 Task: Find connections with filter location Wallsend with filter topic #Saaswith filter profile language French with filter current company BioTecNika with filter school Goa University with filter industry Executive Search Services with filter service category Coaching & Mentoring with filter keywords title Welder
Action: Mouse moved to (657, 97)
Screenshot: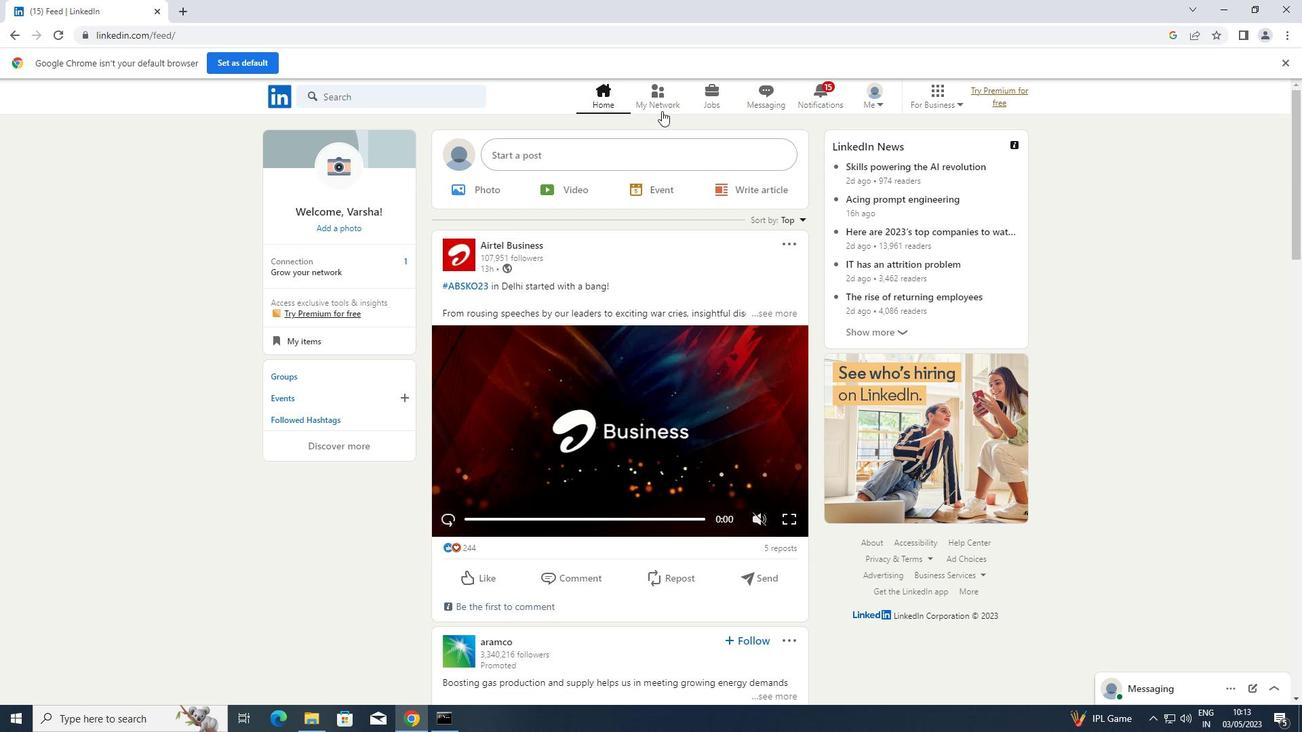 
Action: Mouse pressed left at (657, 97)
Screenshot: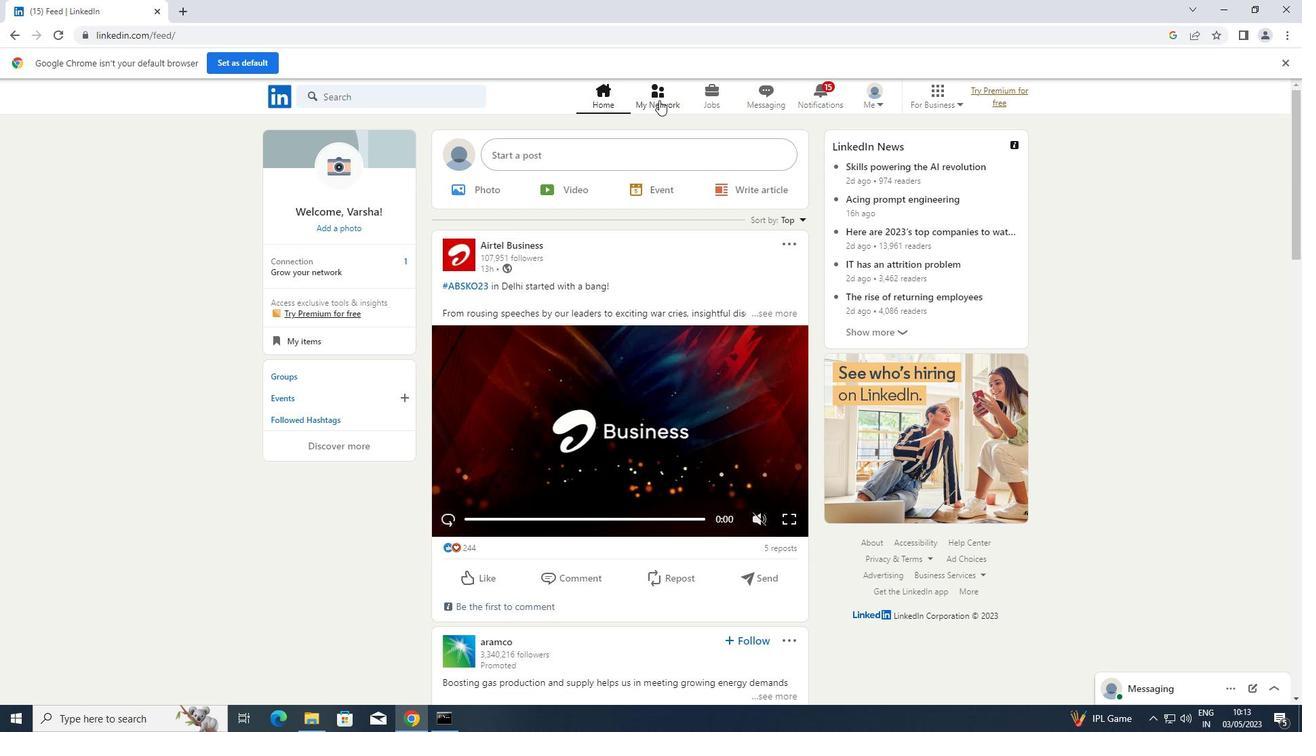 
Action: Mouse moved to (374, 166)
Screenshot: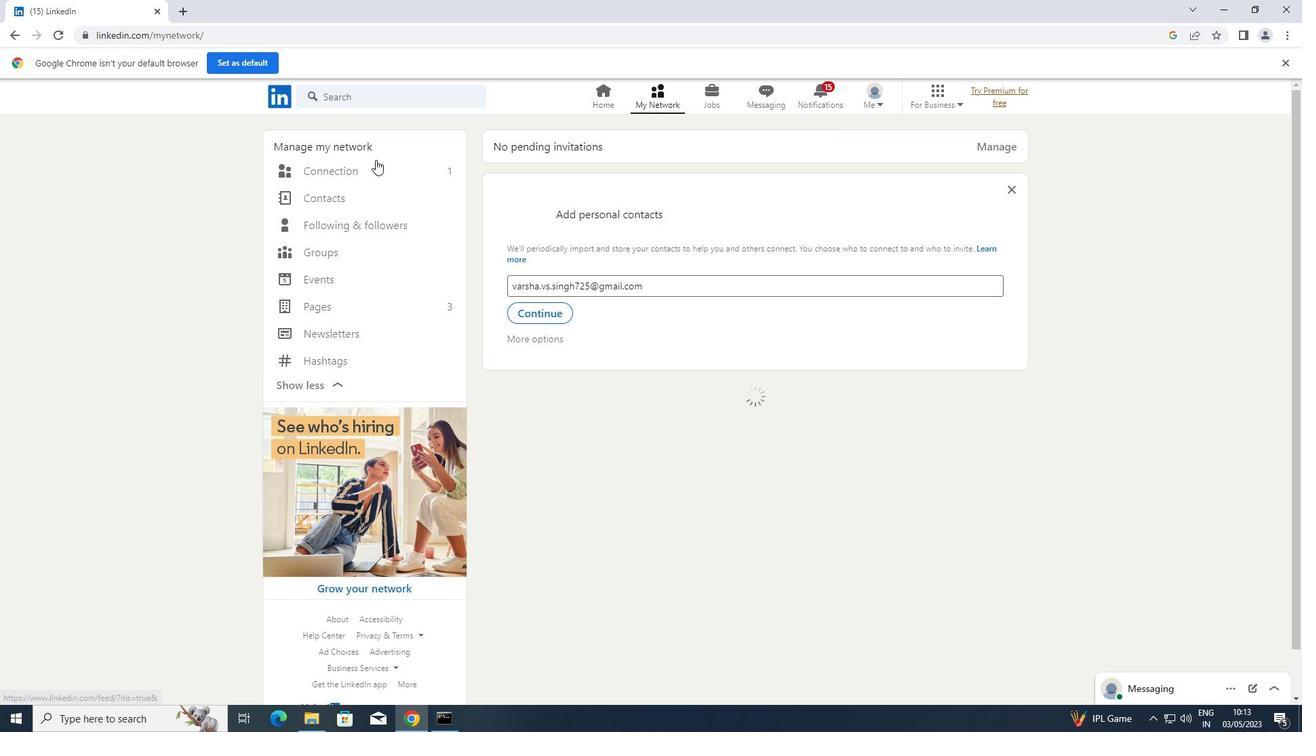 
Action: Mouse pressed left at (374, 166)
Screenshot: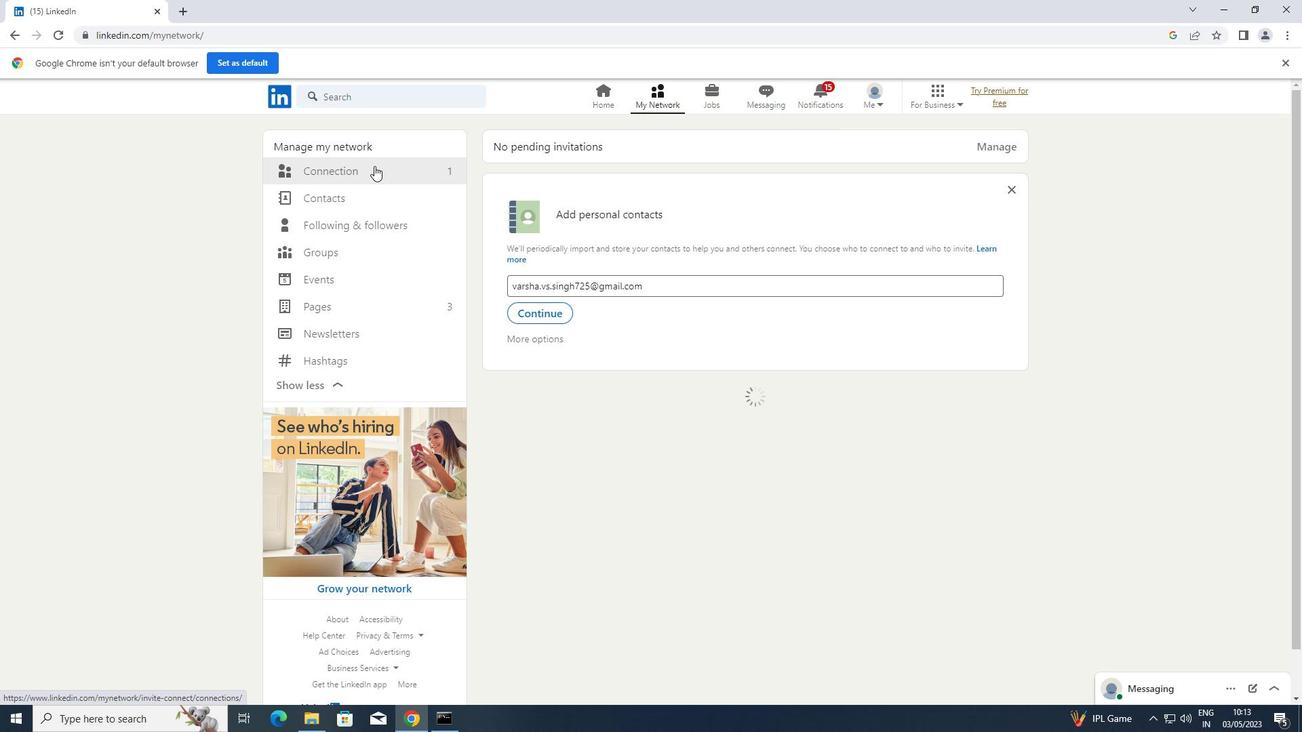 
Action: Mouse moved to (763, 173)
Screenshot: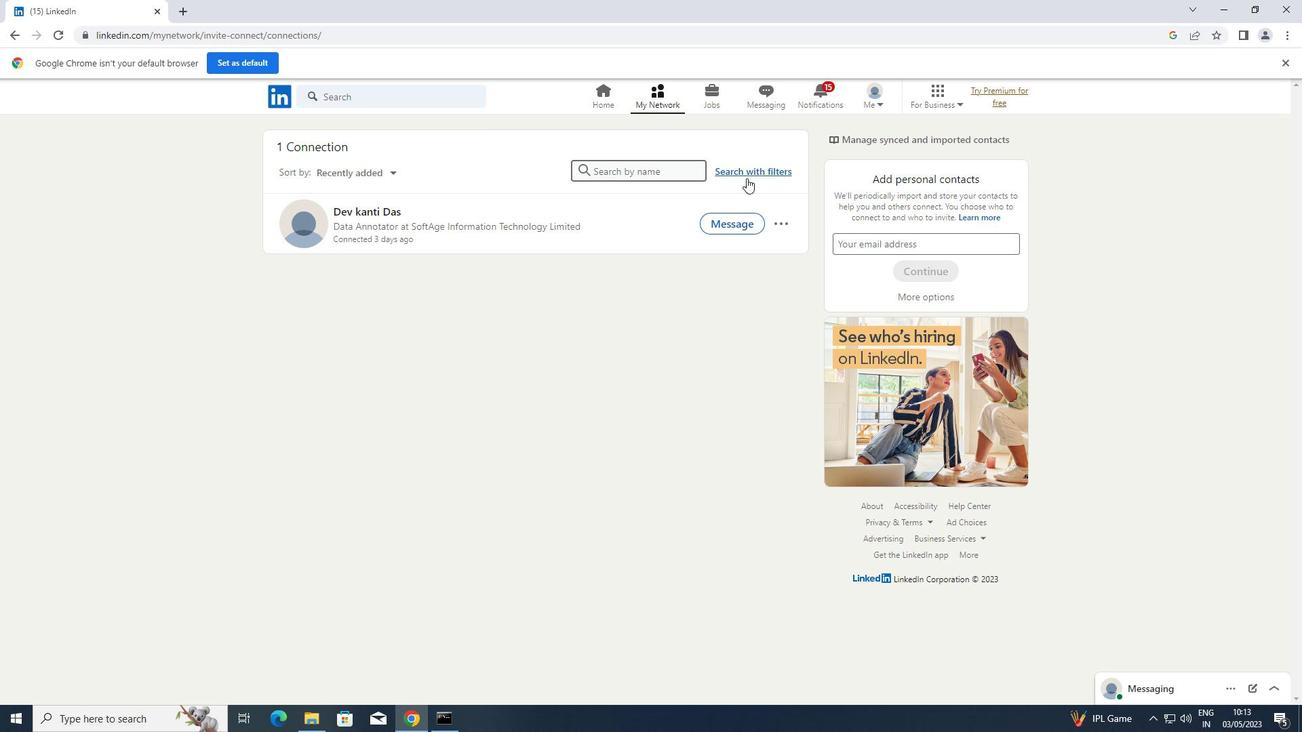 
Action: Mouse pressed left at (763, 173)
Screenshot: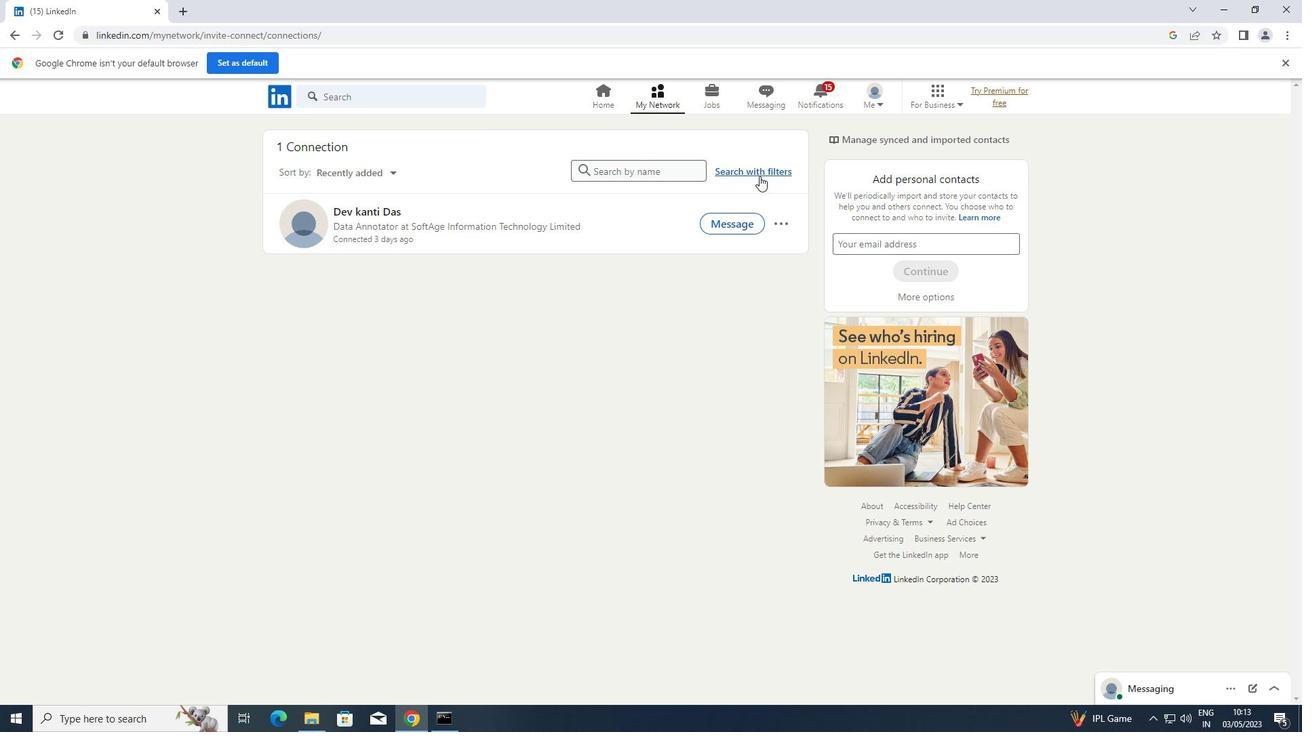 
Action: Mouse moved to (706, 138)
Screenshot: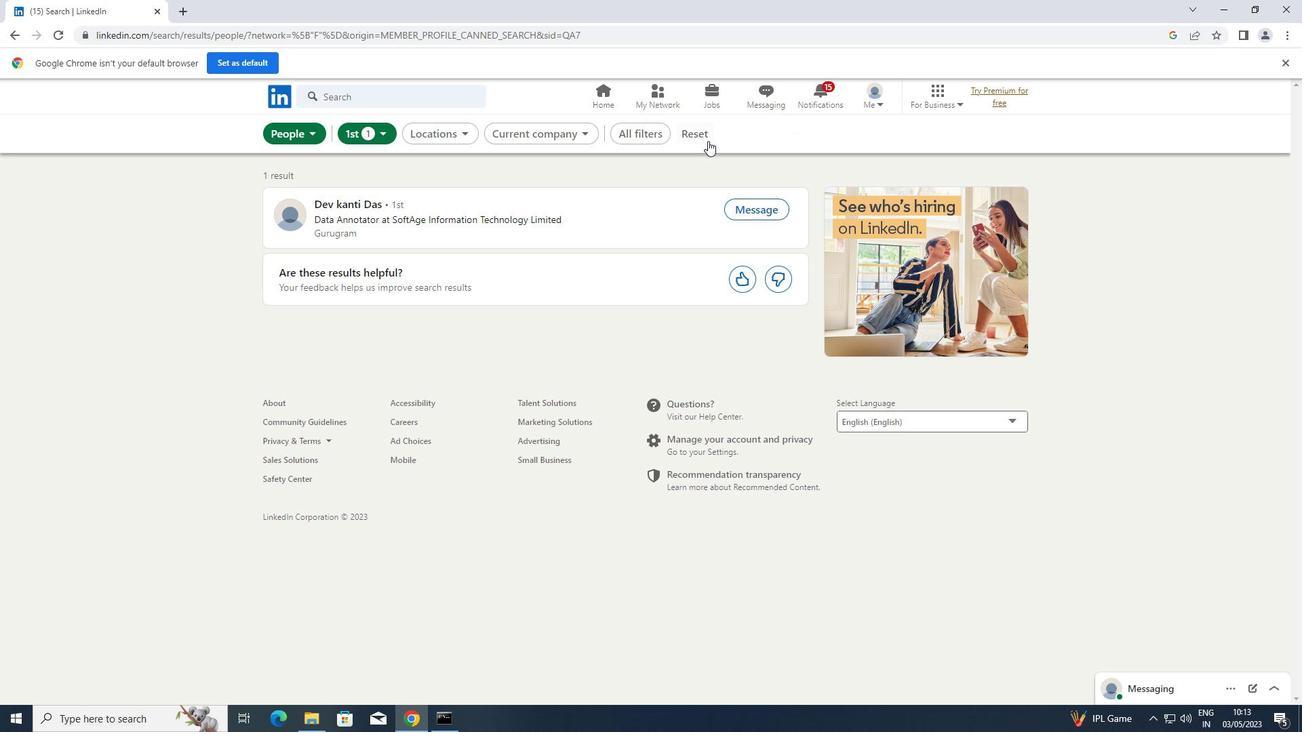 
Action: Mouse pressed left at (706, 138)
Screenshot: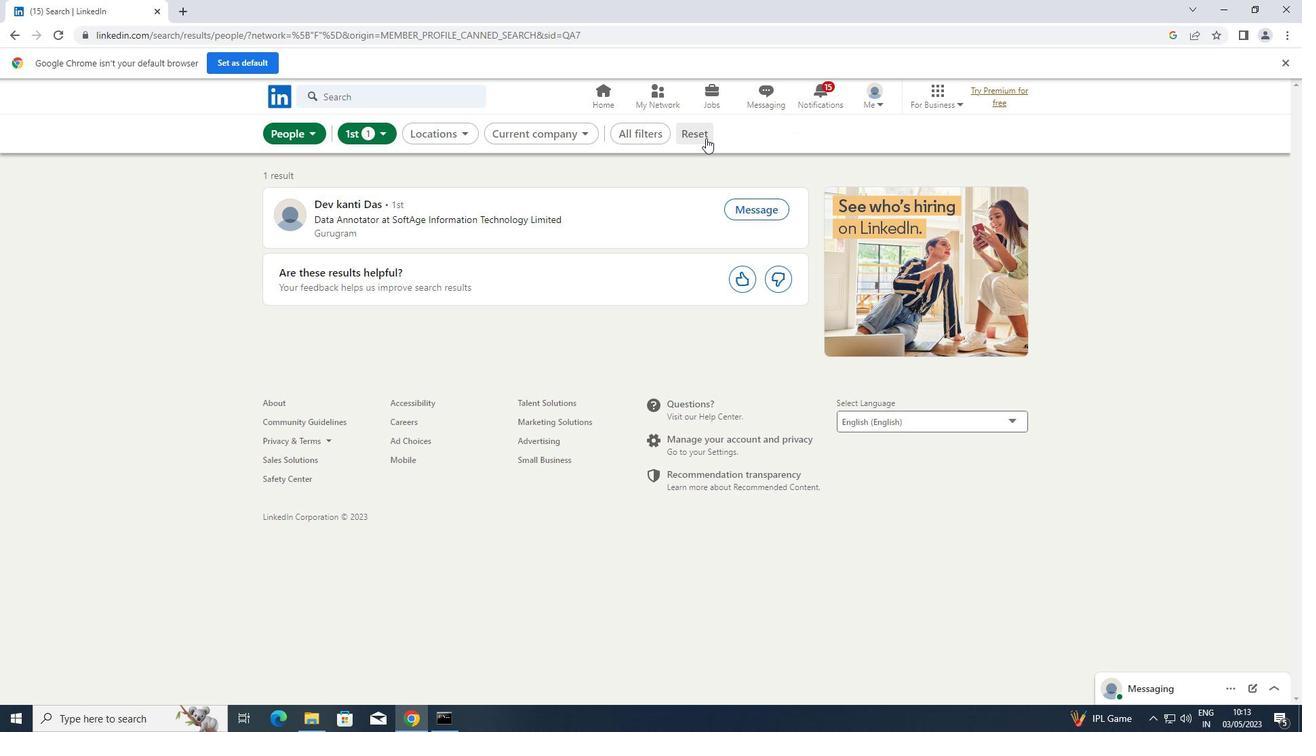 
Action: Mouse moved to (693, 136)
Screenshot: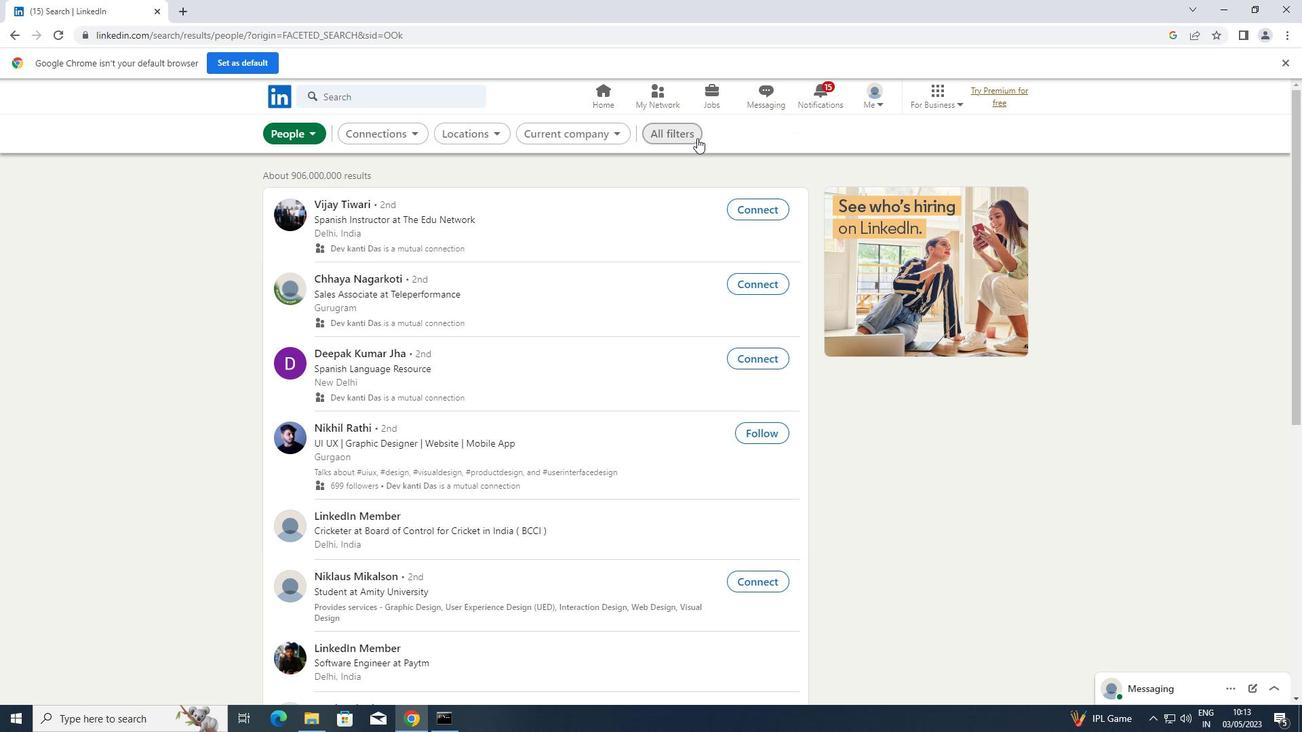 
Action: Mouse pressed left at (693, 136)
Screenshot: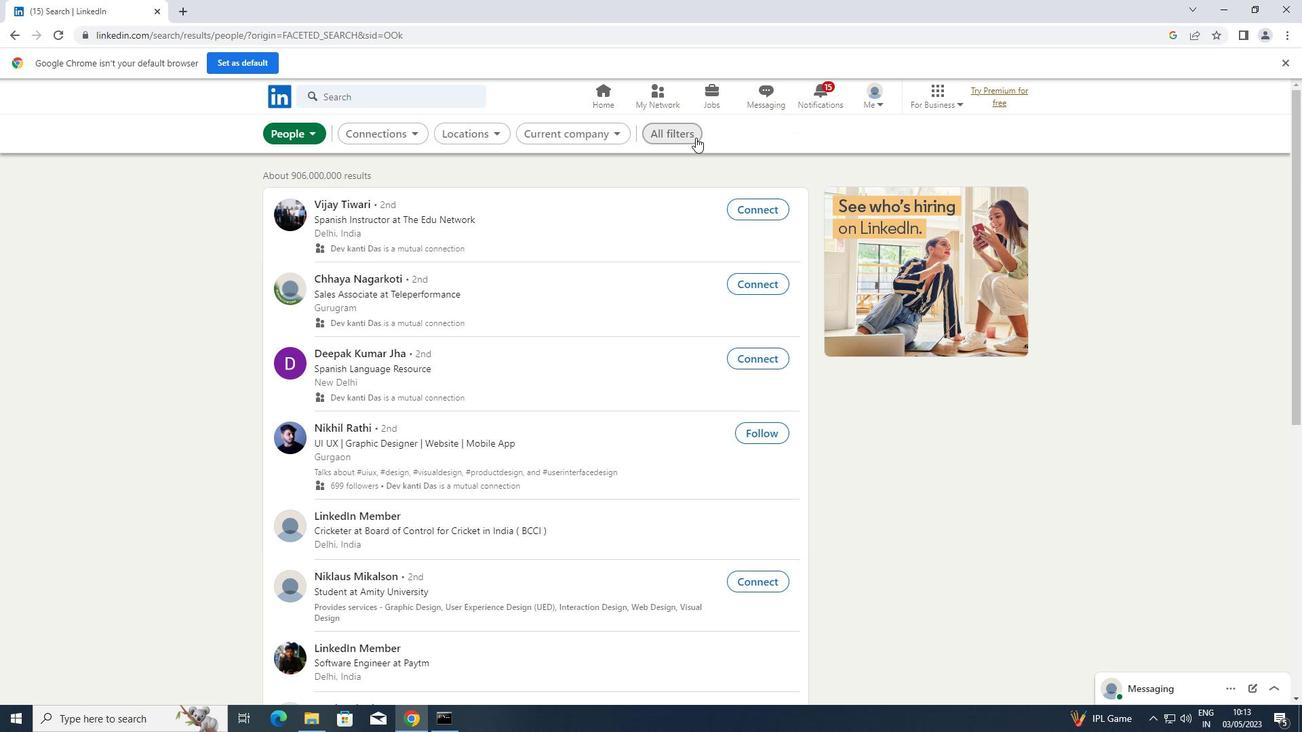 
Action: Mouse moved to (951, 281)
Screenshot: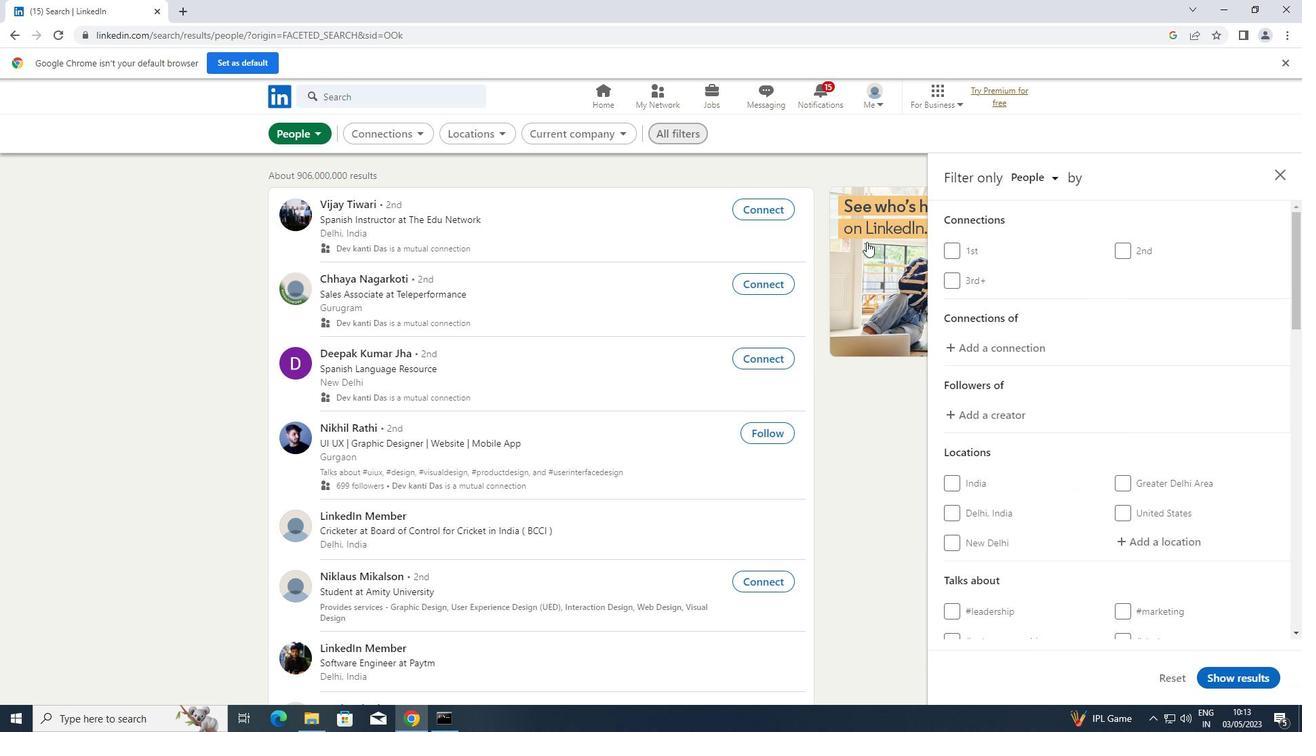 
Action: Mouse scrolled (951, 280) with delta (0, 0)
Screenshot: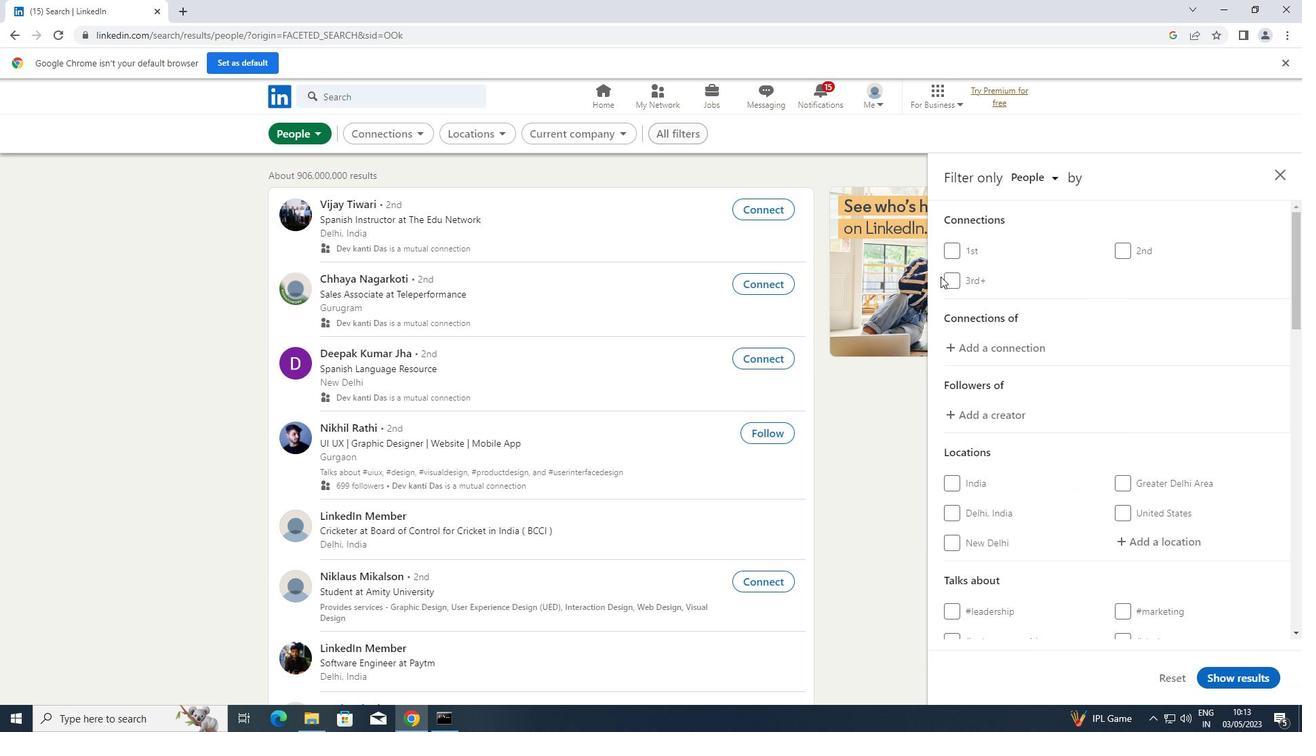 
Action: Mouse moved to (951, 281)
Screenshot: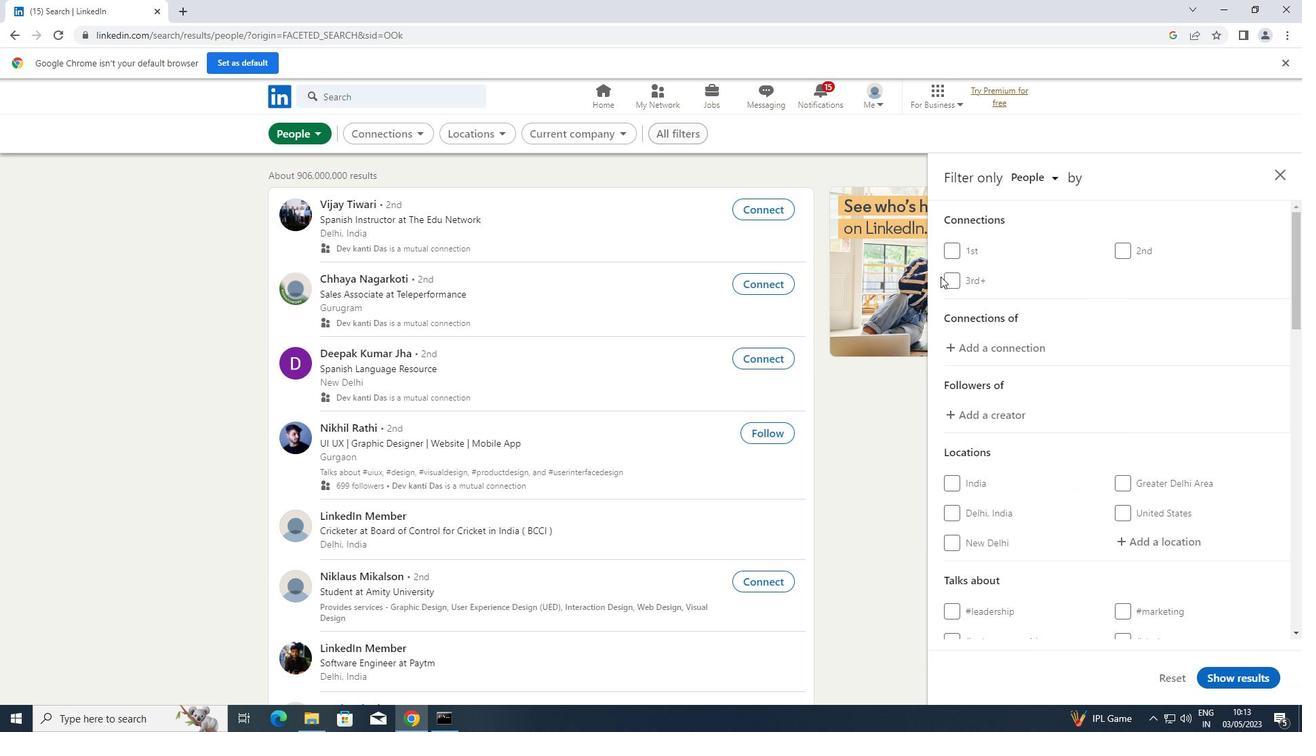 
Action: Mouse scrolled (951, 280) with delta (0, 0)
Screenshot: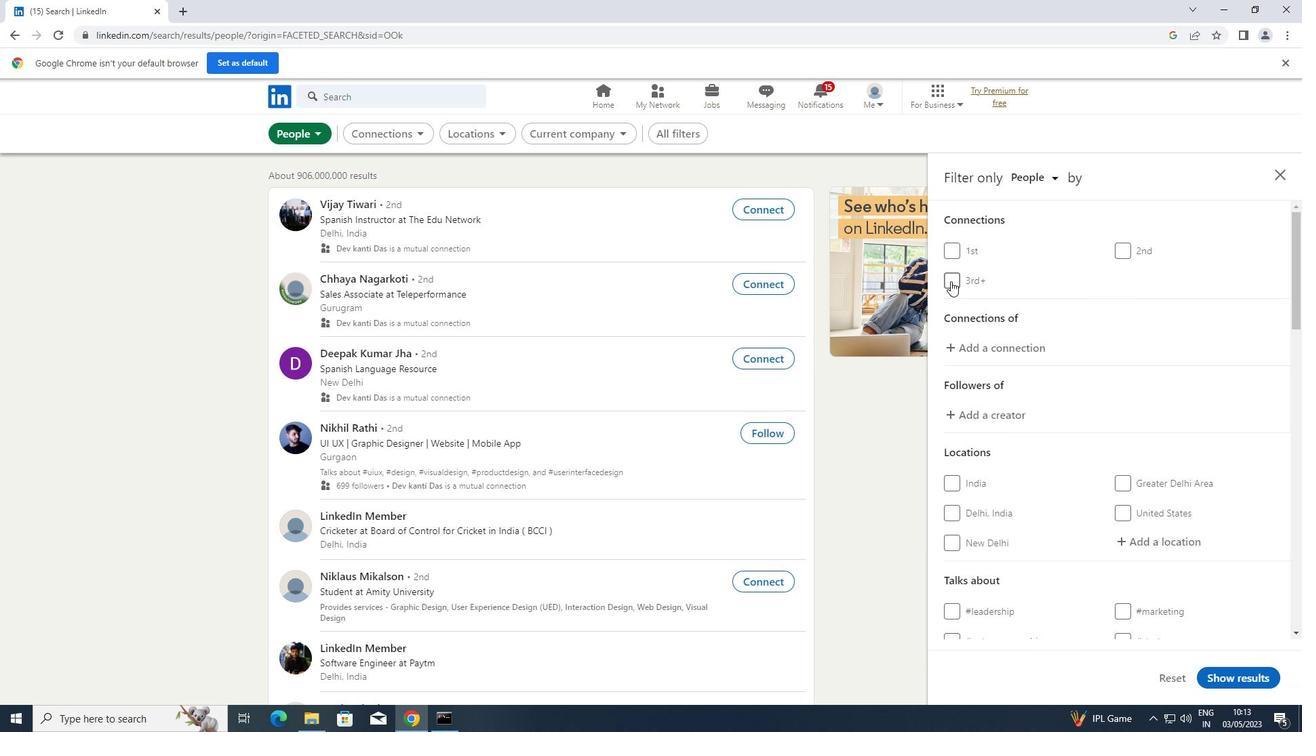 
Action: Mouse moved to (1188, 409)
Screenshot: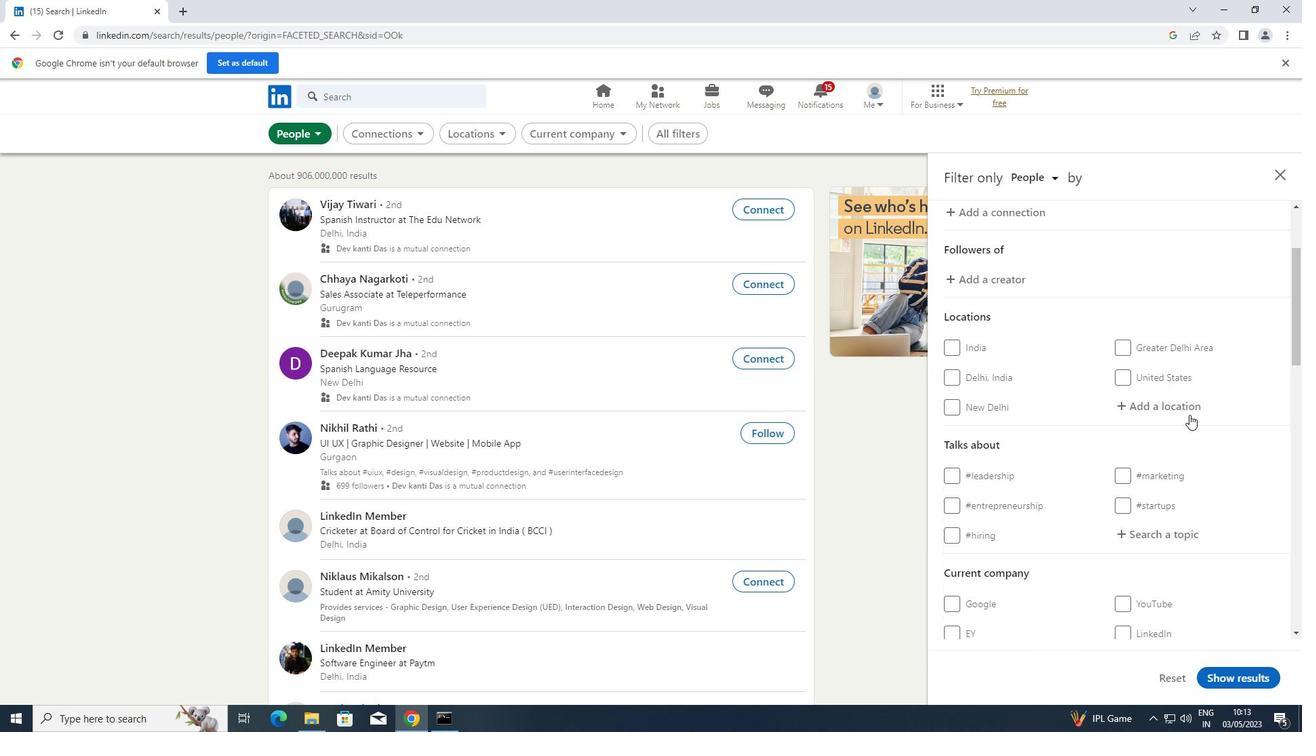 
Action: Mouse pressed left at (1188, 409)
Screenshot: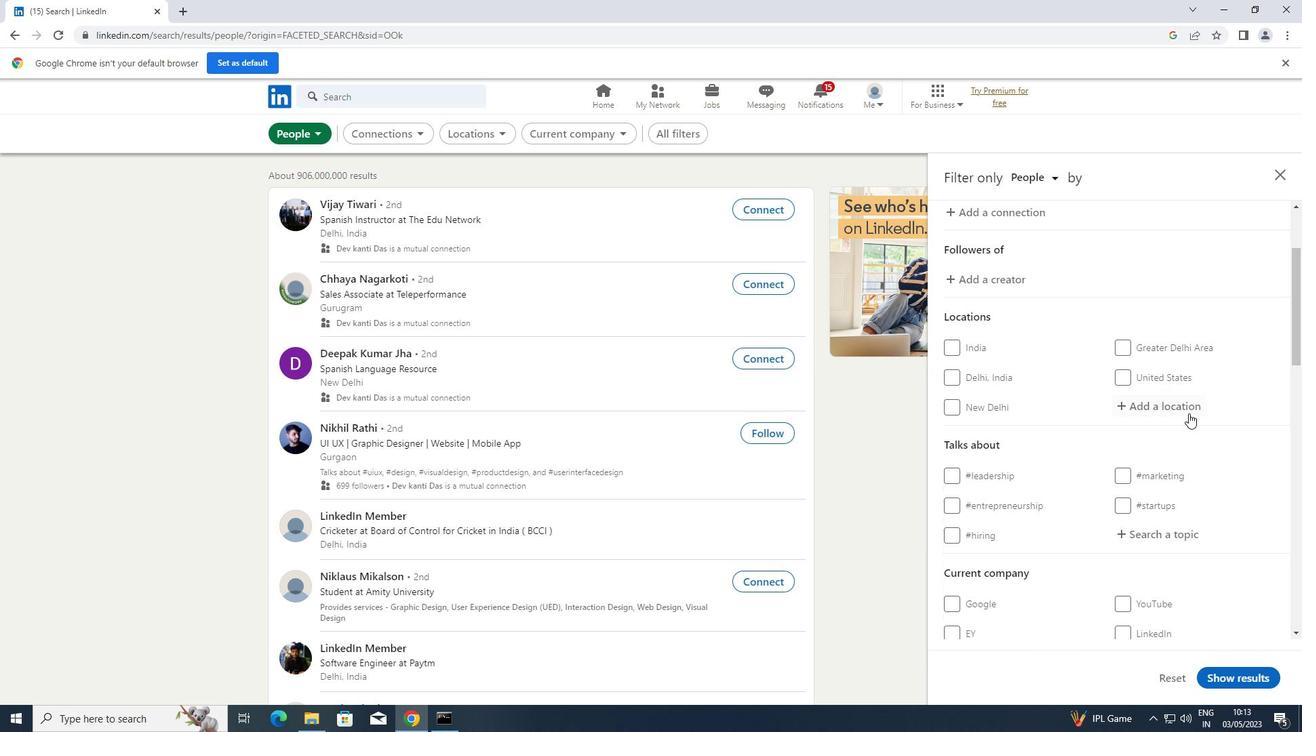 
Action: Key pressed <Key.shift>WALLSEND
Screenshot: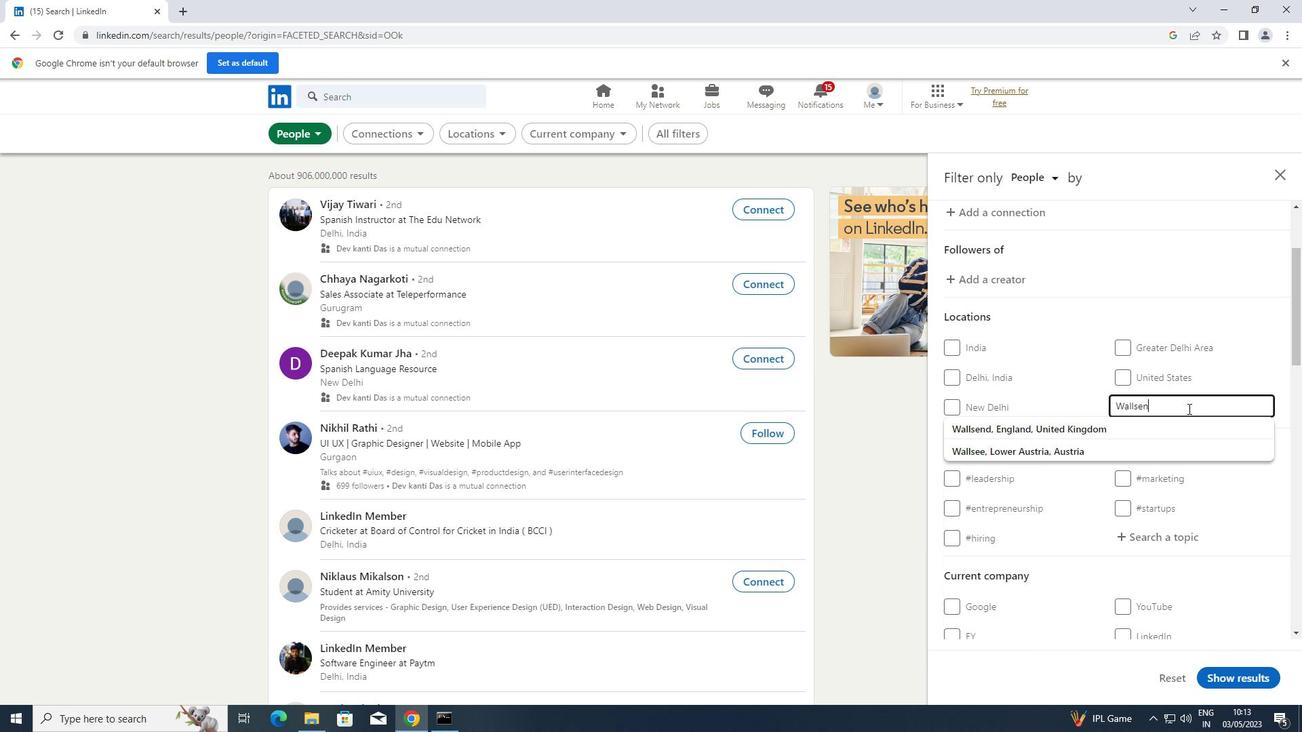 
Action: Mouse moved to (1223, 428)
Screenshot: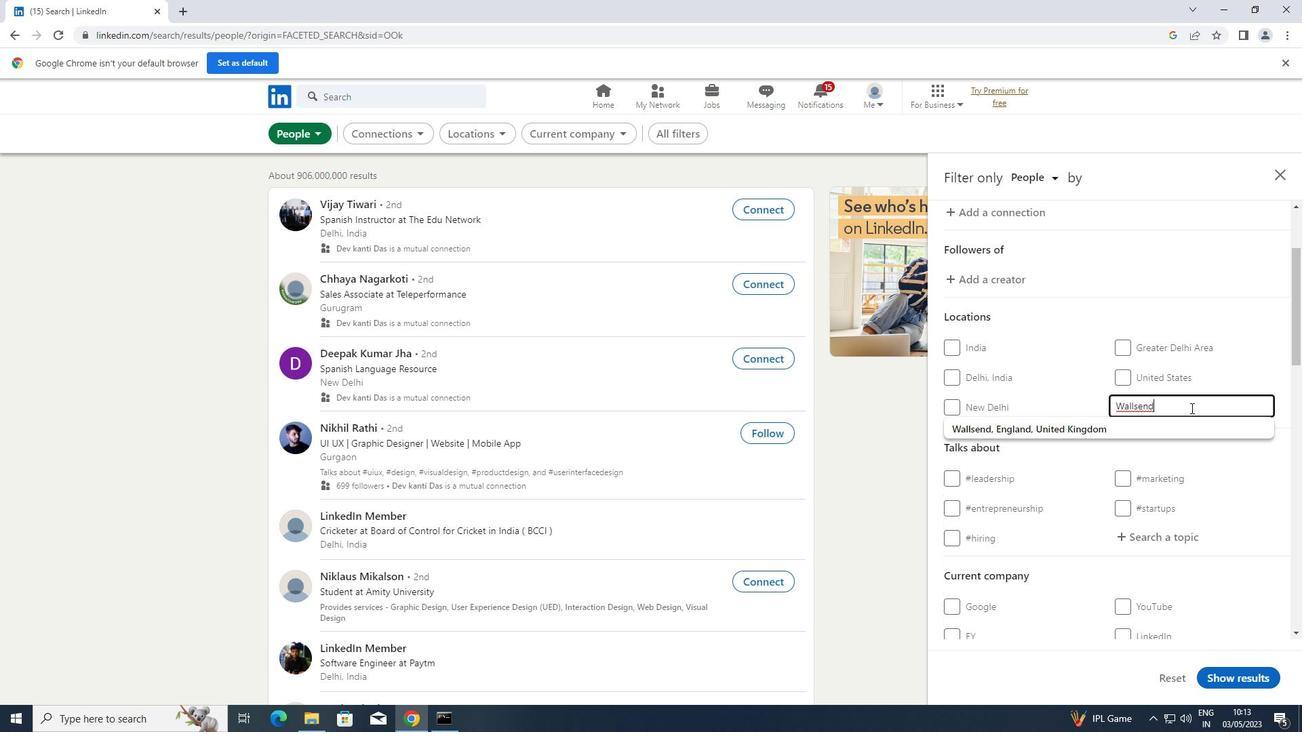 
Action: Mouse scrolled (1223, 427) with delta (0, 0)
Screenshot: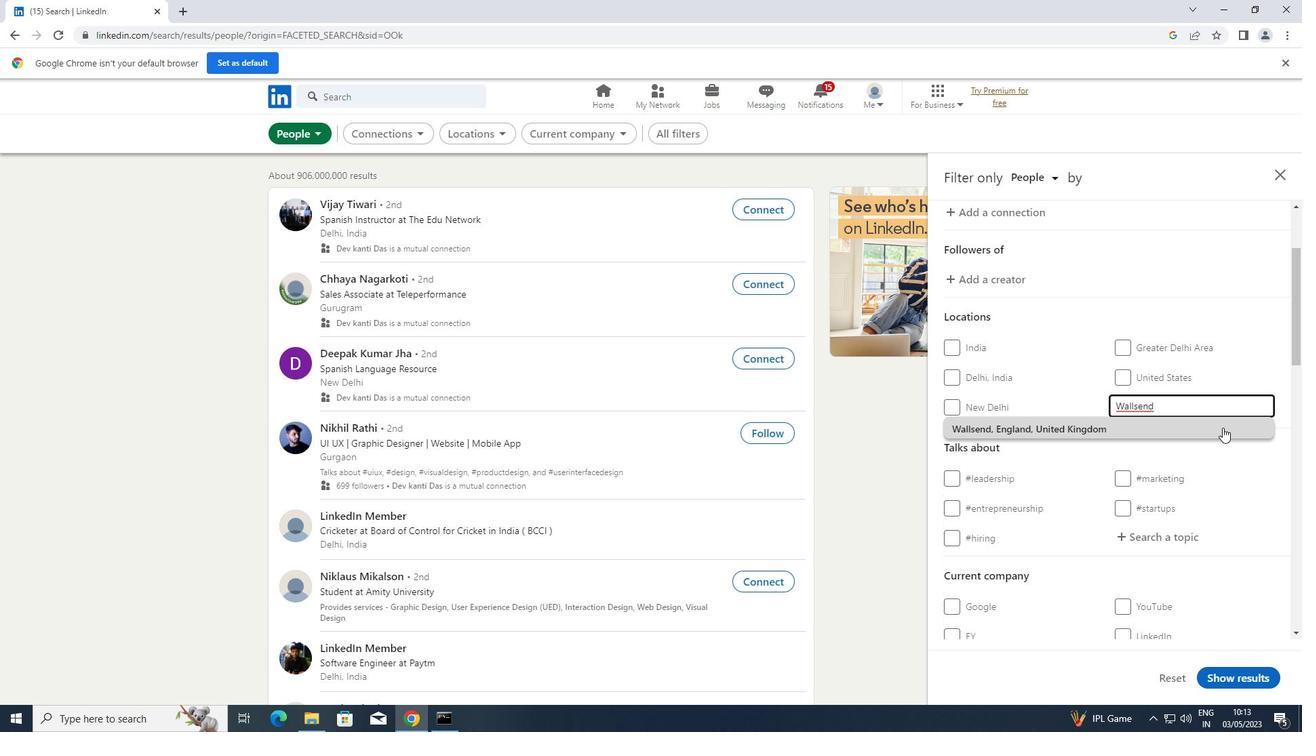 
Action: Mouse moved to (1155, 465)
Screenshot: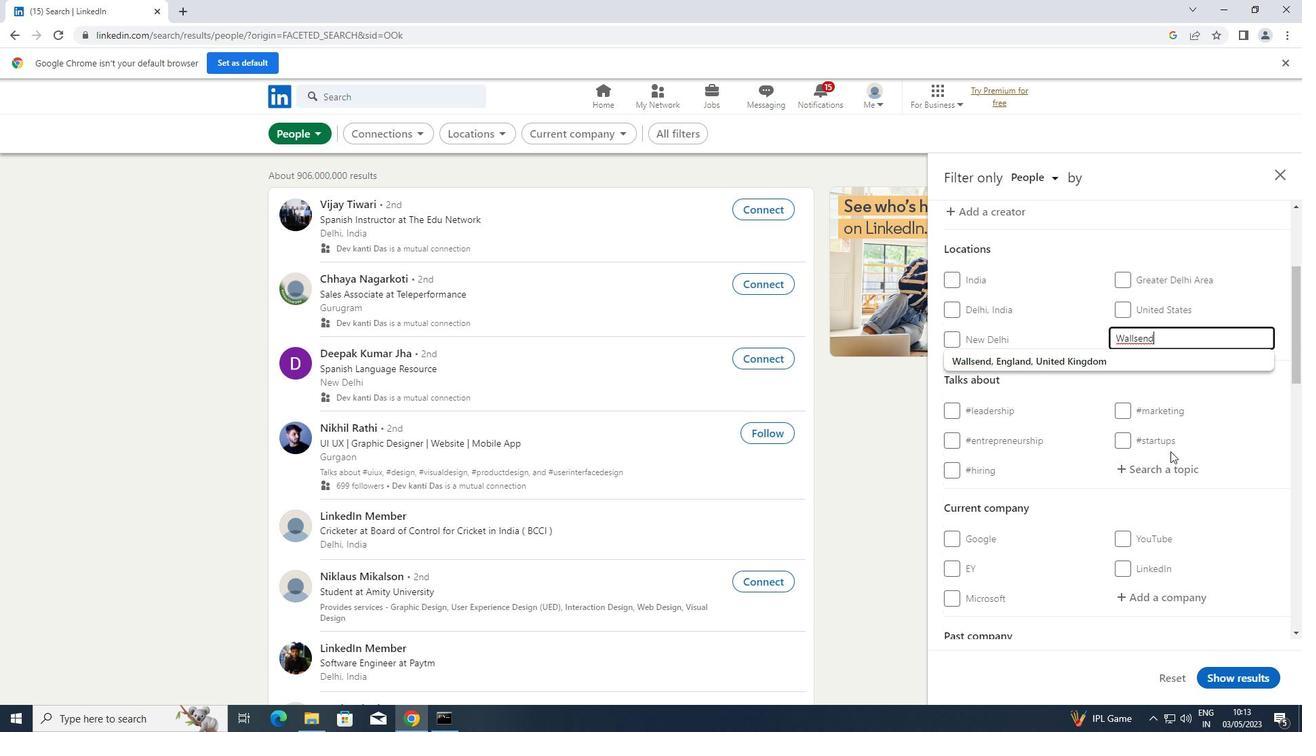 
Action: Mouse pressed left at (1155, 465)
Screenshot: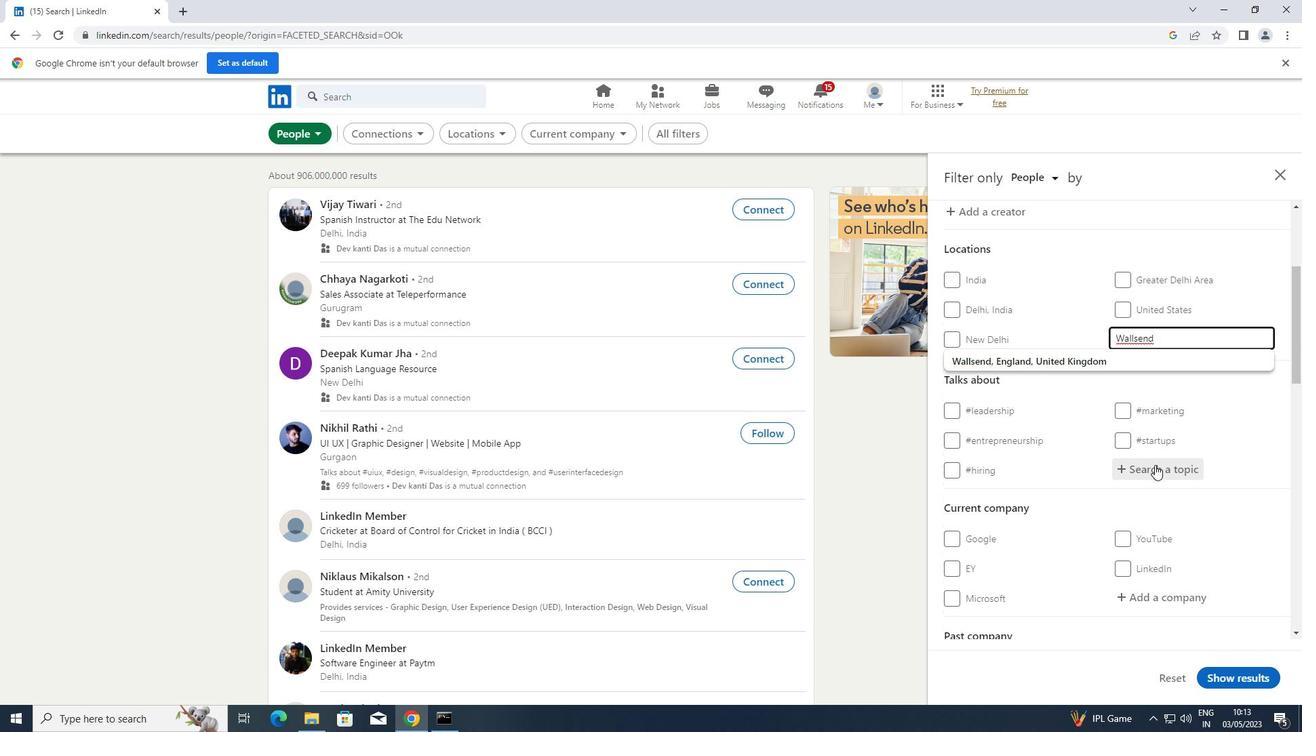 
Action: Key pressed <Key.shift>SAAS
Screenshot: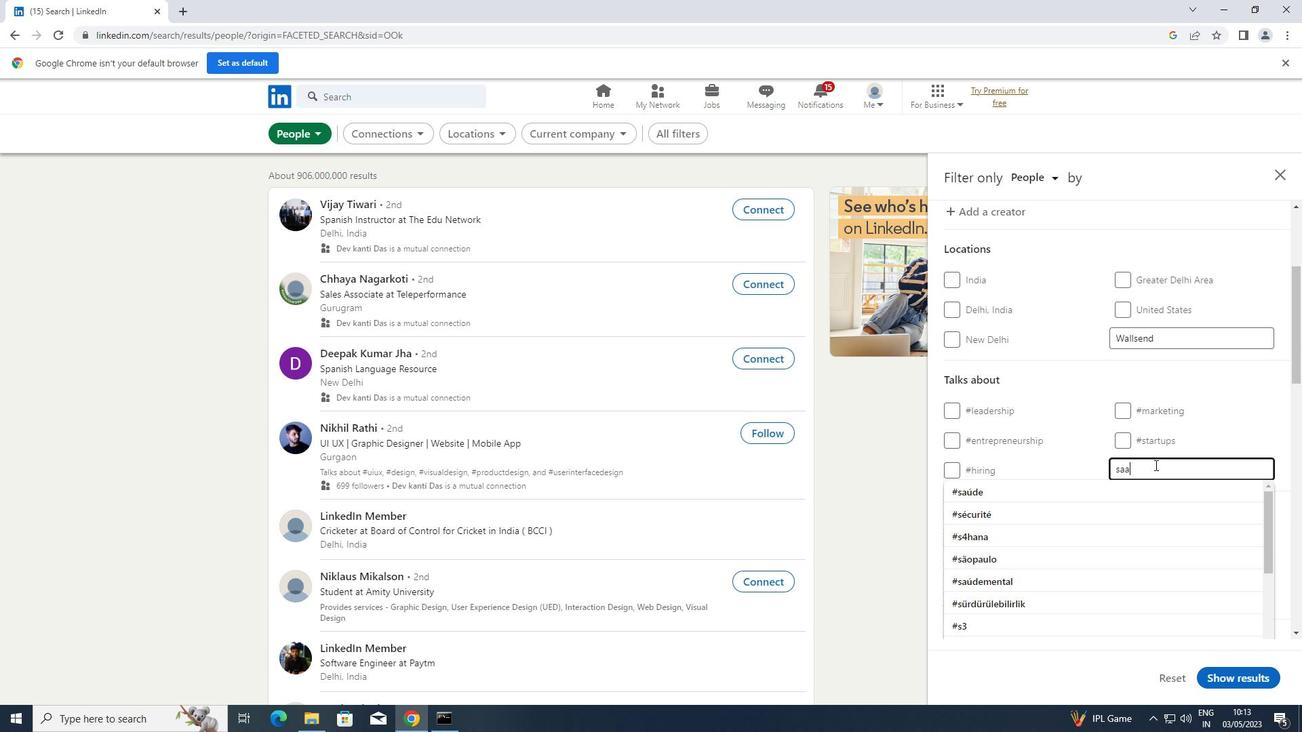 
Action: Mouse moved to (1042, 495)
Screenshot: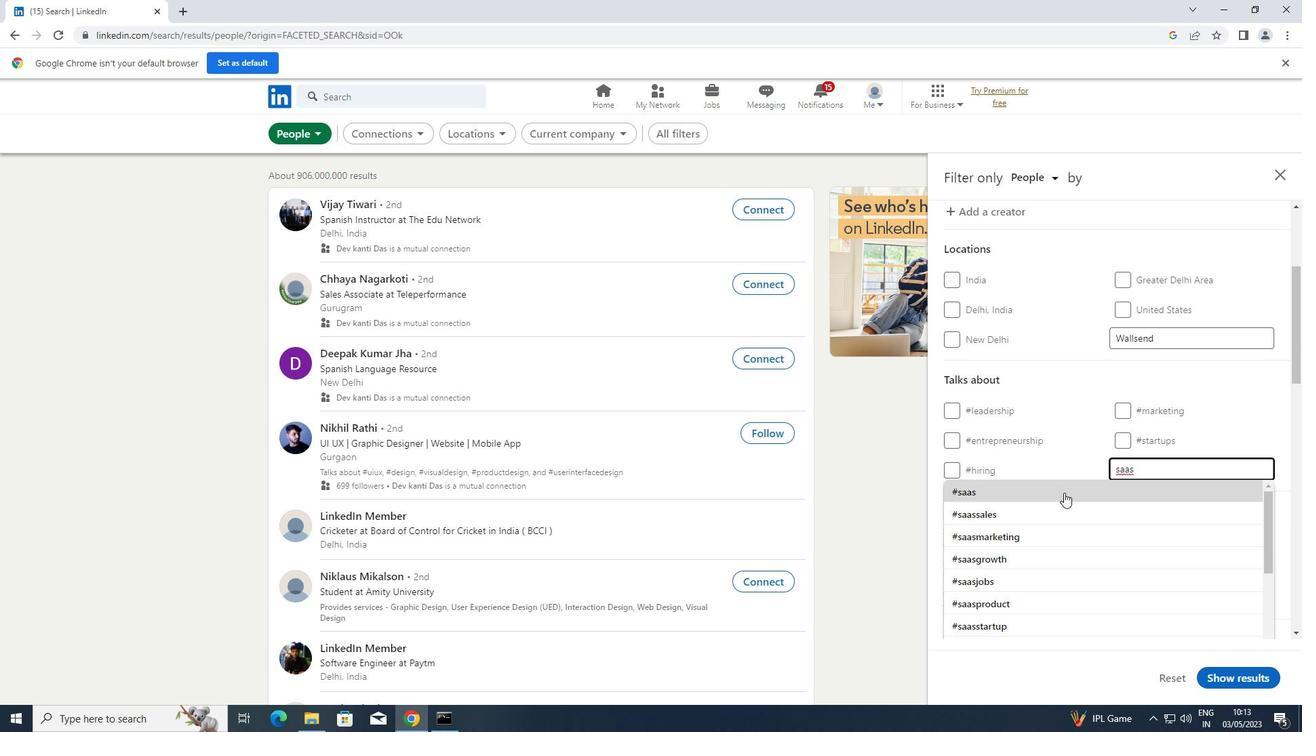 
Action: Mouse pressed left at (1042, 495)
Screenshot: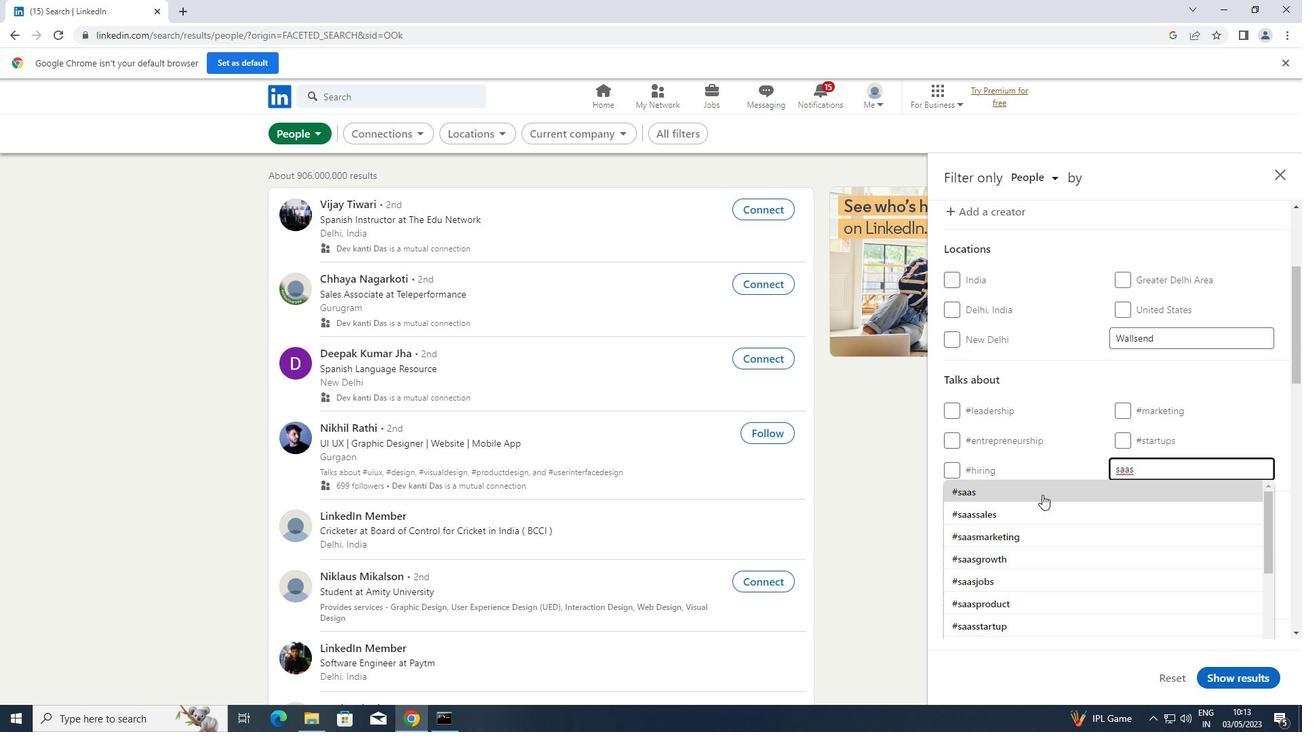 
Action: Mouse moved to (1096, 478)
Screenshot: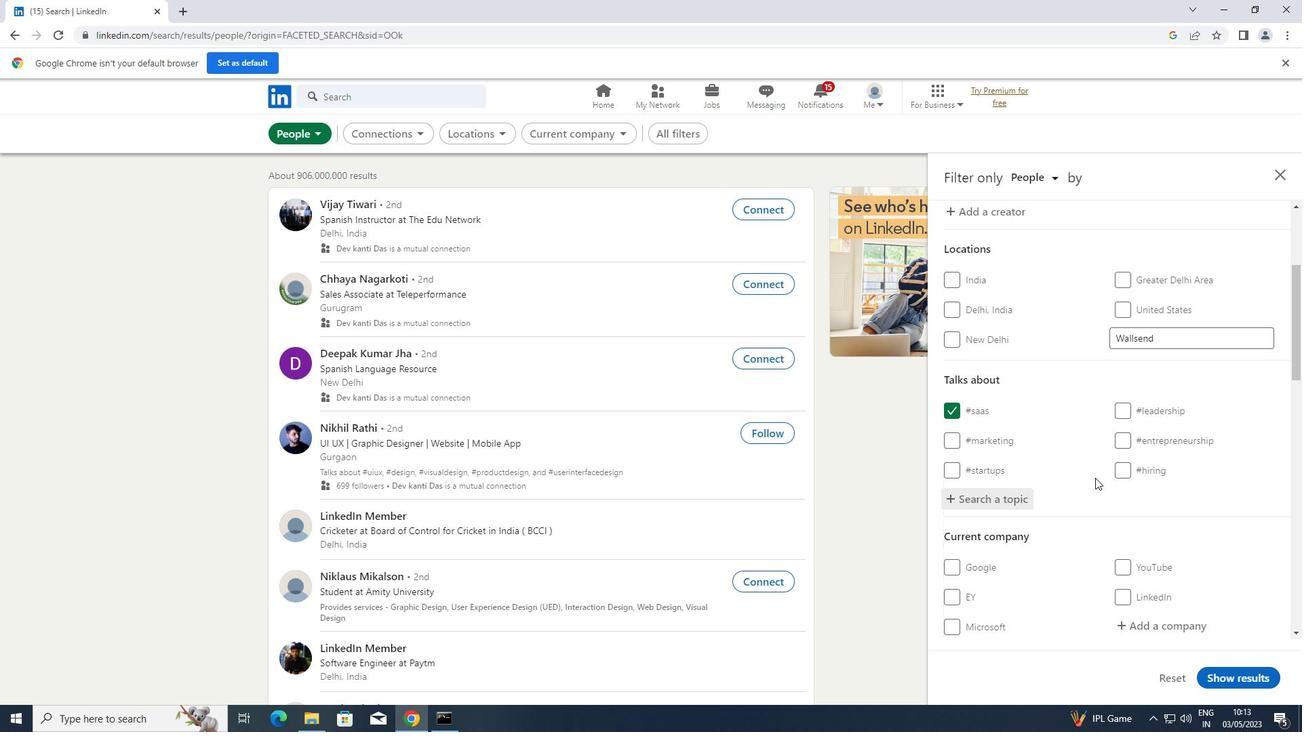 
Action: Mouse scrolled (1096, 477) with delta (0, 0)
Screenshot: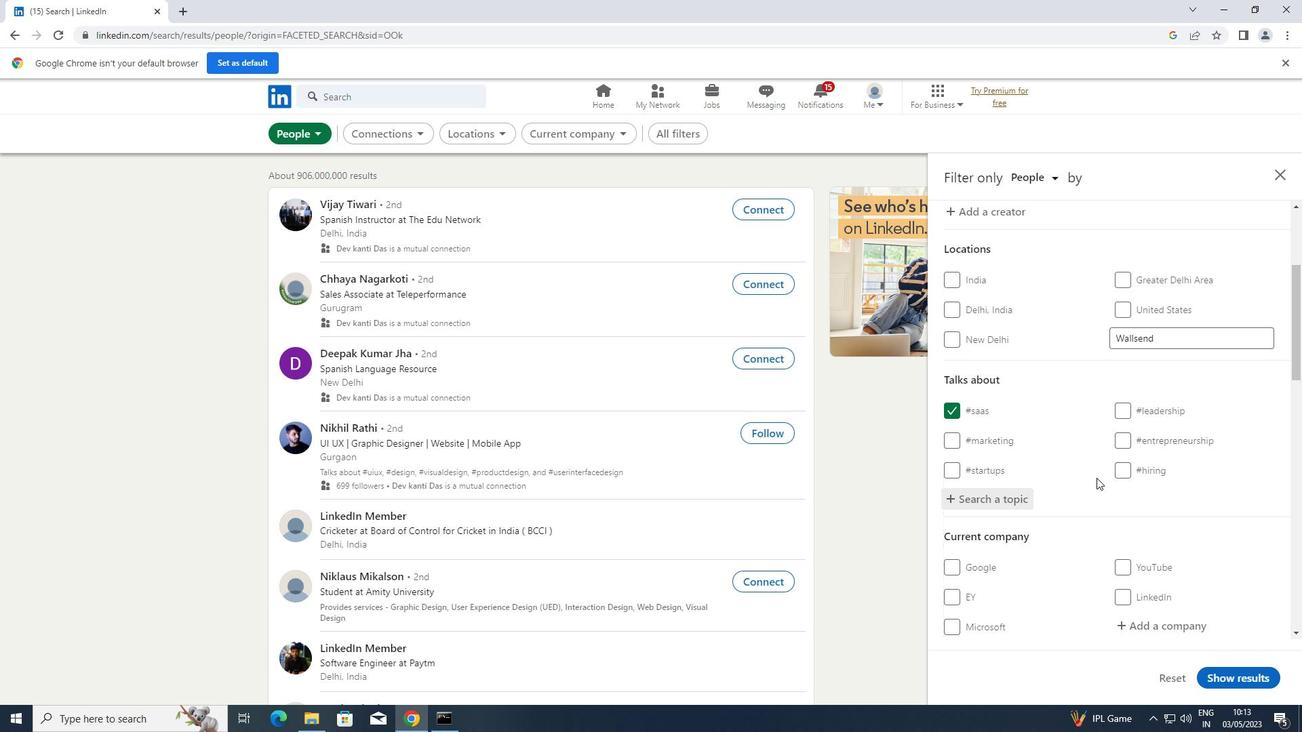 
Action: Mouse scrolled (1096, 477) with delta (0, 0)
Screenshot: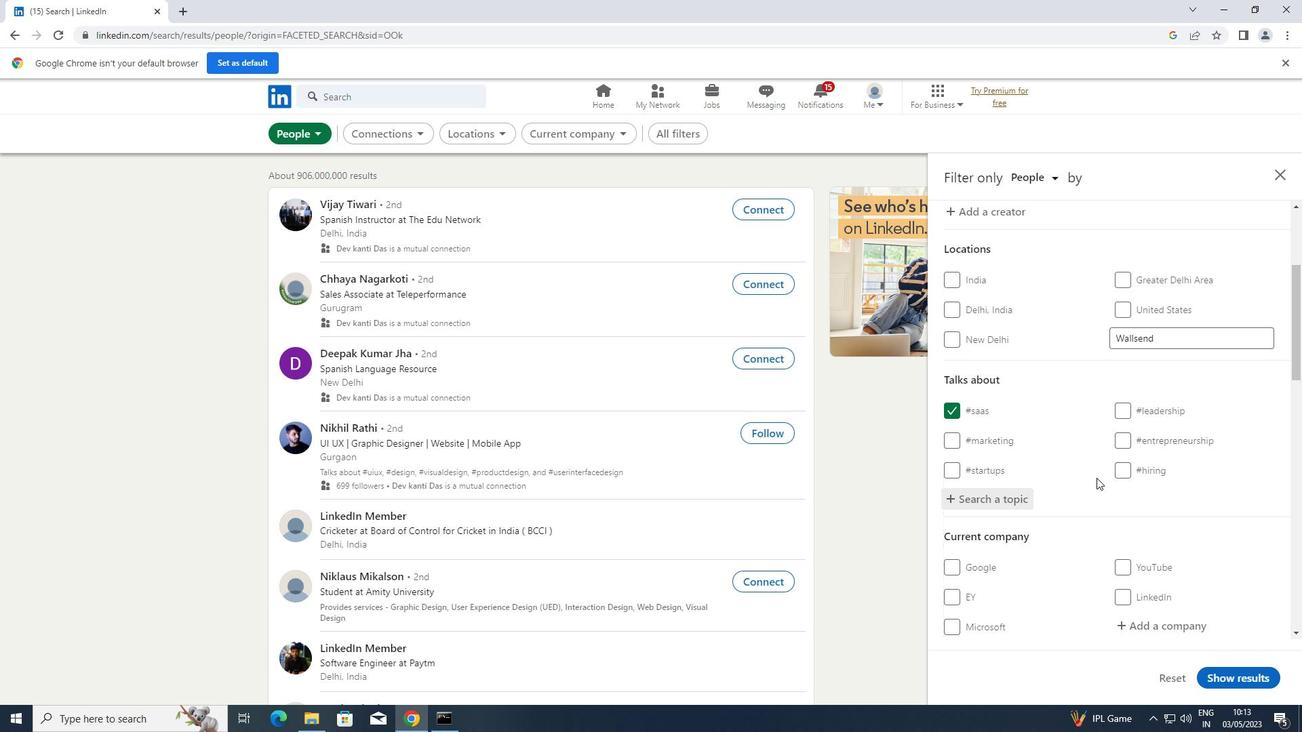 
Action: Mouse scrolled (1096, 477) with delta (0, 0)
Screenshot: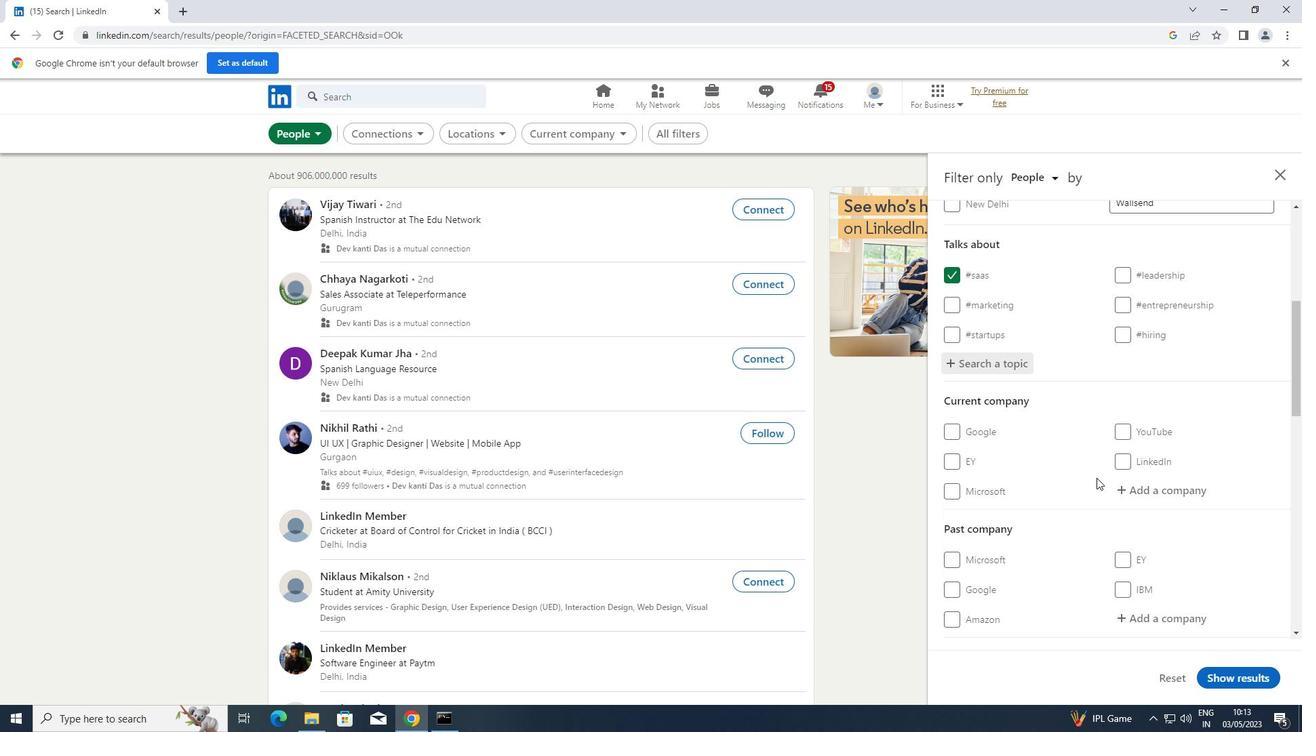 
Action: Mouse scrolled (1096, 477) with delta (0, 0)
Screenshot: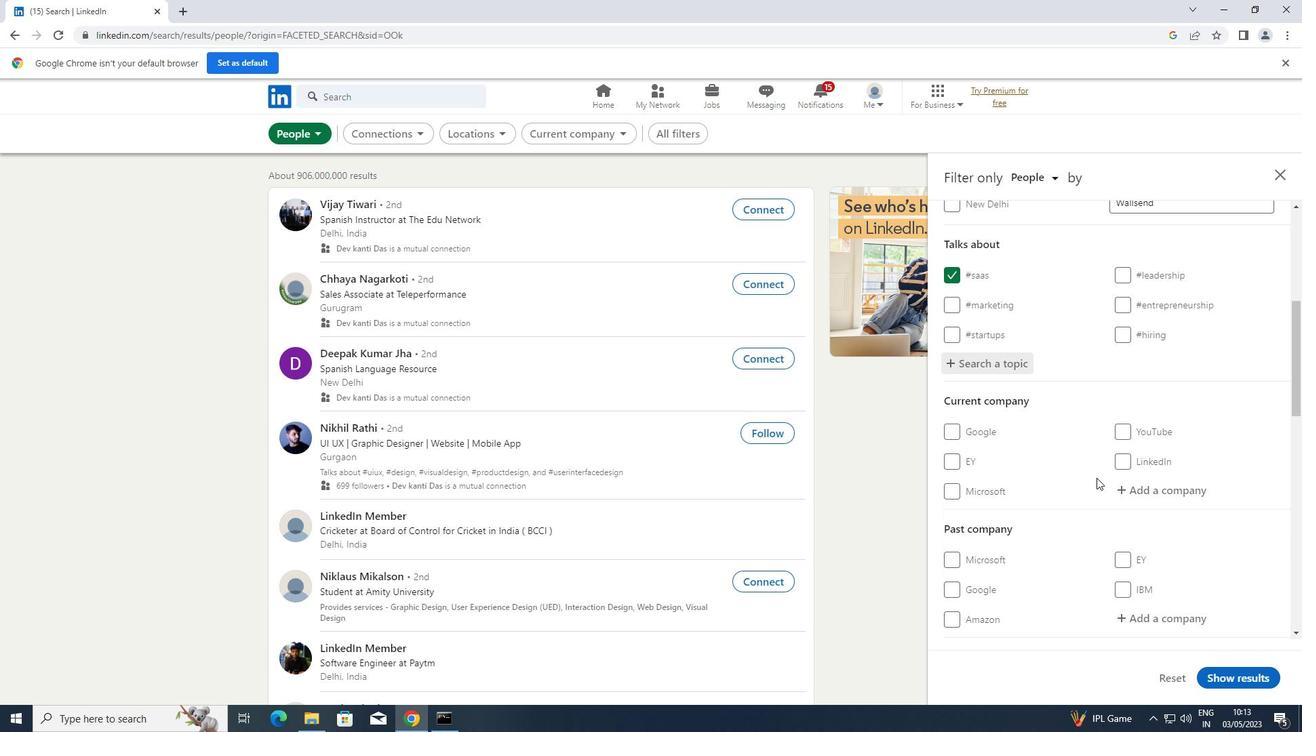 
Action: Mouse scrolled (1096, 477) with delta (0, 0)
Screenshot: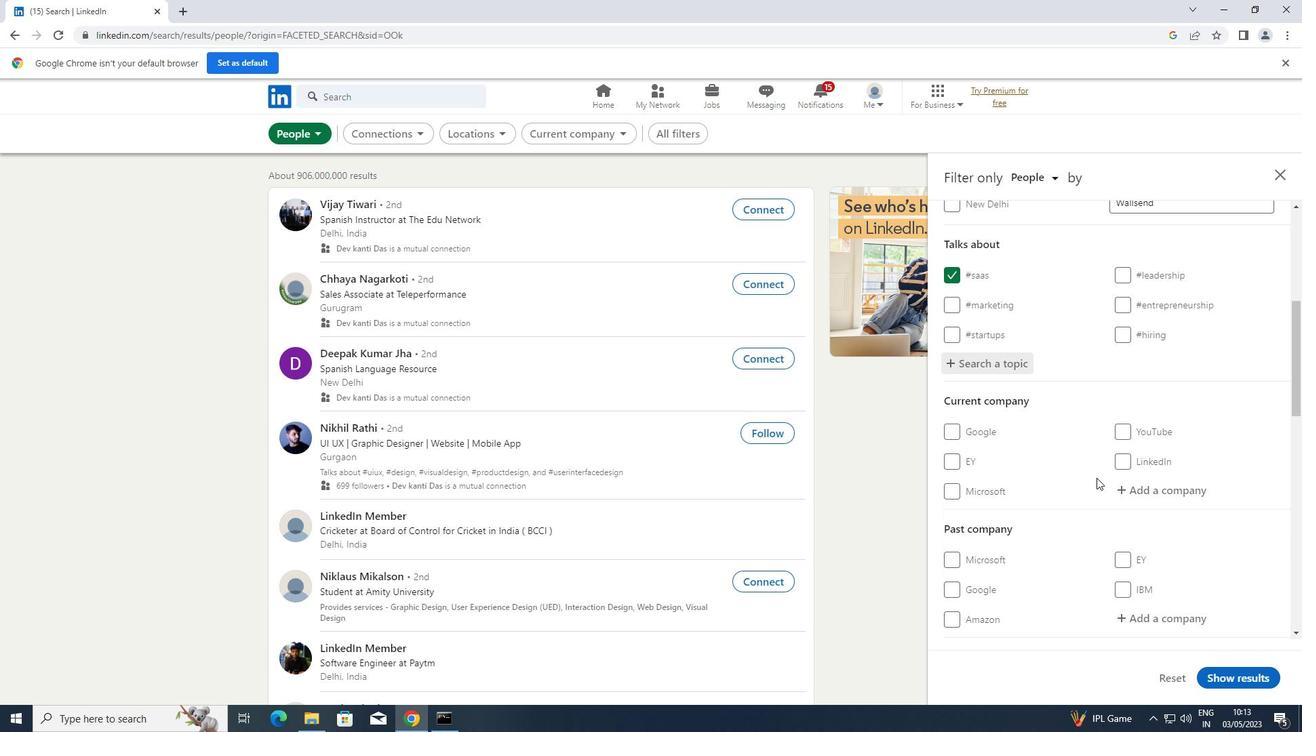 
Action: Mouse scrolled (1096, 477) with delta (0, 0)
Screenshot: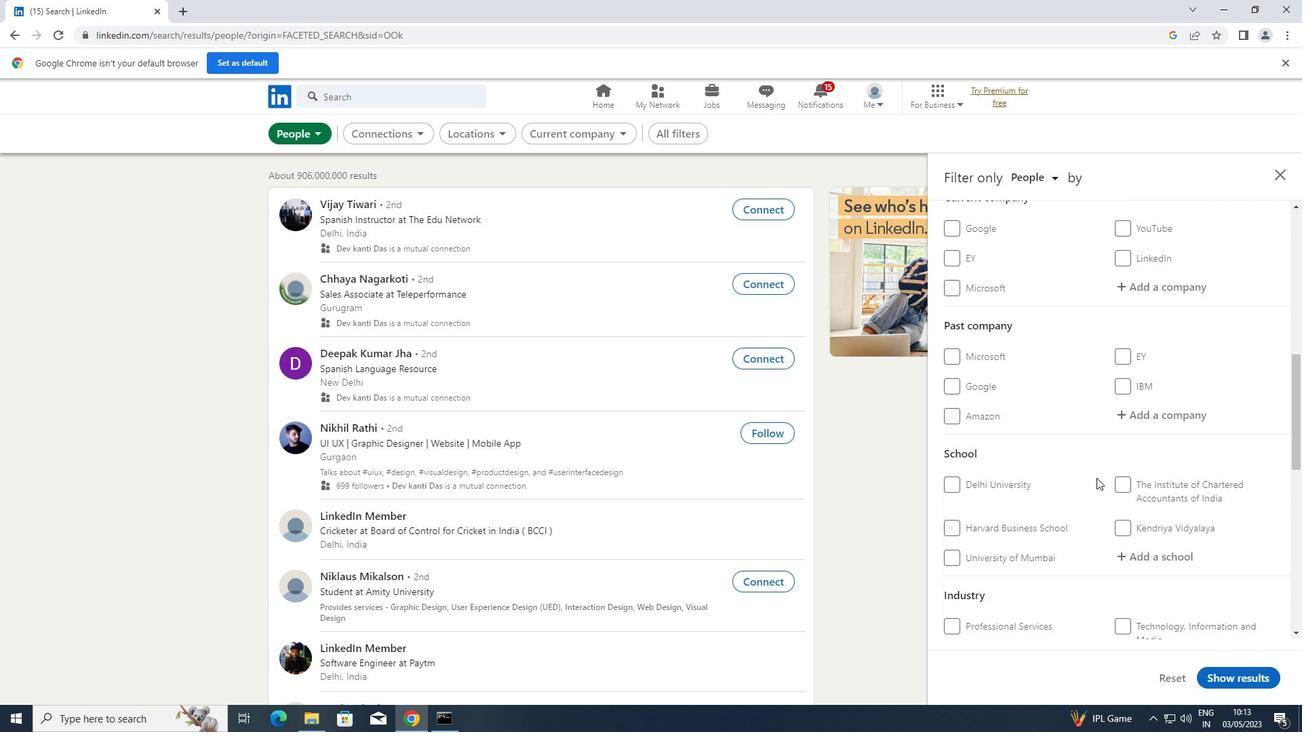 
Action: Mouse scrolled (1096, 477) with delta (0, 0)
Screenshot: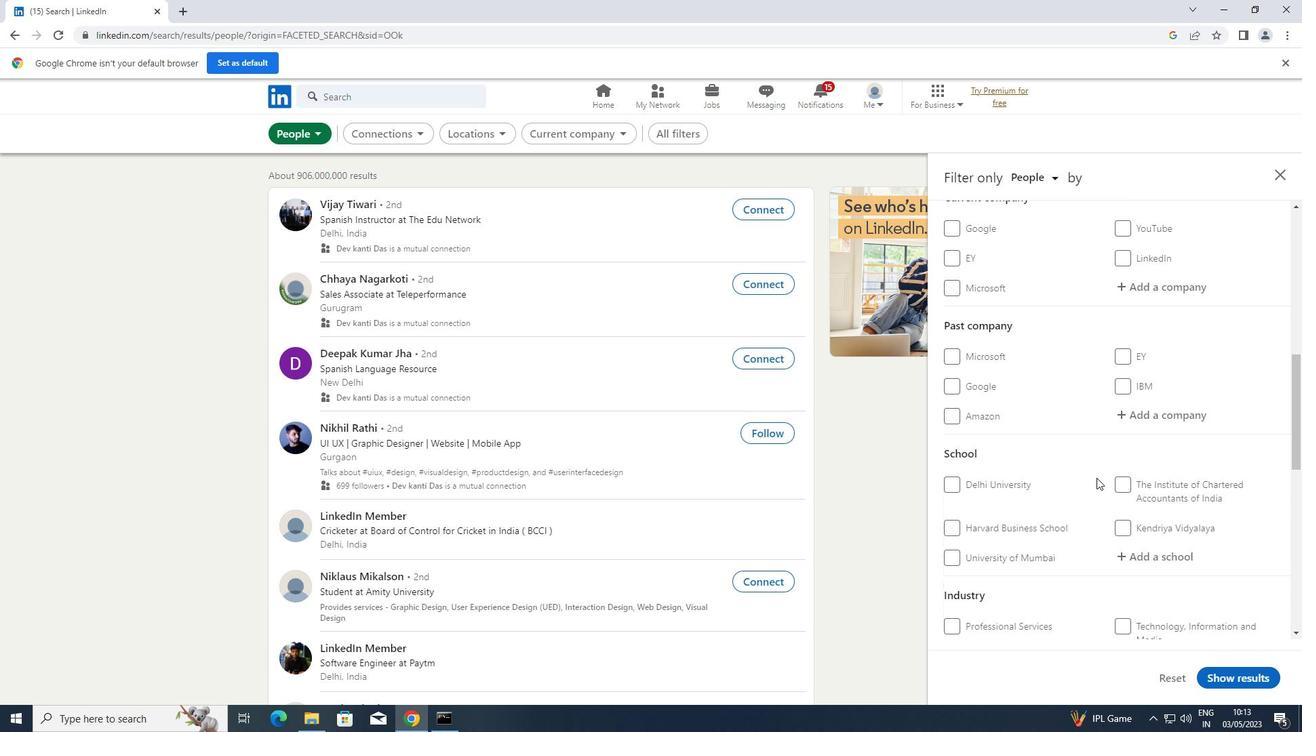 
Action: Mouse scrolled (1096, 477) with delta (0, 0)
Screenshot: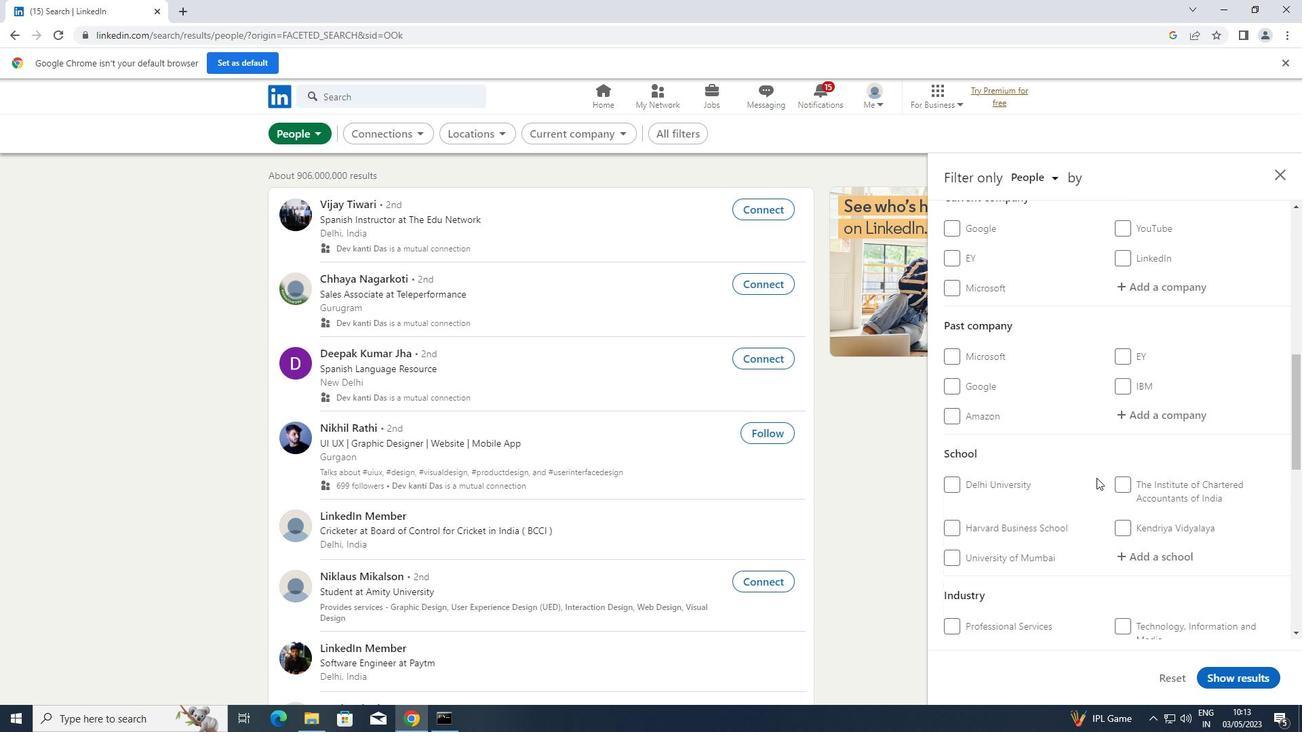 
Action: Mouse scrolled (1096, 477) with delta (0, 0)
Screenshot: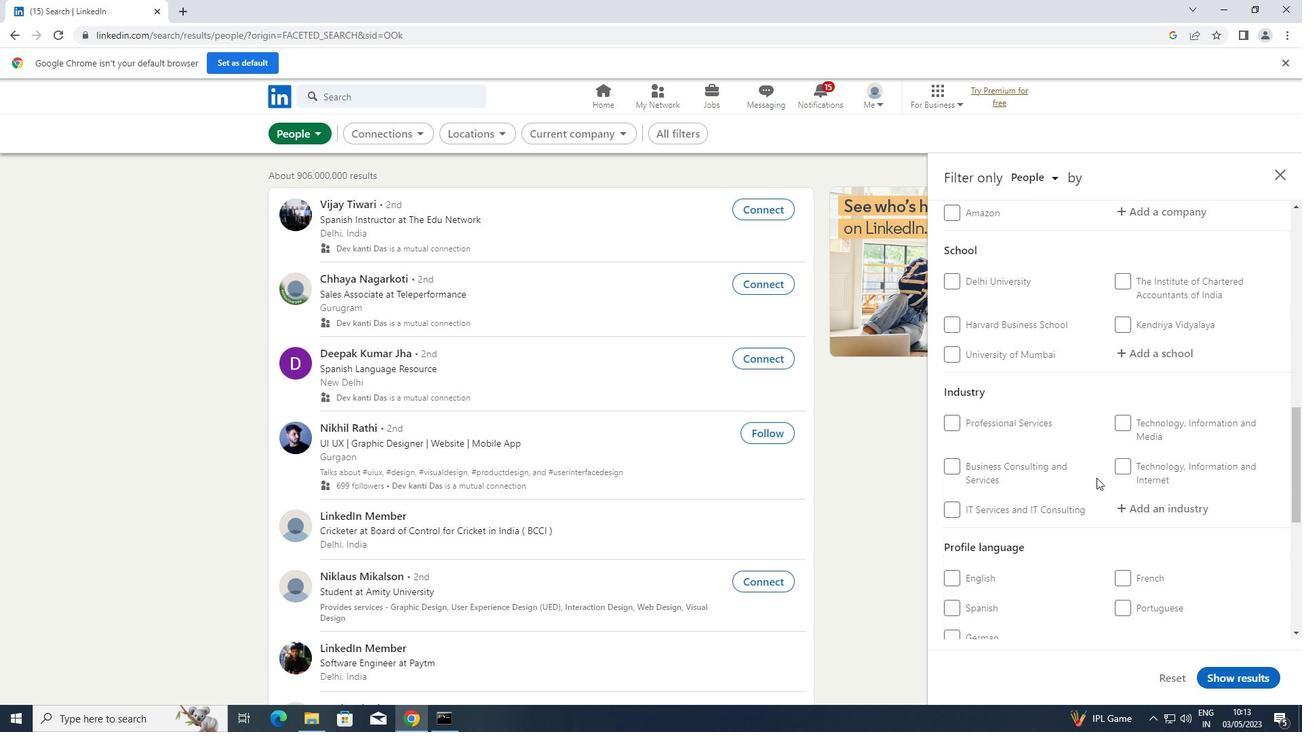 
Action: Mouse scrolled (1096, 477) with delta (0, 0)
Screenshot: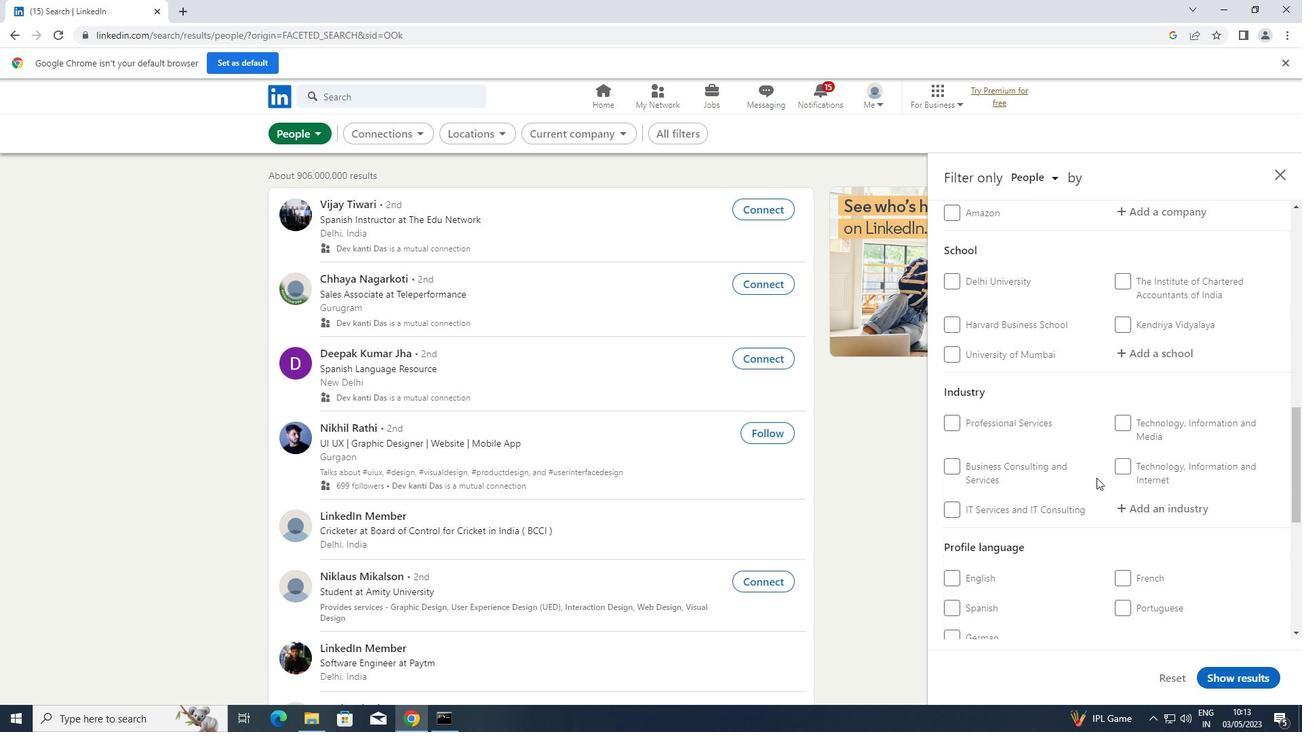 
Action: Mouse scrolled (1096, 477) with delta (0, 0)
Screenshot: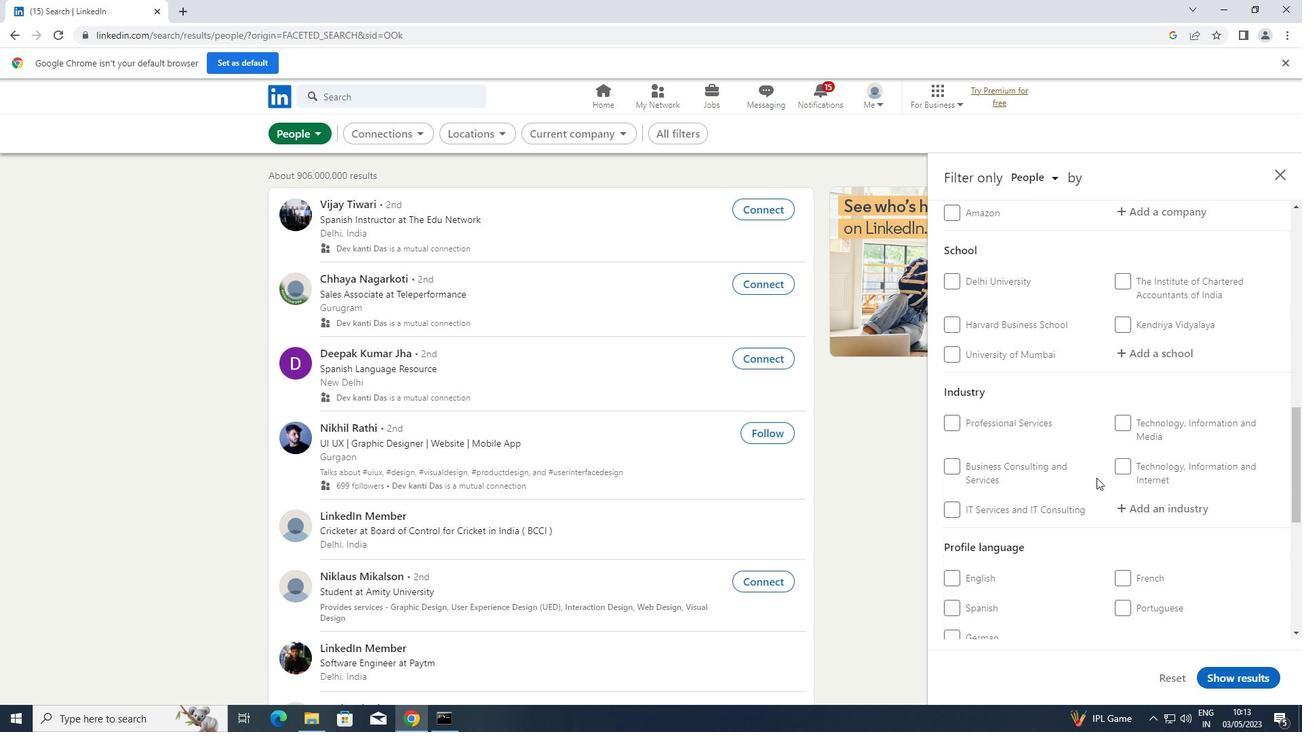 
Action: Mouse moved to (1123, 376)
Screenshot: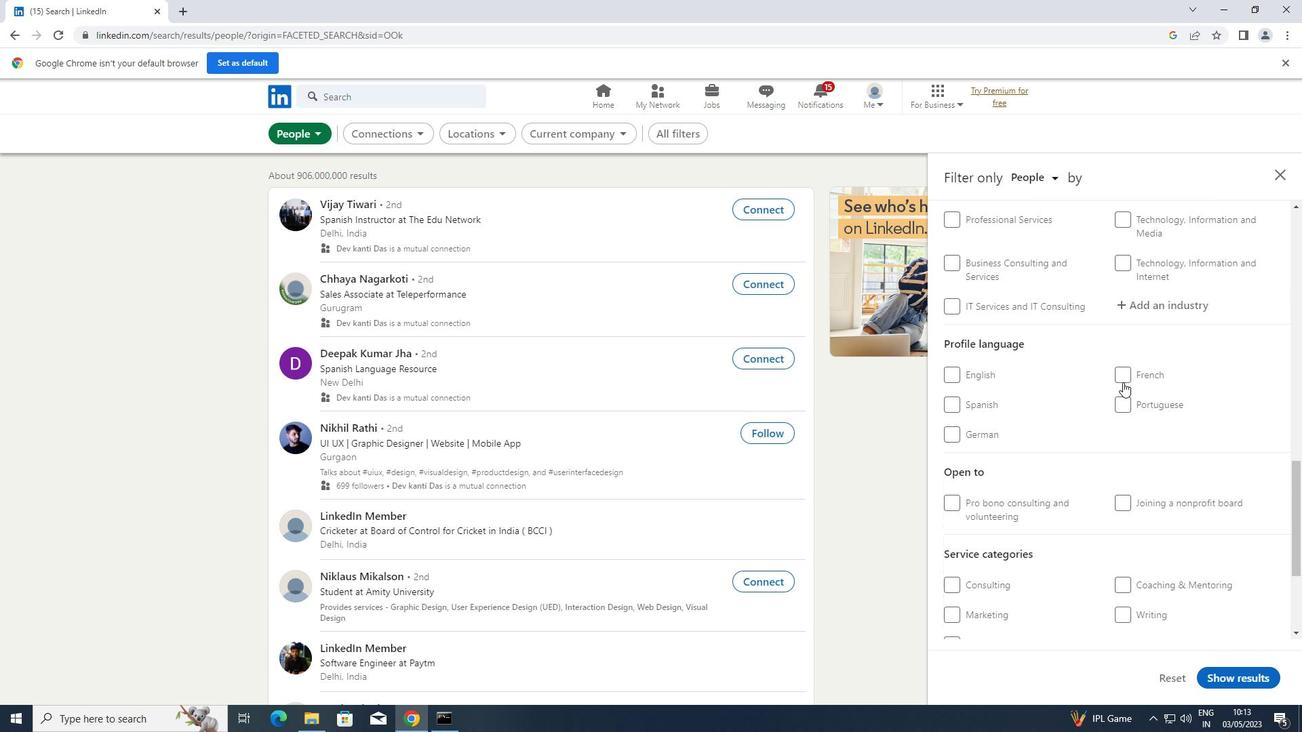 
Action: Mouse pressed left at (1123, 376)
Screenshot: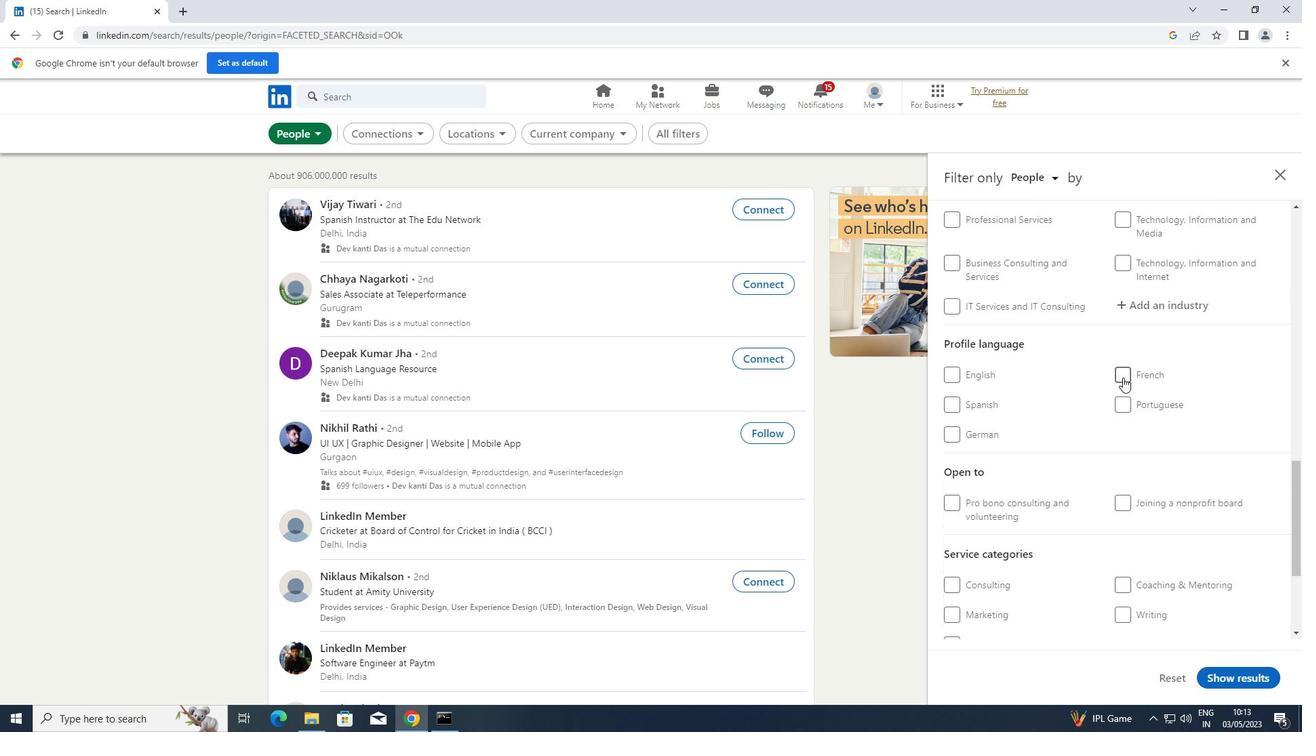 
Action: Mouse moved to (1090, 379)
Screenshot: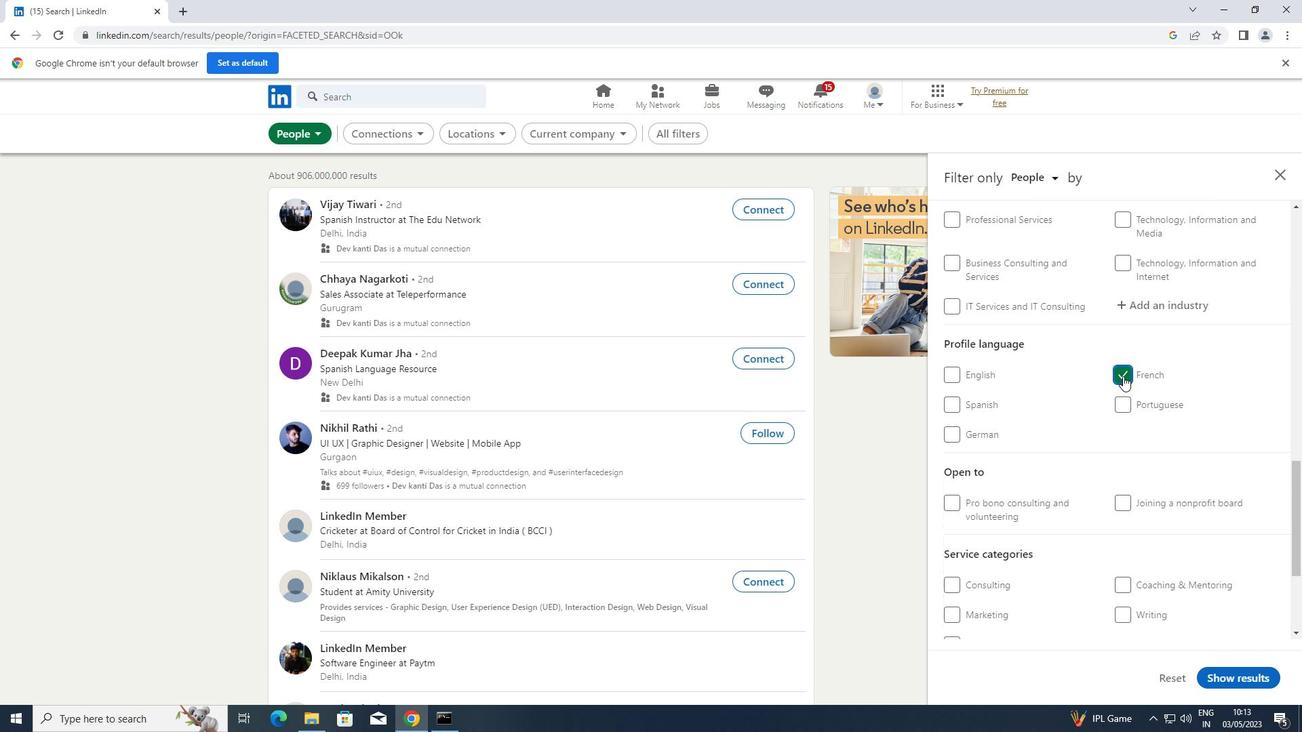 
Action: Mouse scrolled (1090, 380) with delta (0, 0)
Screenshot: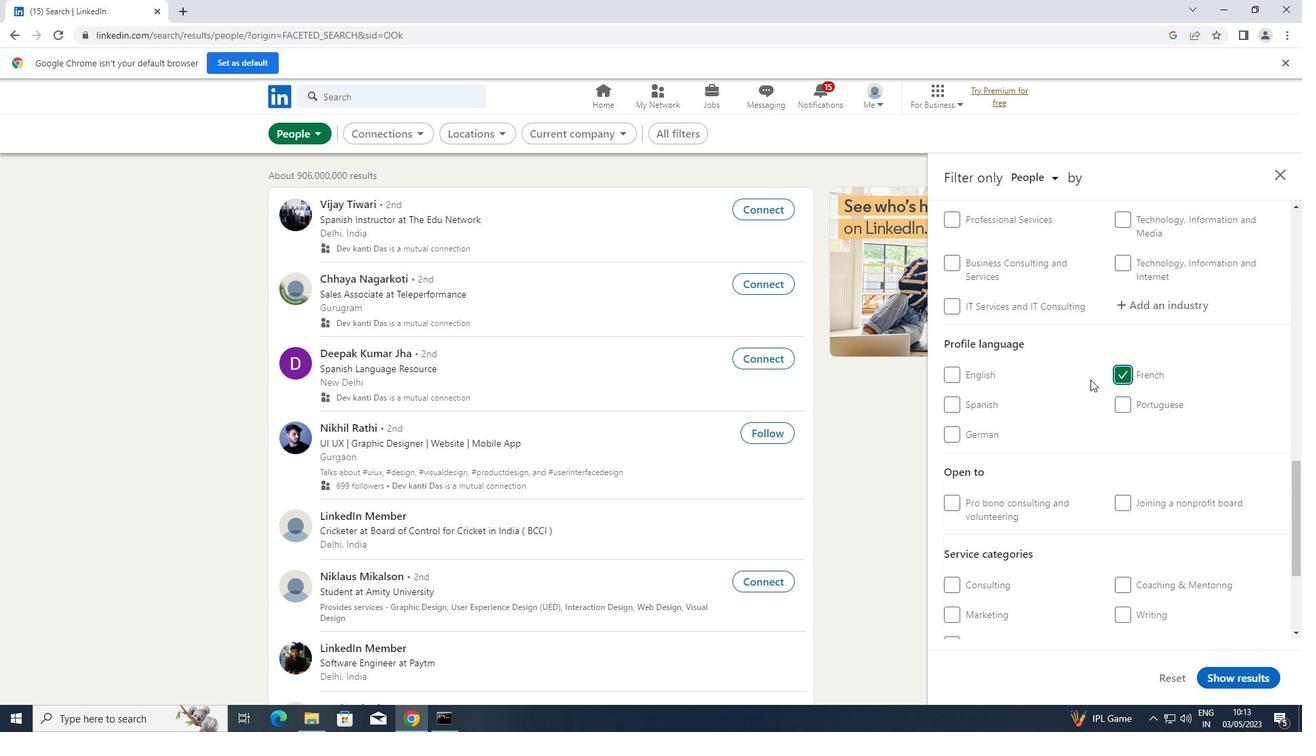 
Action: Mouse scrolled (1090, 380) with delta (0, 0)
Screenshot: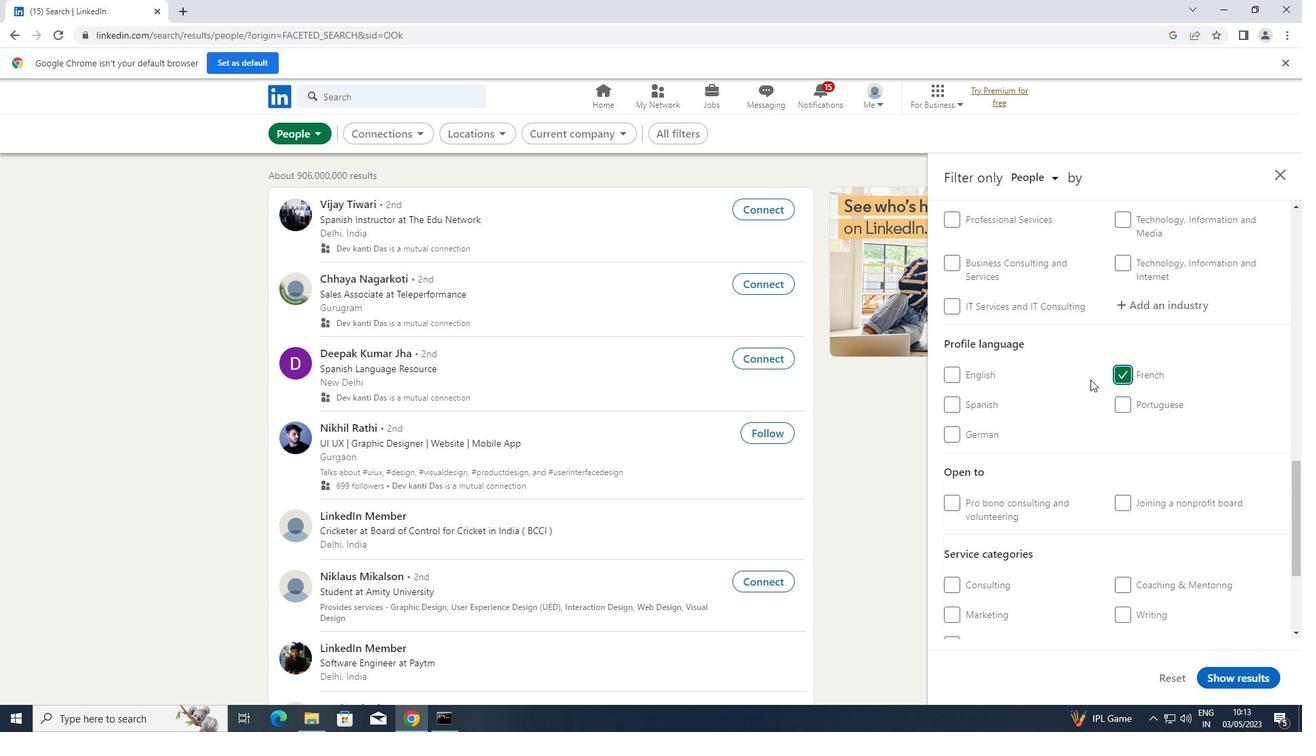 
Action: Mouse scrolled (1090, 380) with delta (0, 0)
Screenshot: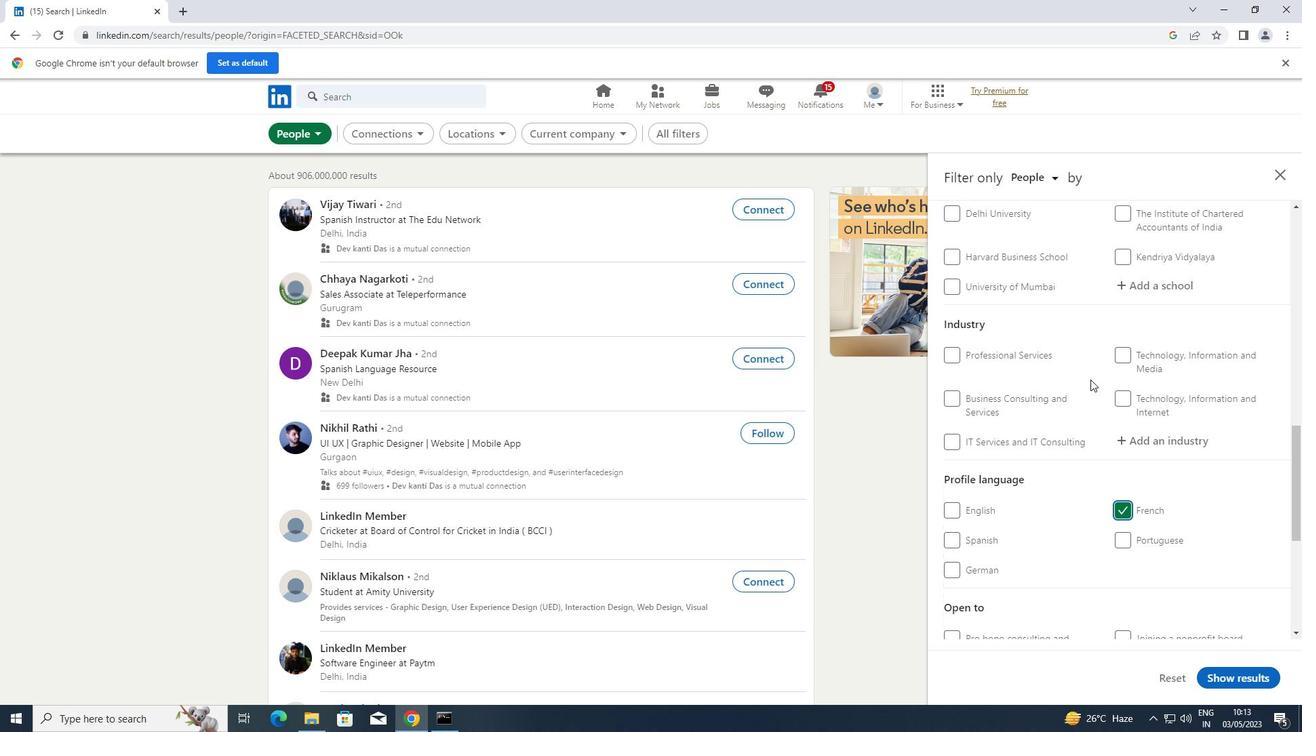 
Action: Mouse scrolled (1090, 380) with delta (0, 0)
Screenshot: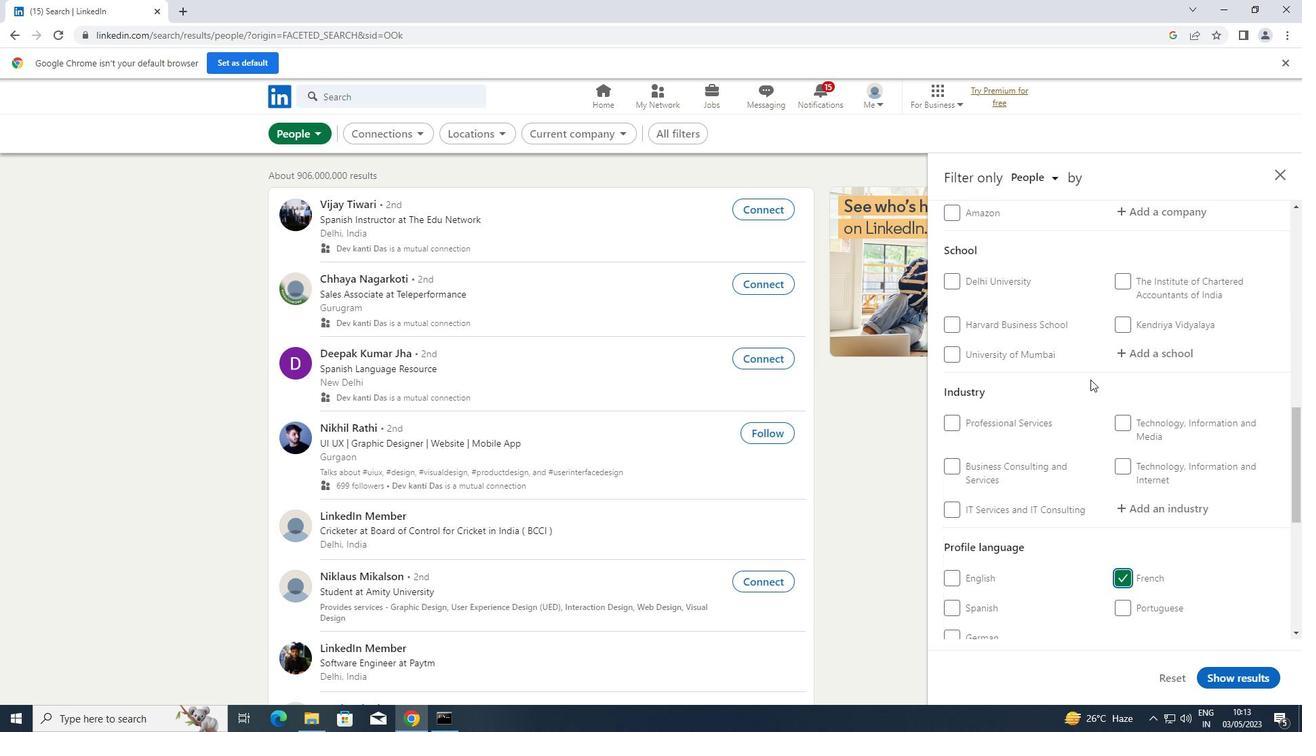 
Action: Mouse scrolled (1090, 380) with delta (0, 0)
Screenshot: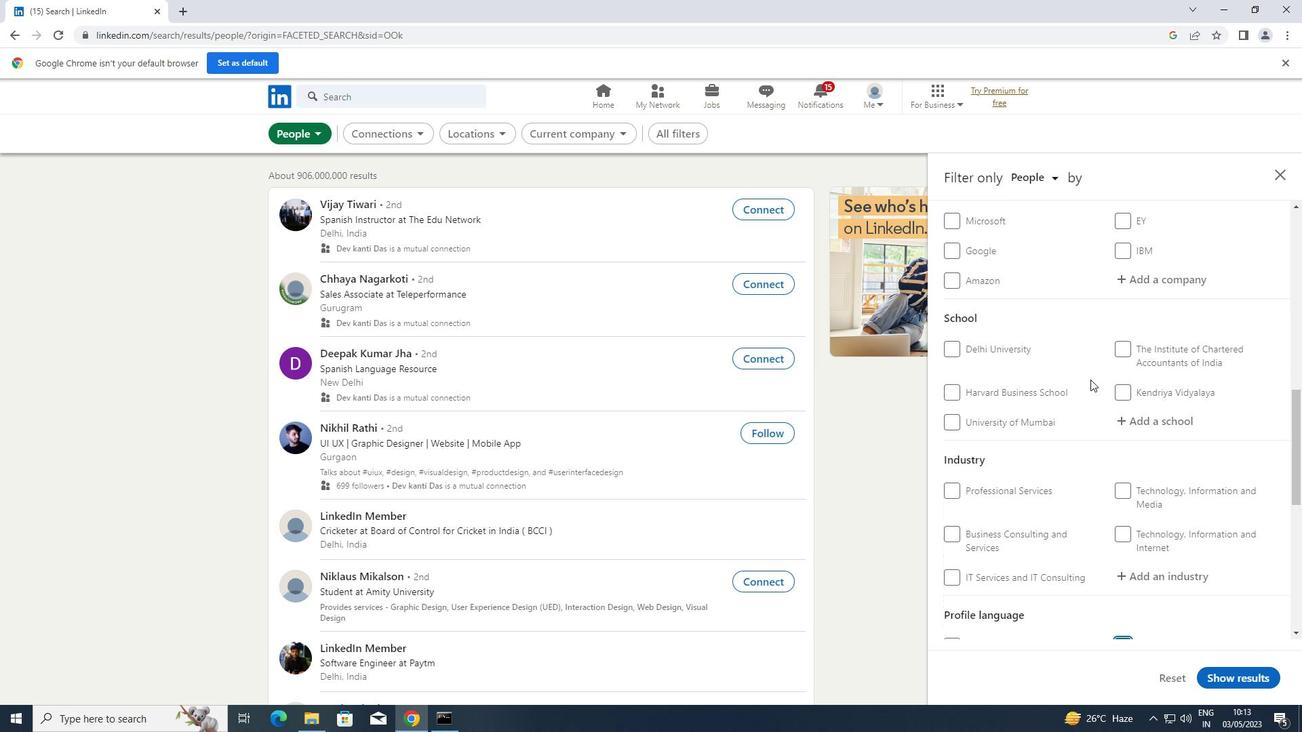 
Action: Mouse scrolled (1090, 380) with delta (0, 0)
Screenshot: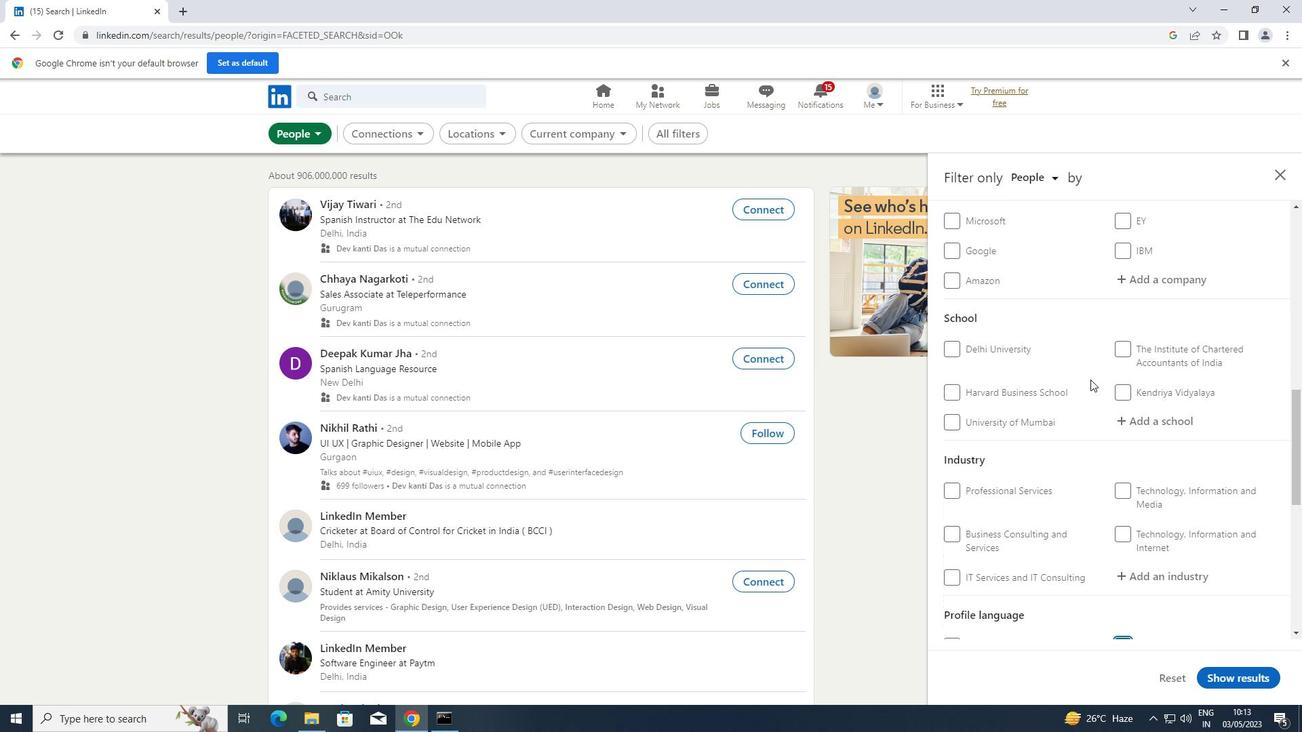 
Action: Mouse scrolled (1090, 380) with delta (0, 0)
Screenshot: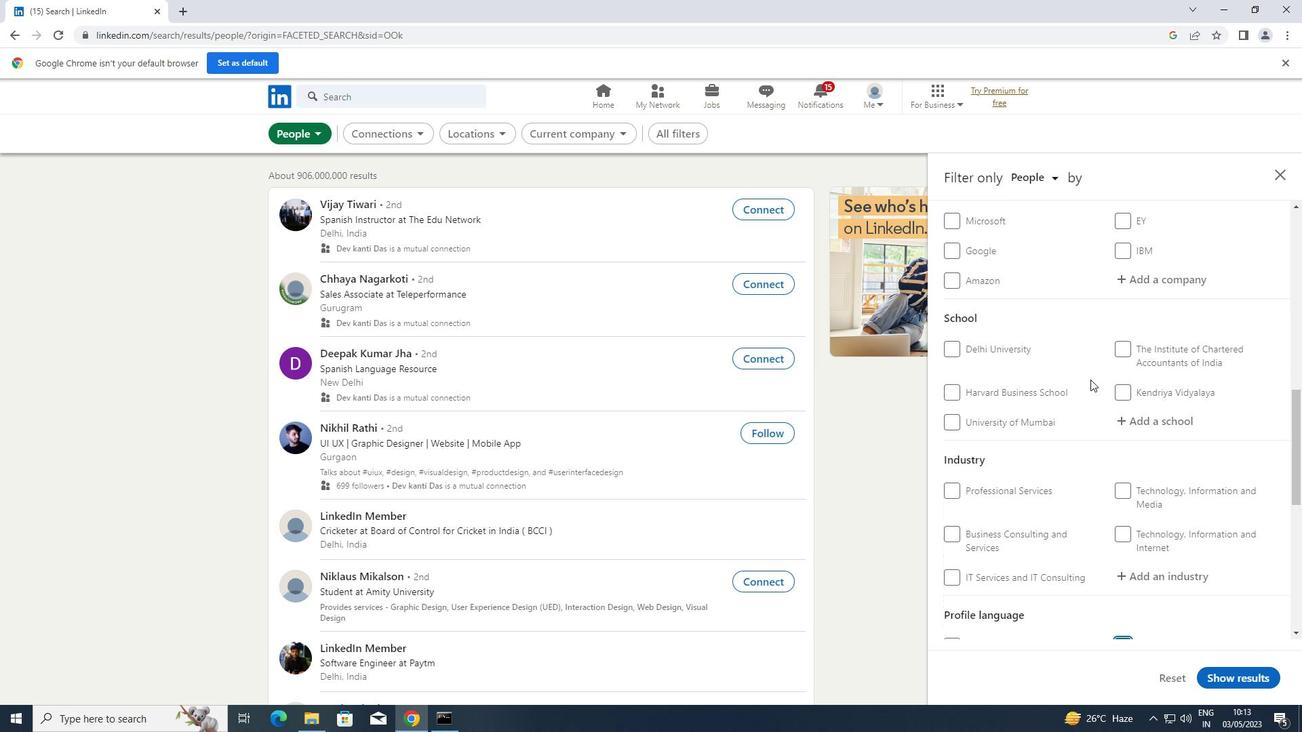 
Action: Mouse moved to (1149, 353)
Screenshot: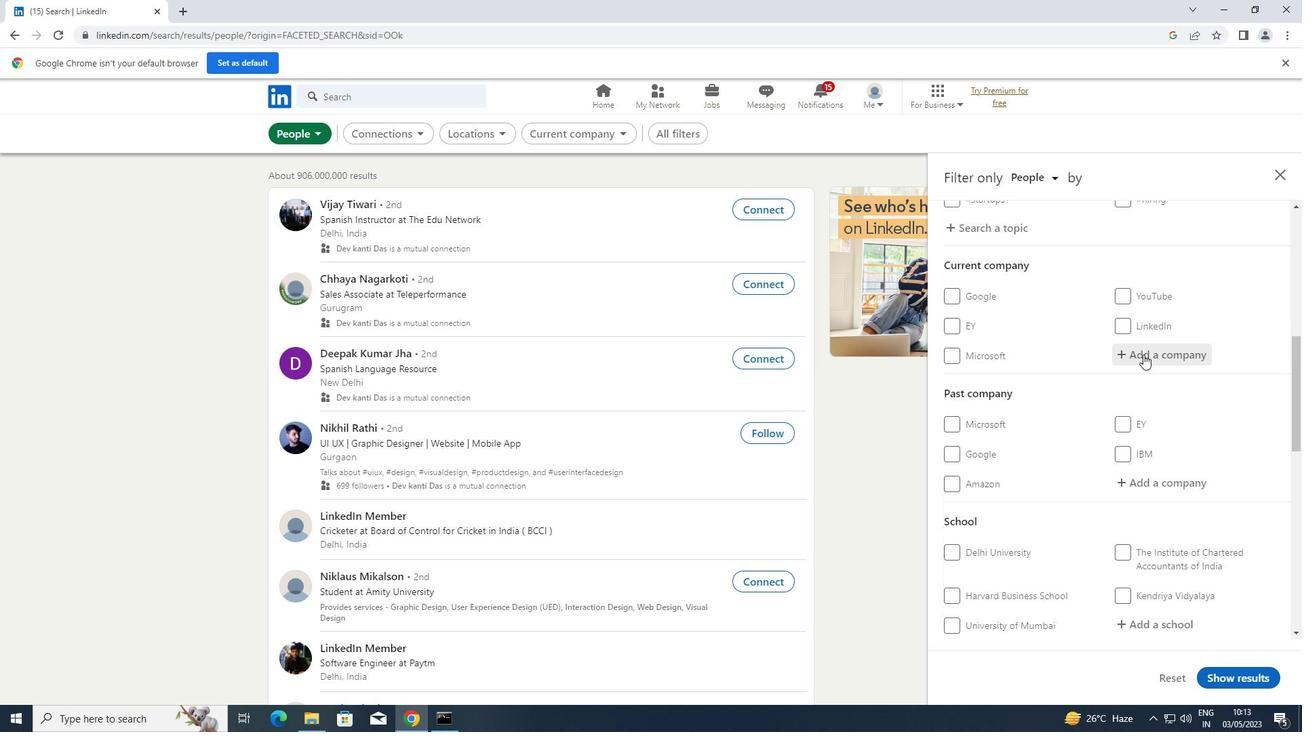 
Action: Mouse pressed left at (1149, 353)
Screenshot: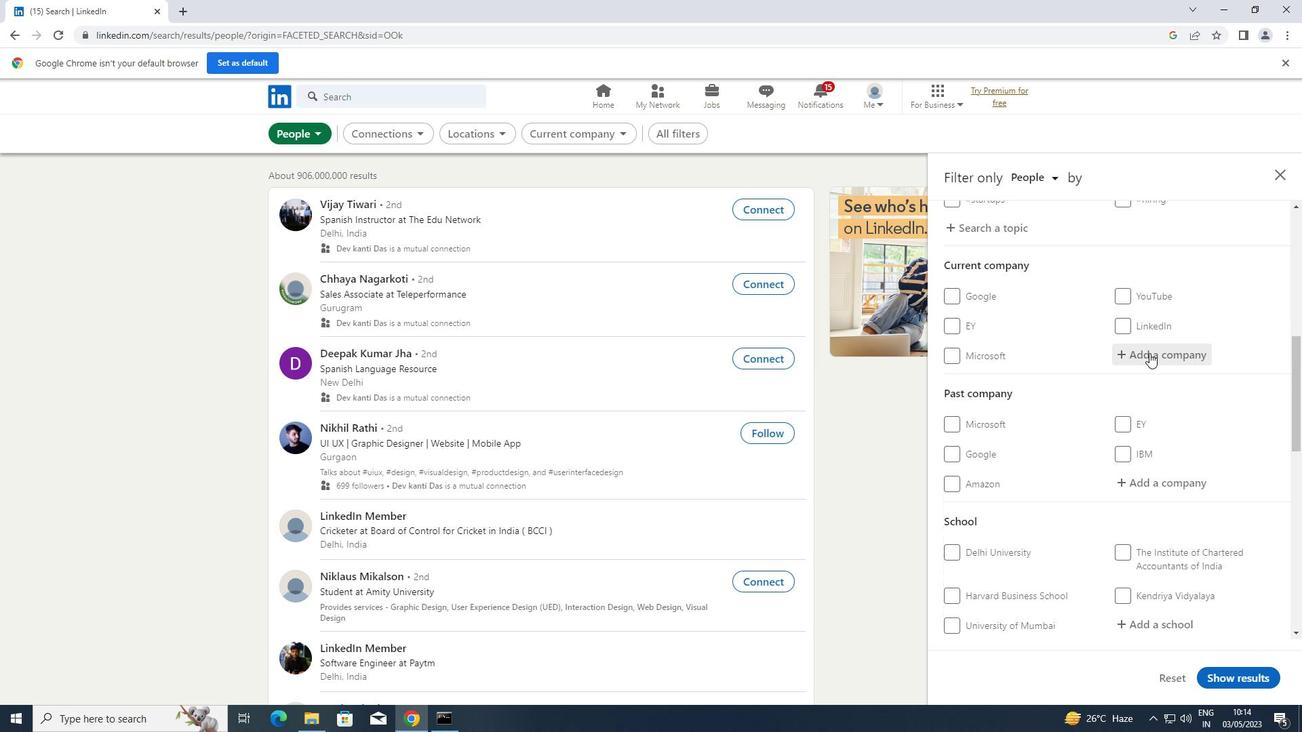 
Action: Key pressed <Key.shift>BIO<Key.shift>TEC<Key.shift>NIKA
Screenshot: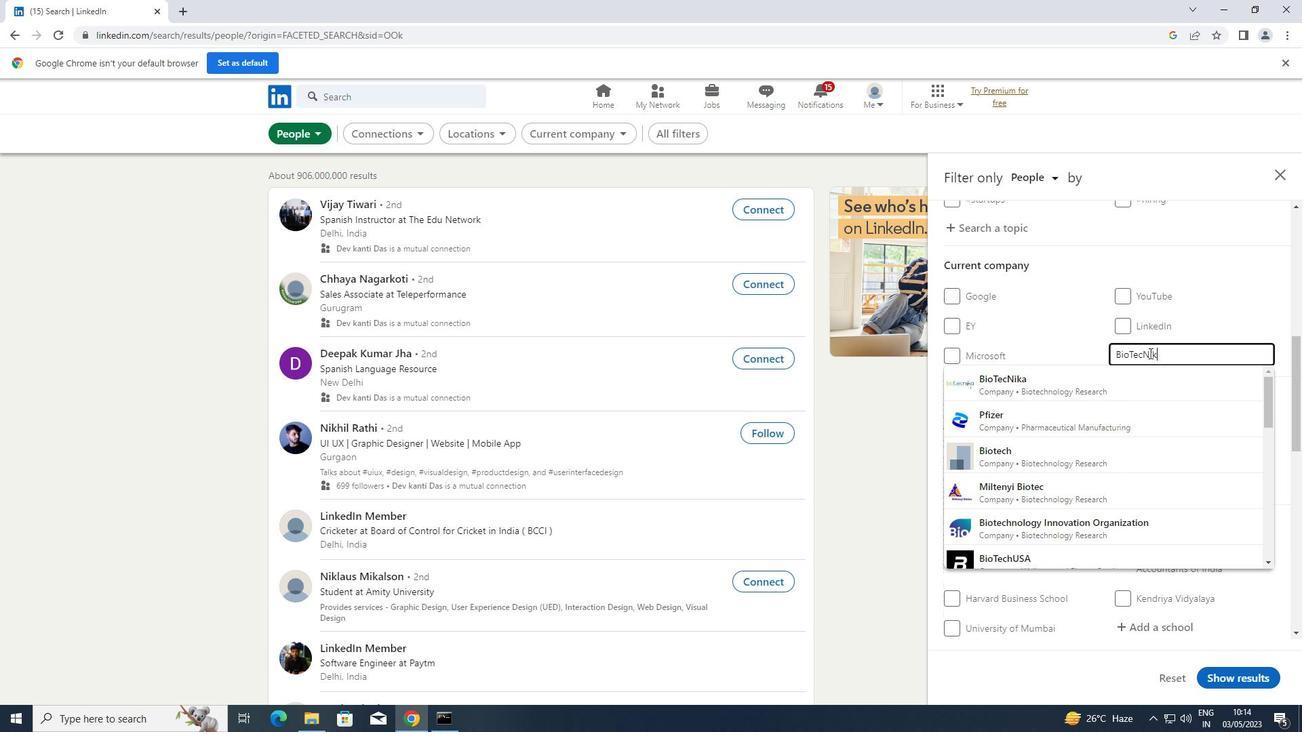 
Action: Mouse moved to (1096, 382)
Screenshot: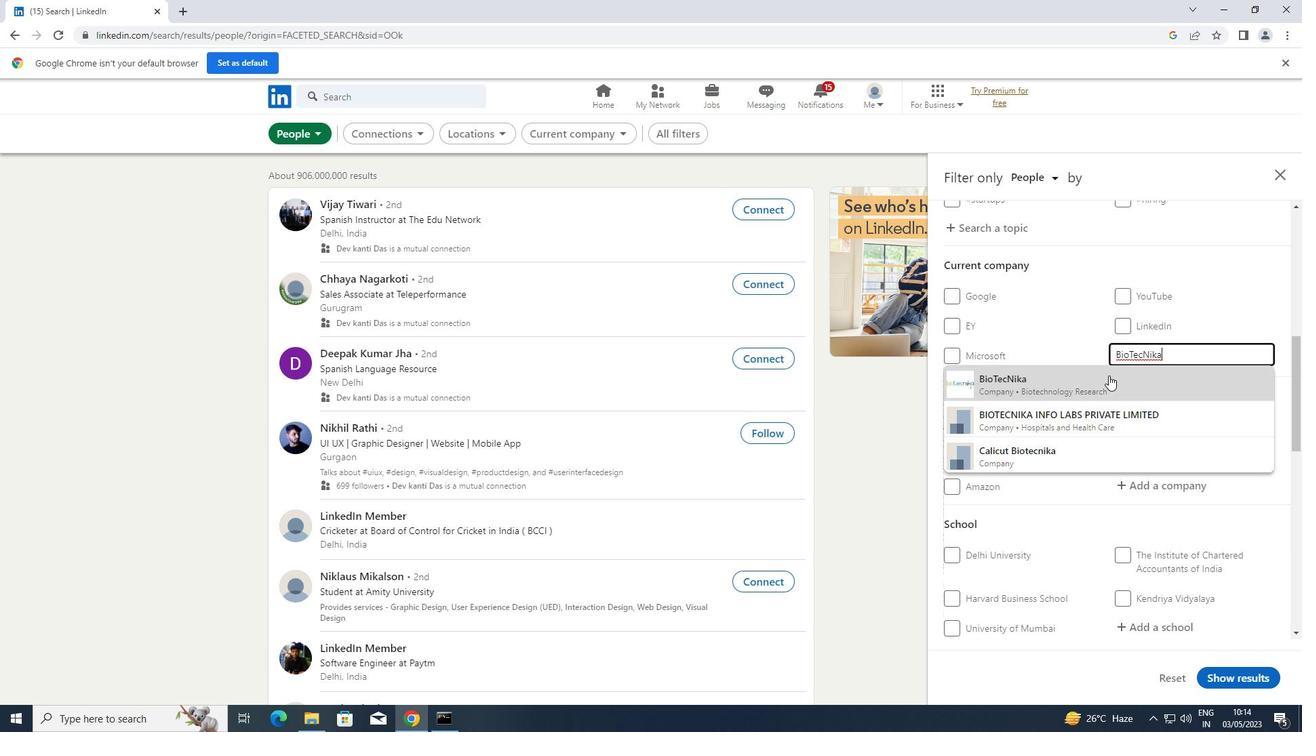 
Action: Mouse pressed left at (1096, 382)
Screenshot: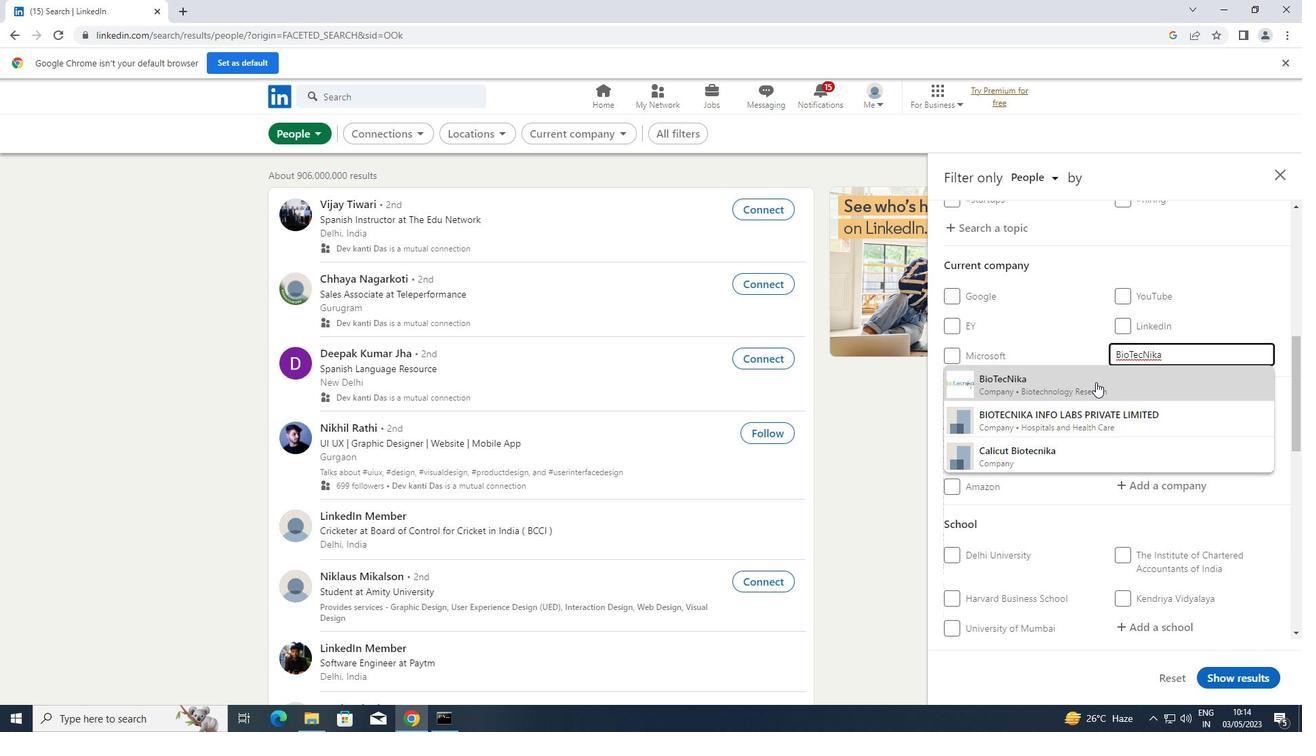 
Action: Mouse scrolled (1096, 381) with delta (0, 0)
Screenshot: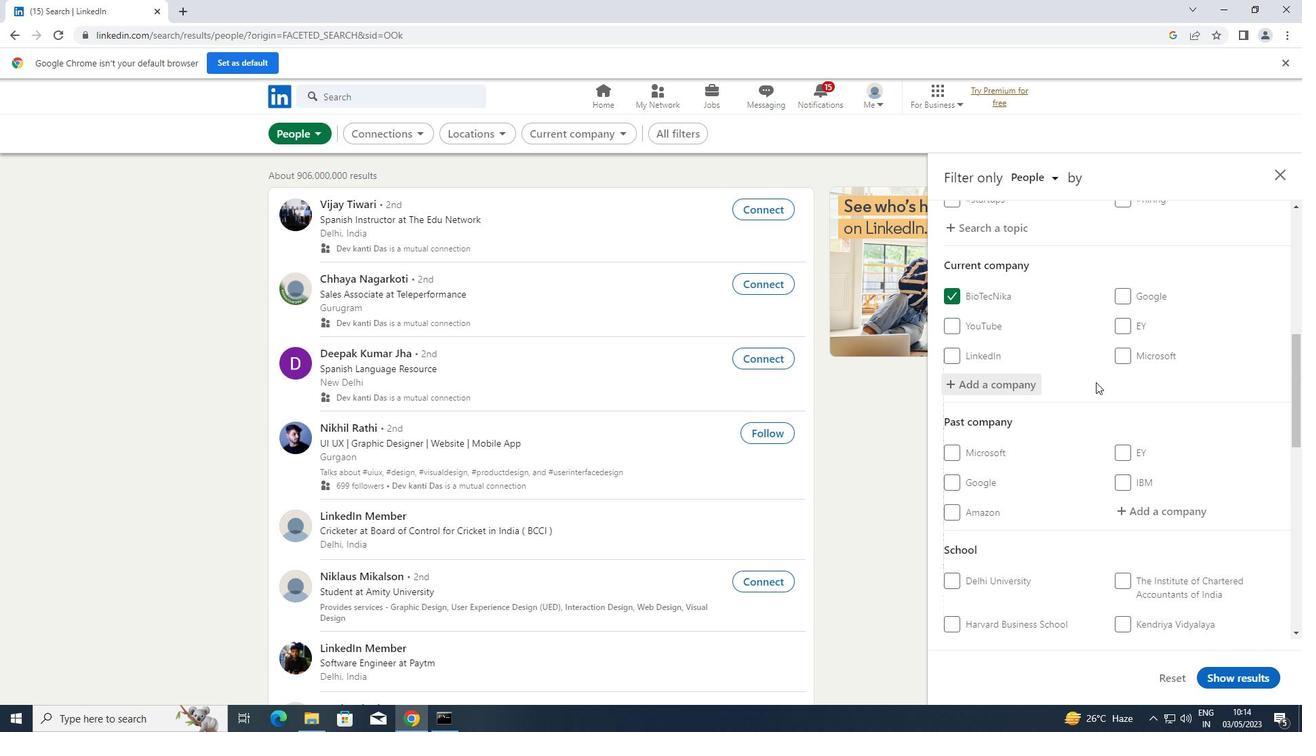 
Action: Mouse scrolled (1096, 381) with delta (0, 0)
Screenshot: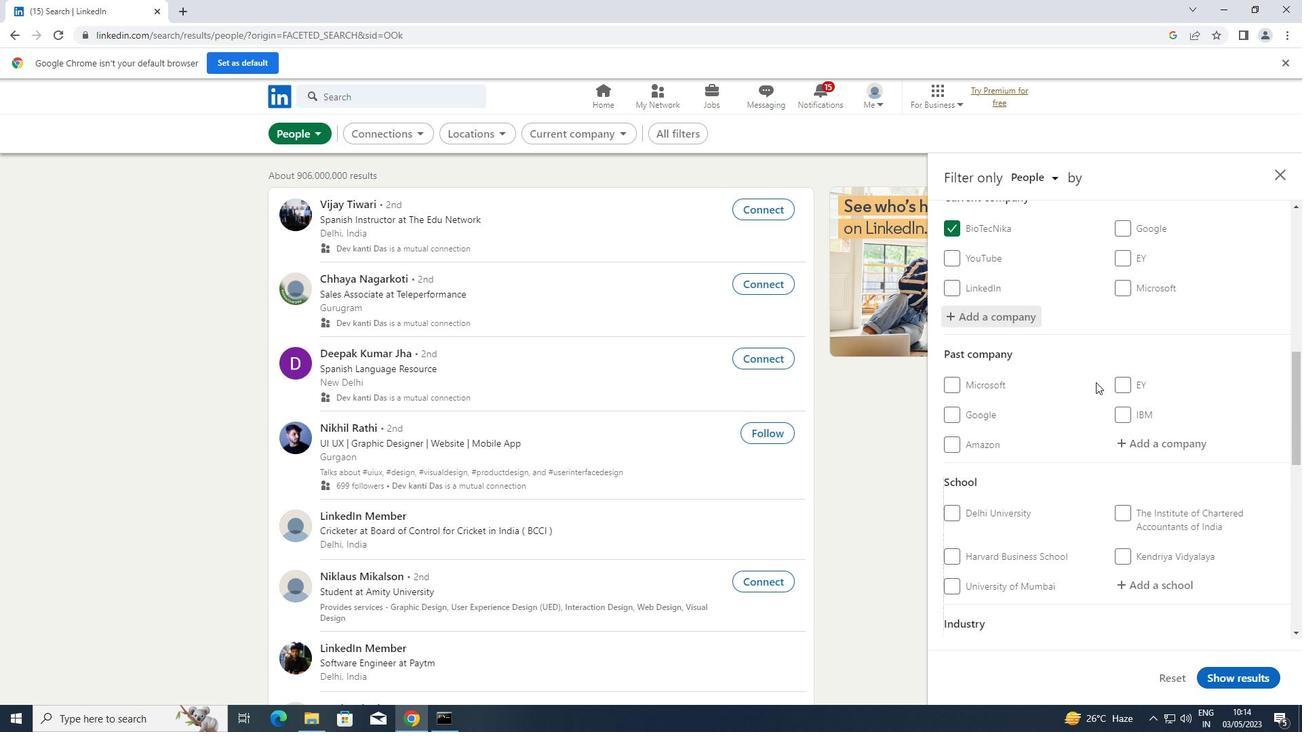 
Action: Mouse scrolled (1096, 381) with delta (0, 0)
Screenshot: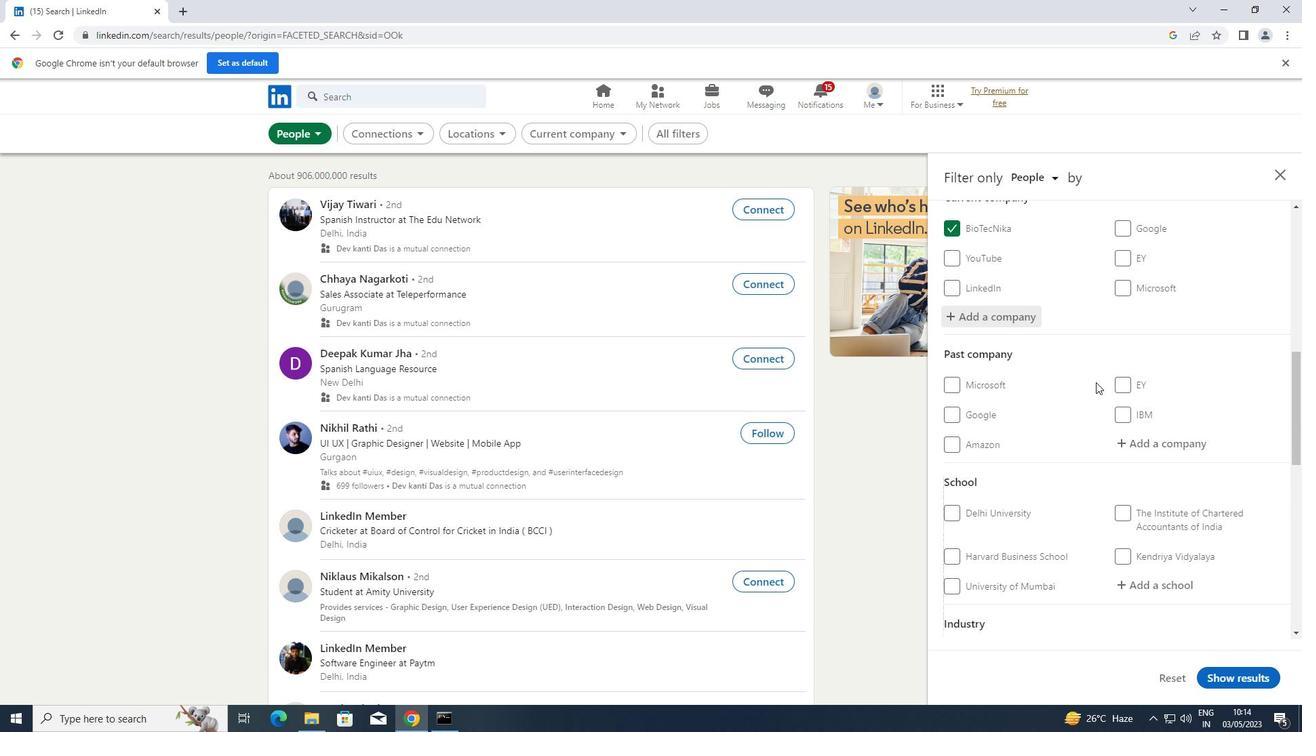 
Action: Mouse moved to (1155, 445)
Screenshot: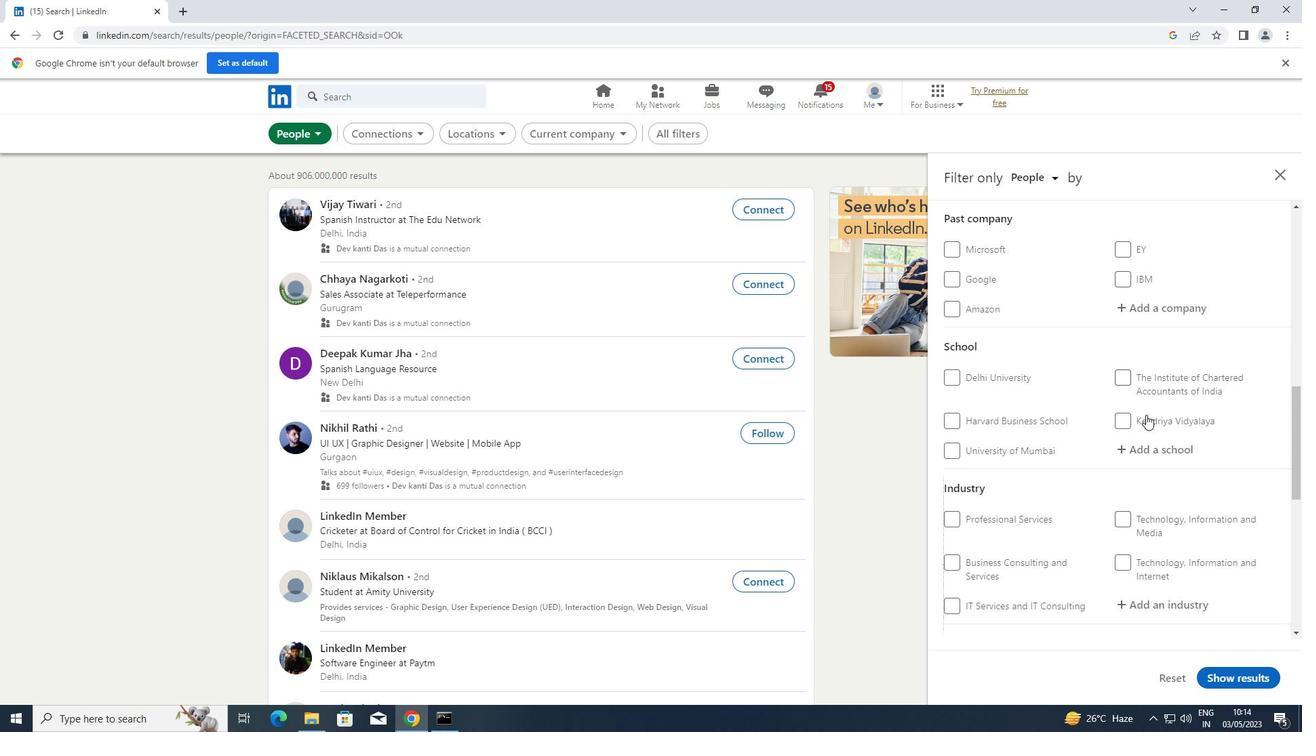 
Action: Mouse pressed left at (1155, 445)
Screenshot: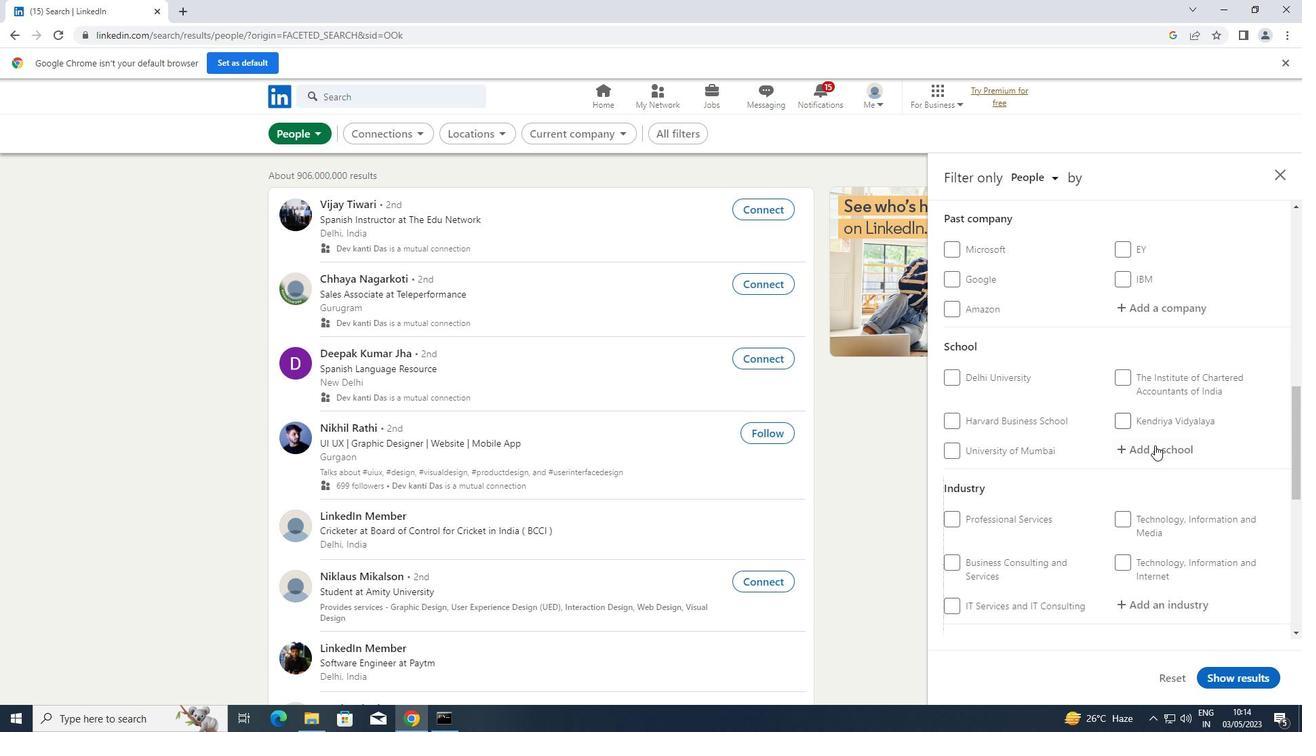 
Action: Key pressed <Key.shift>GOA<Key.space>
Screenshot: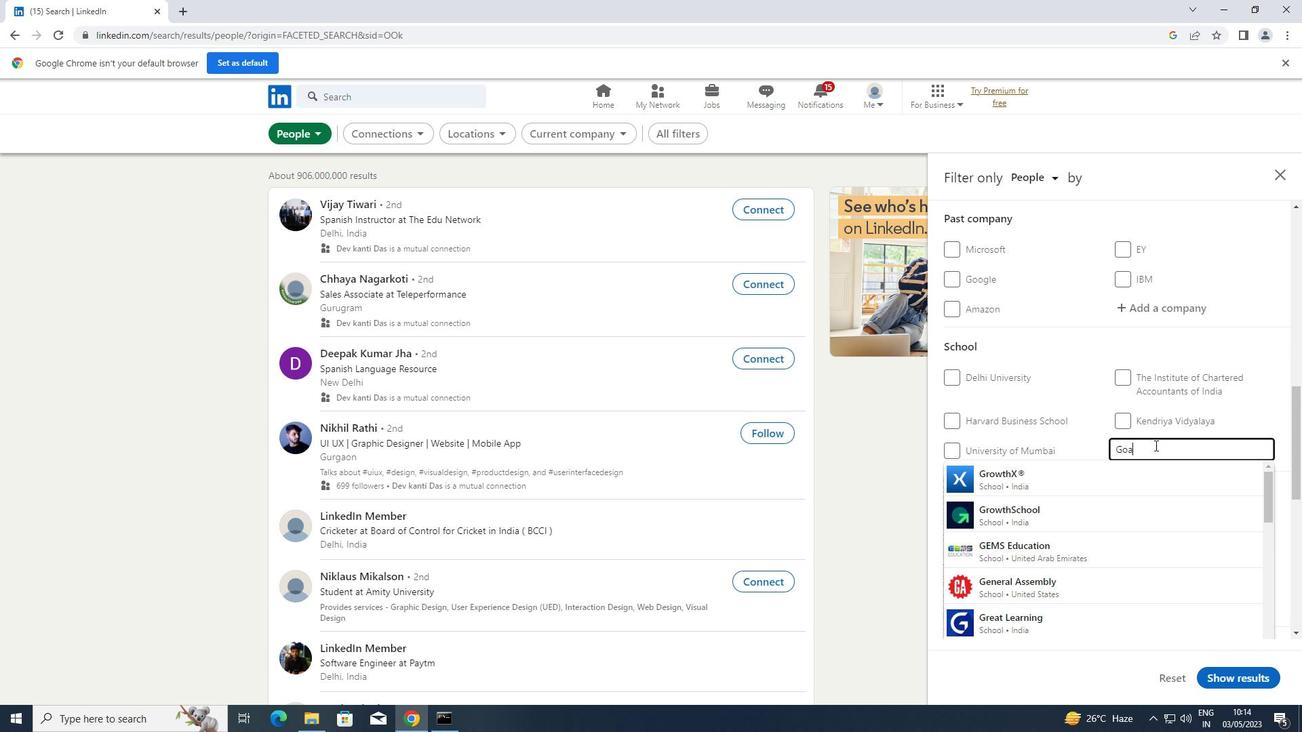 
Action: Mouse moved to (1076, 512)
Screenshot: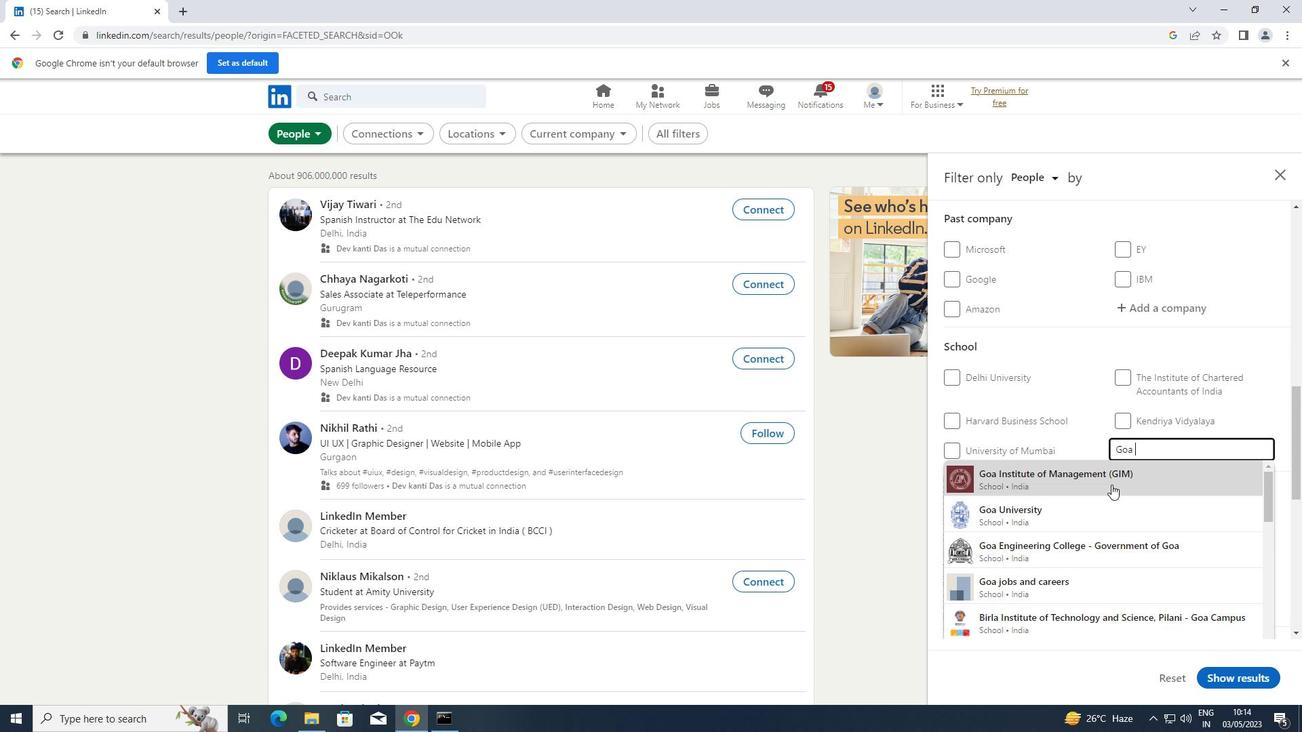
Action: Mouse pressed left at (1076, 512)
Screenshot: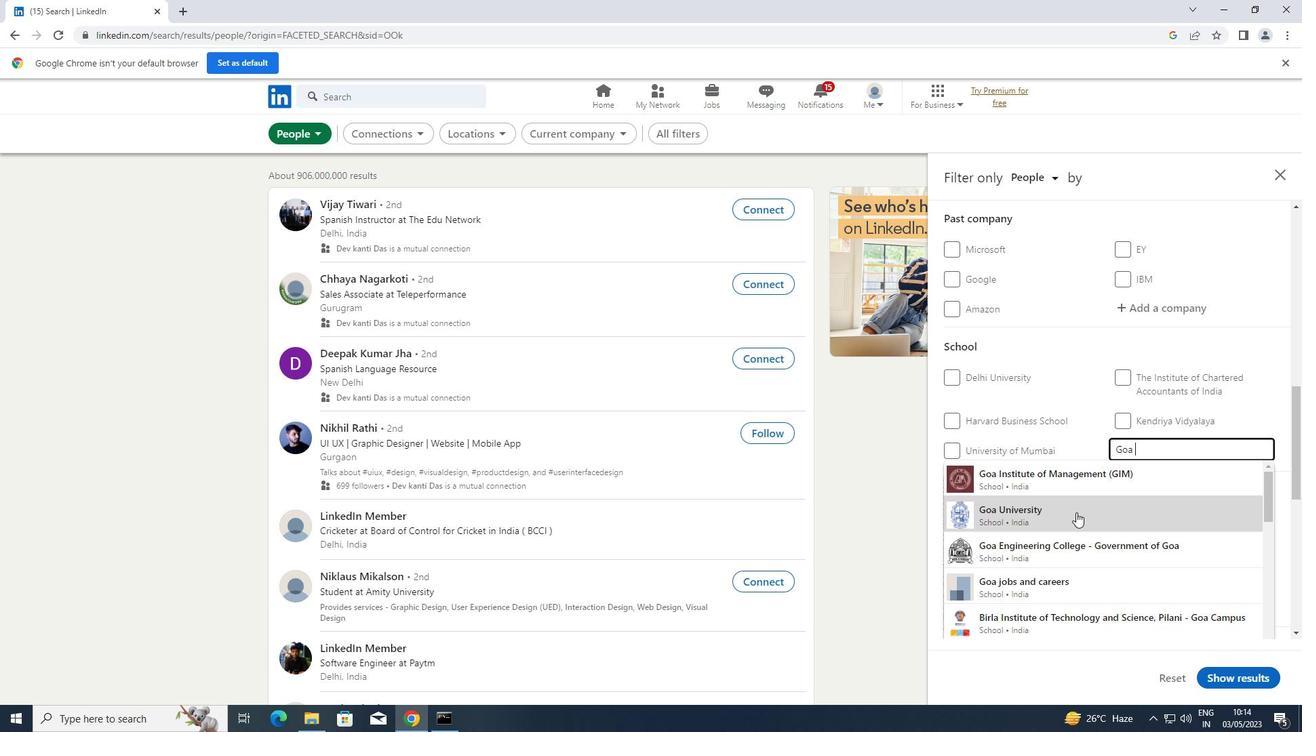 
Action: Mouse moved to (1076, 512)
Screenshot: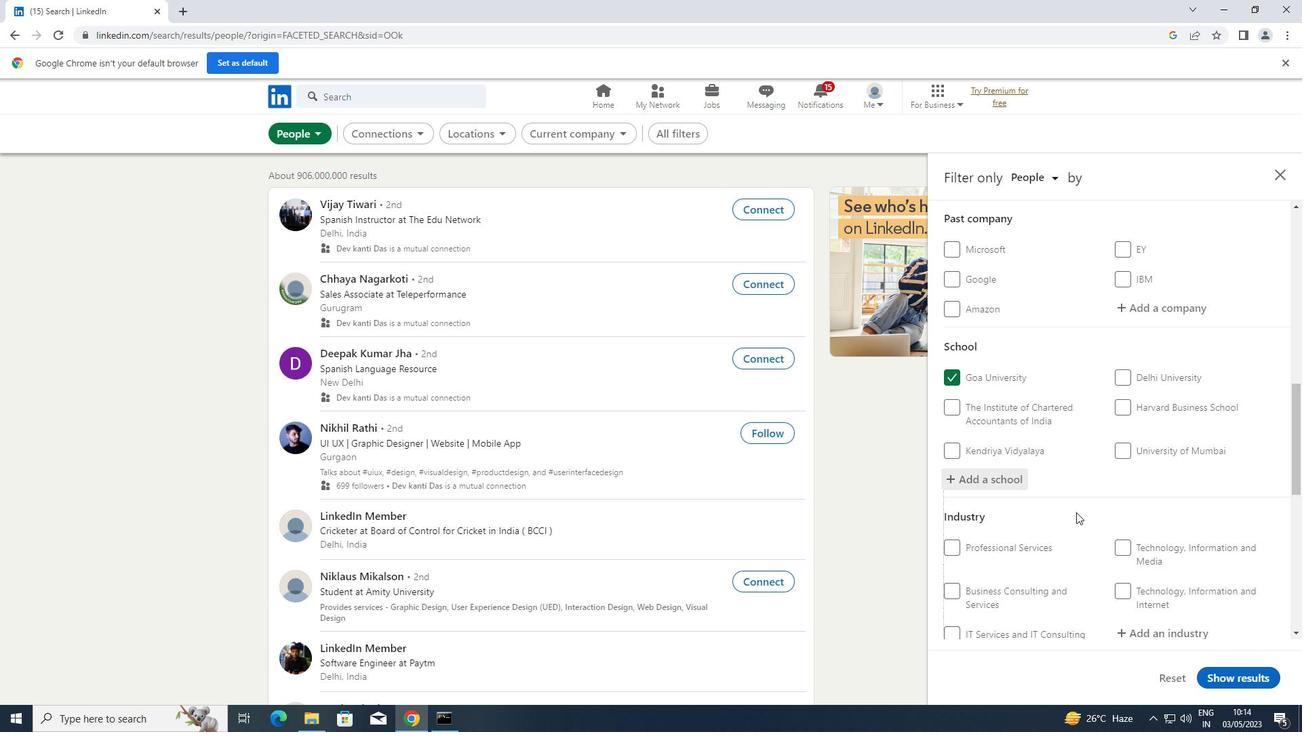 
Action: Mouse scrolled (1076, 512) with delta (0, 0)
Screenshot: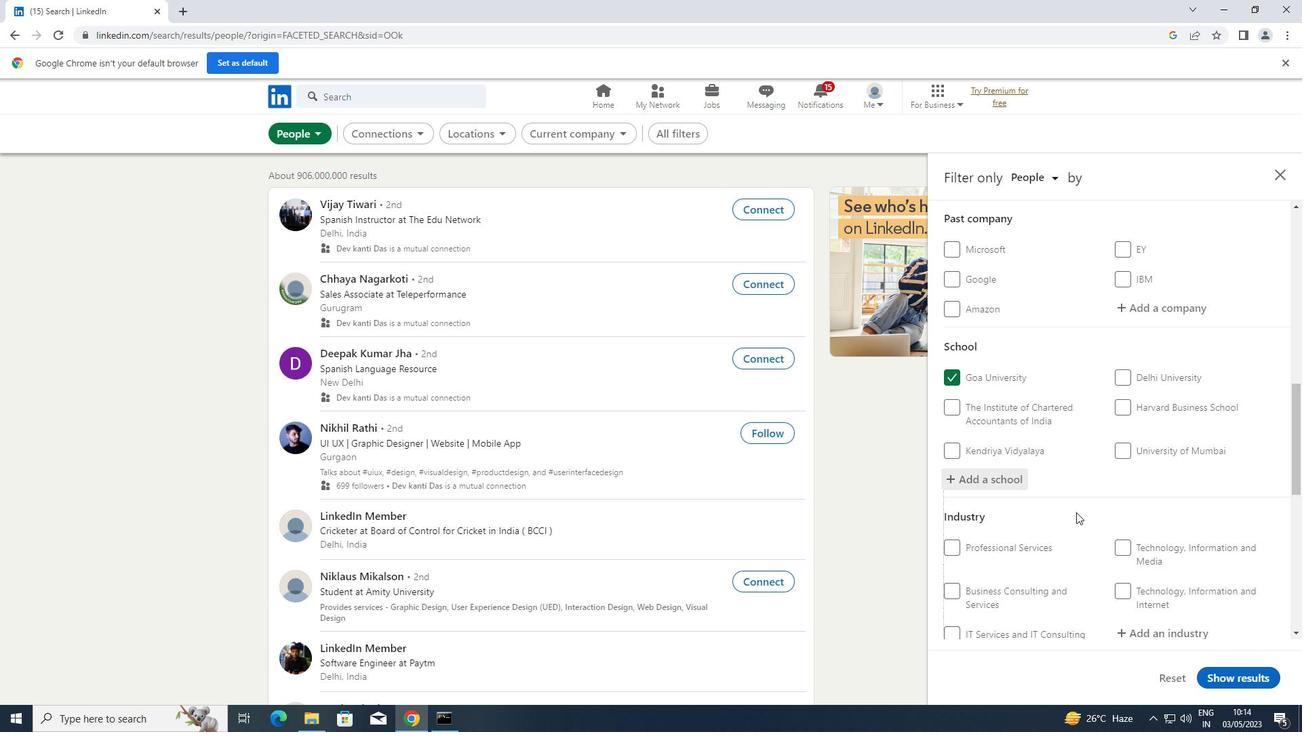 
Action: Mouse moved to (1076, 512)
Screenshot: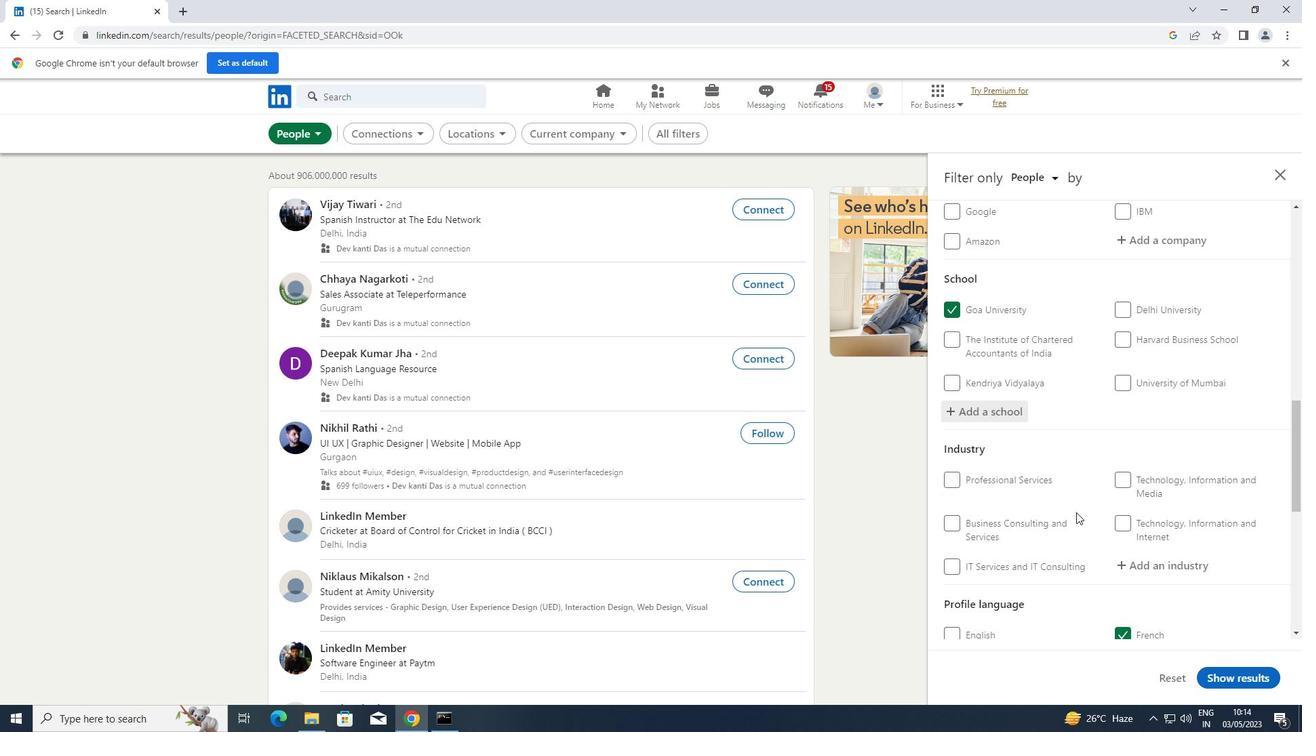 
Action: Mouse scrolled (1076, 511) with delta (0, 0)
Screenshot: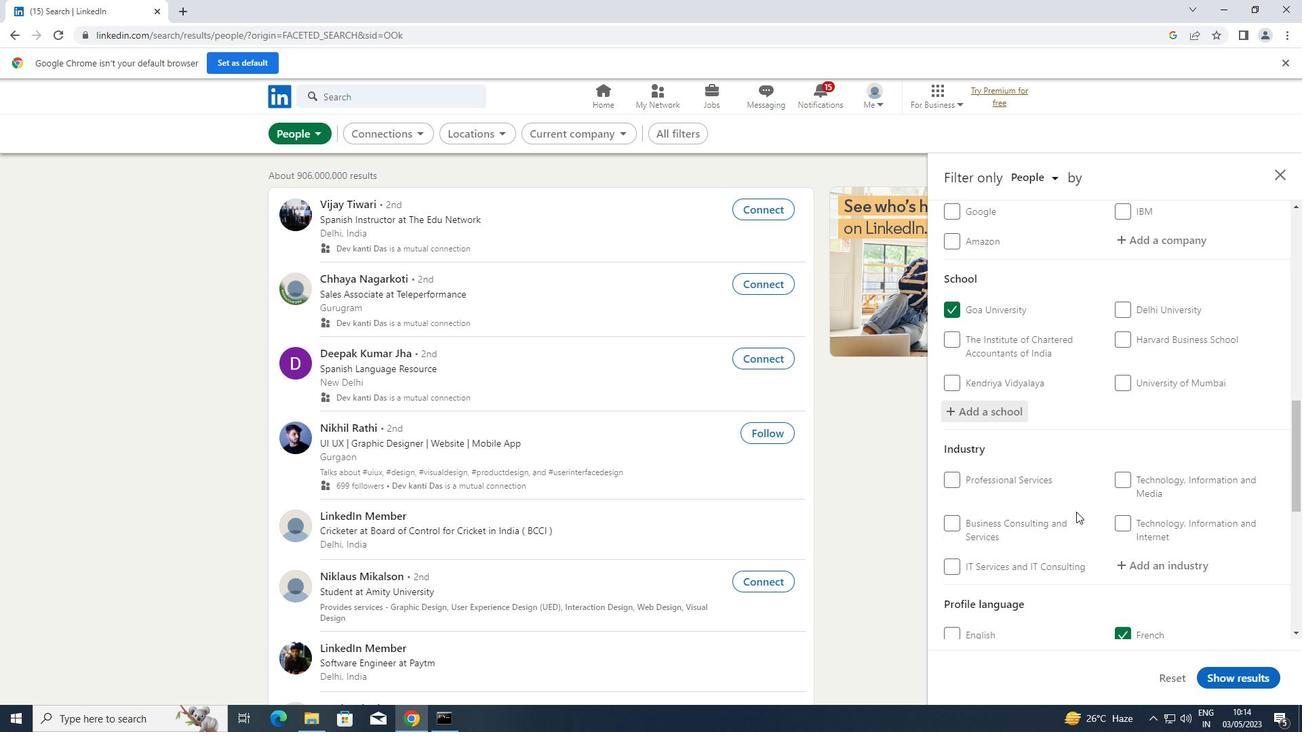 
Action: Mouse moved to (1145, 492)
Screenshot: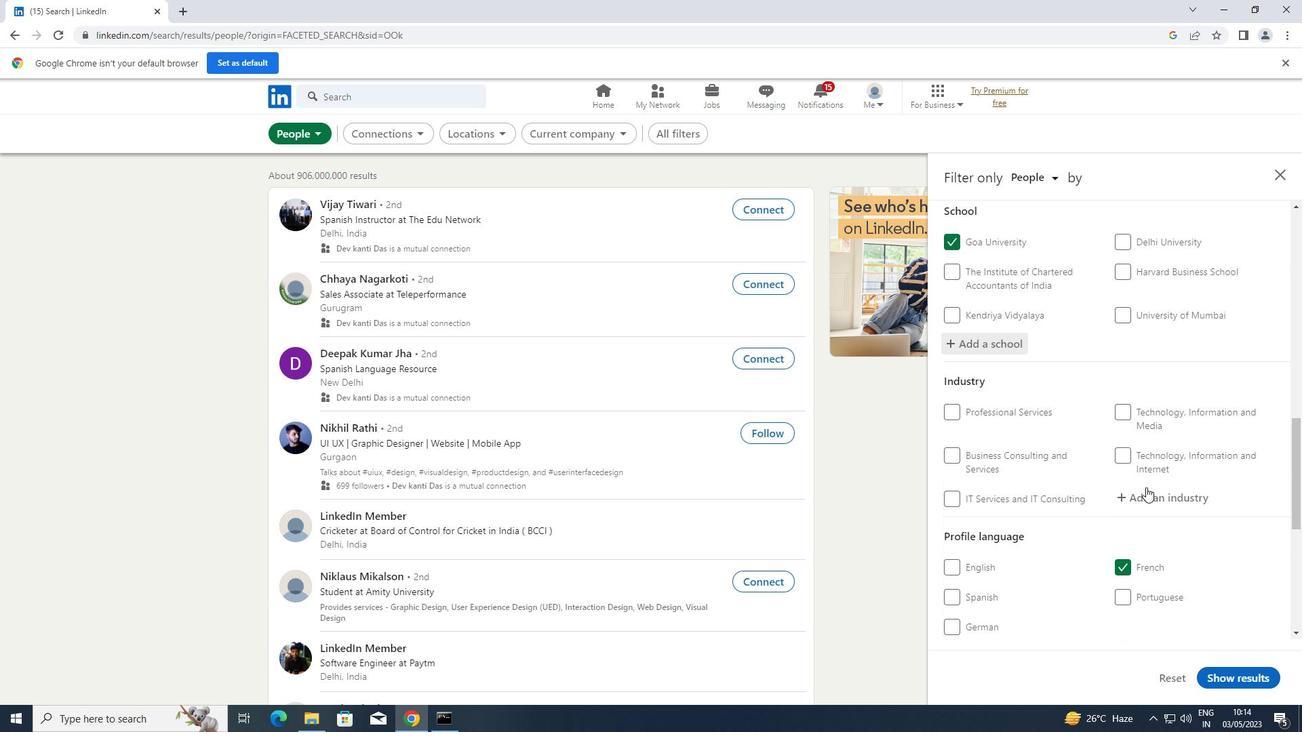 
Action: Mouse pressed left at (1145, 492)
Screenshot: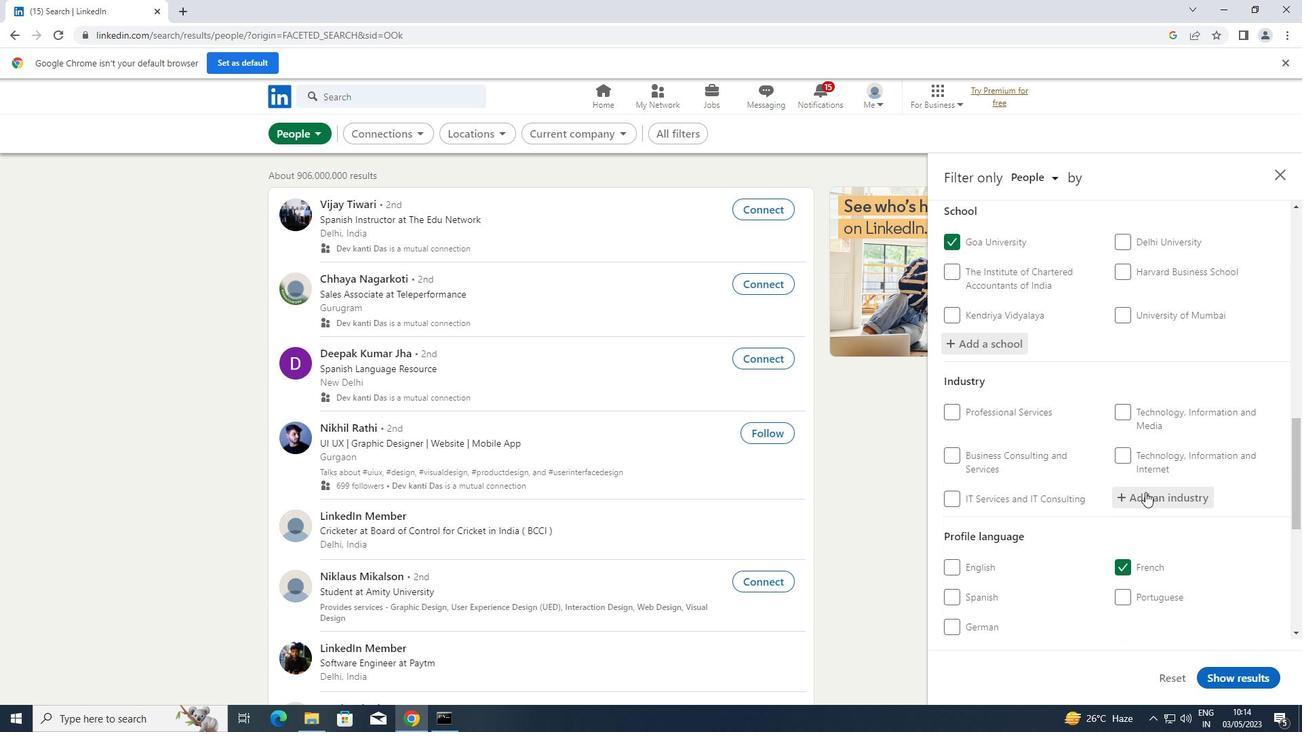 
Action: Key pressed <Key.shift>EXECUTIV
Screenshot: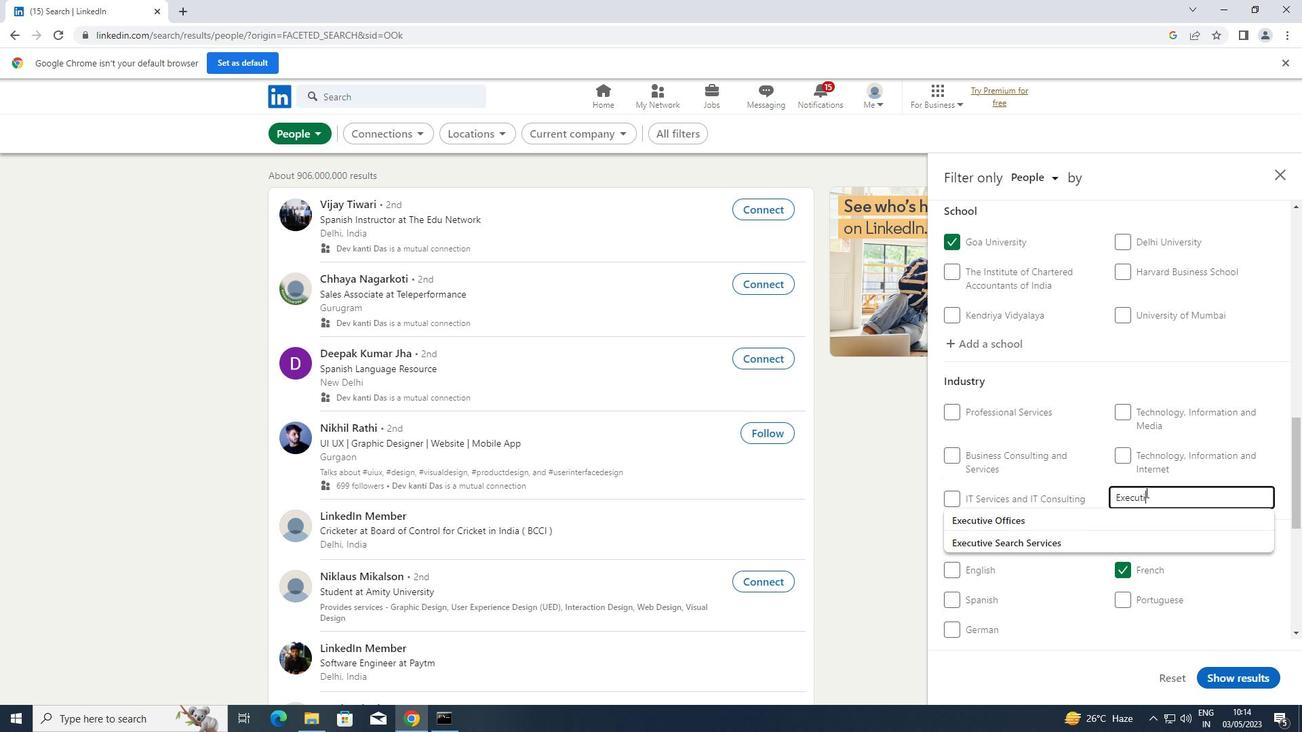 
Action: Mouse moved to (1060, 541)
Screenshot: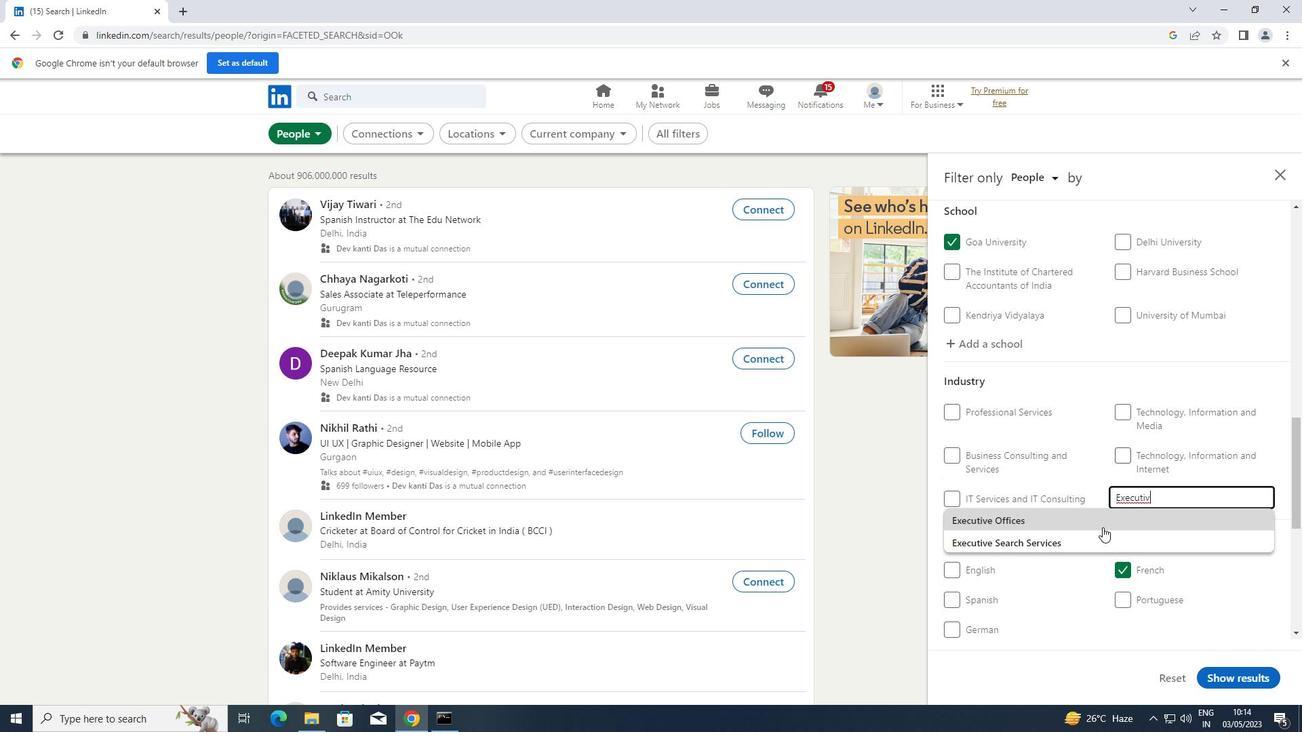 
Action: Mouse pressed left at (1060, 541)
Screenshot: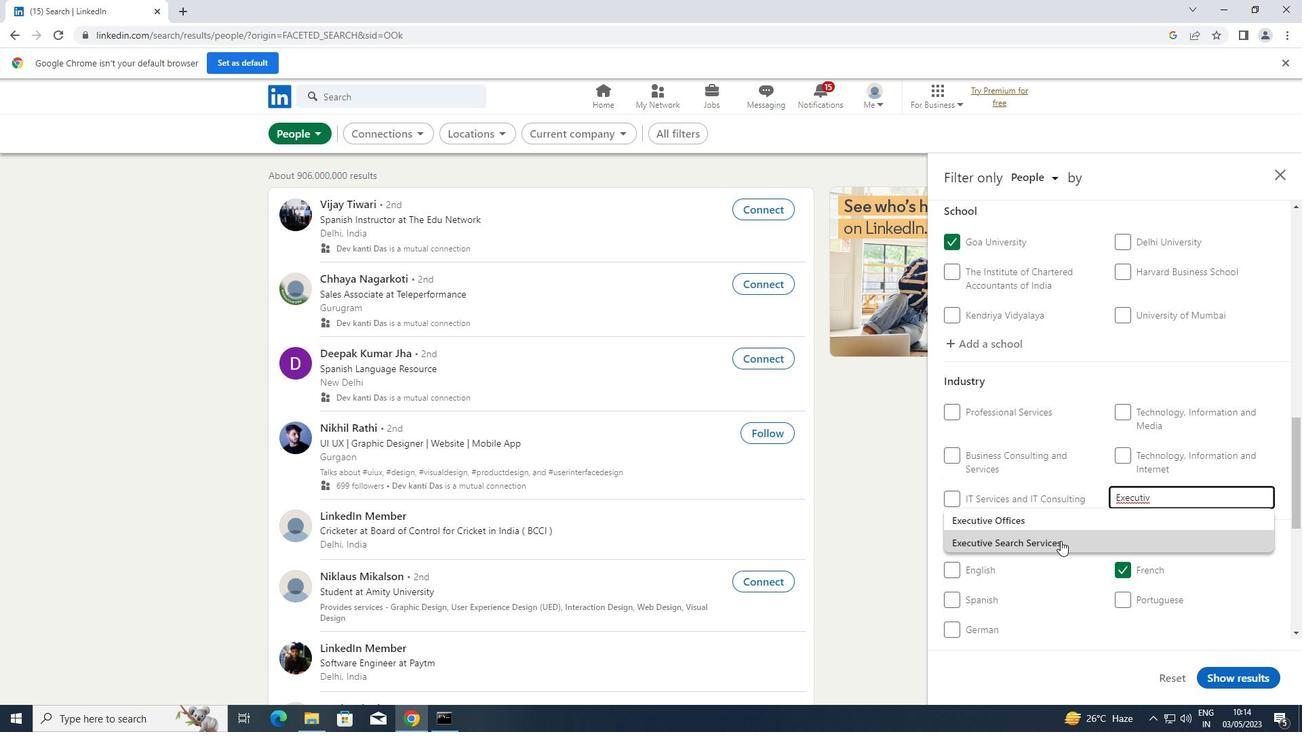 
Action: Mouse moved to (1098, 508)
Screenshot: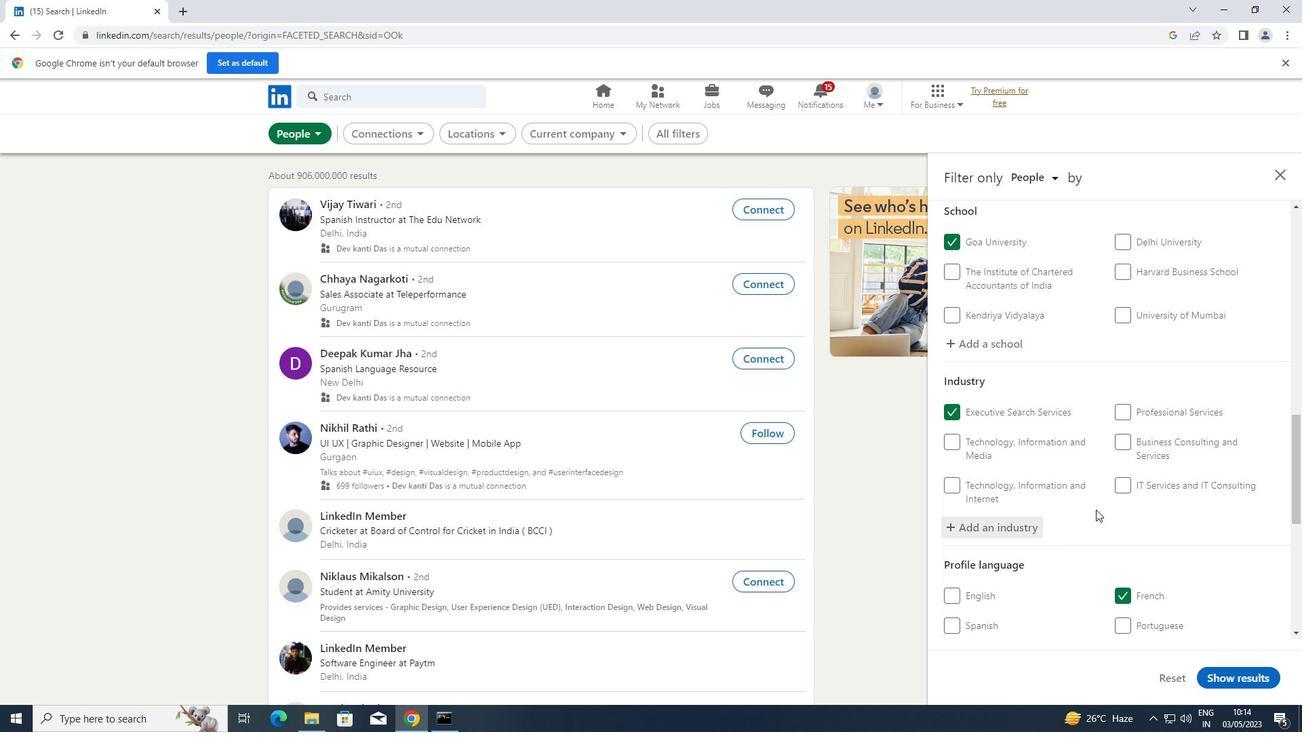 
Action: Mouse scrolled (1098, 507) with delta (0, 0)
Screenshot: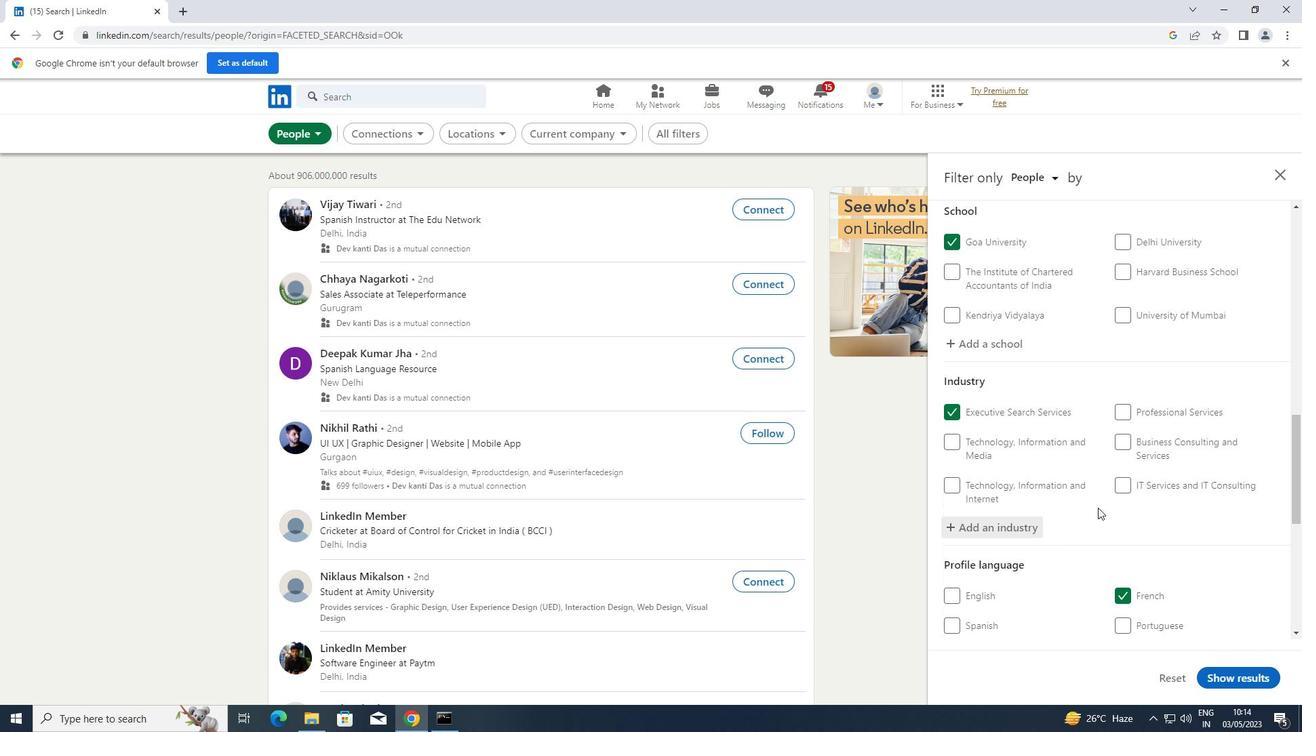 
Action: Mouse scrolled (1098, 507) with delta (0, 0)
Screenshot: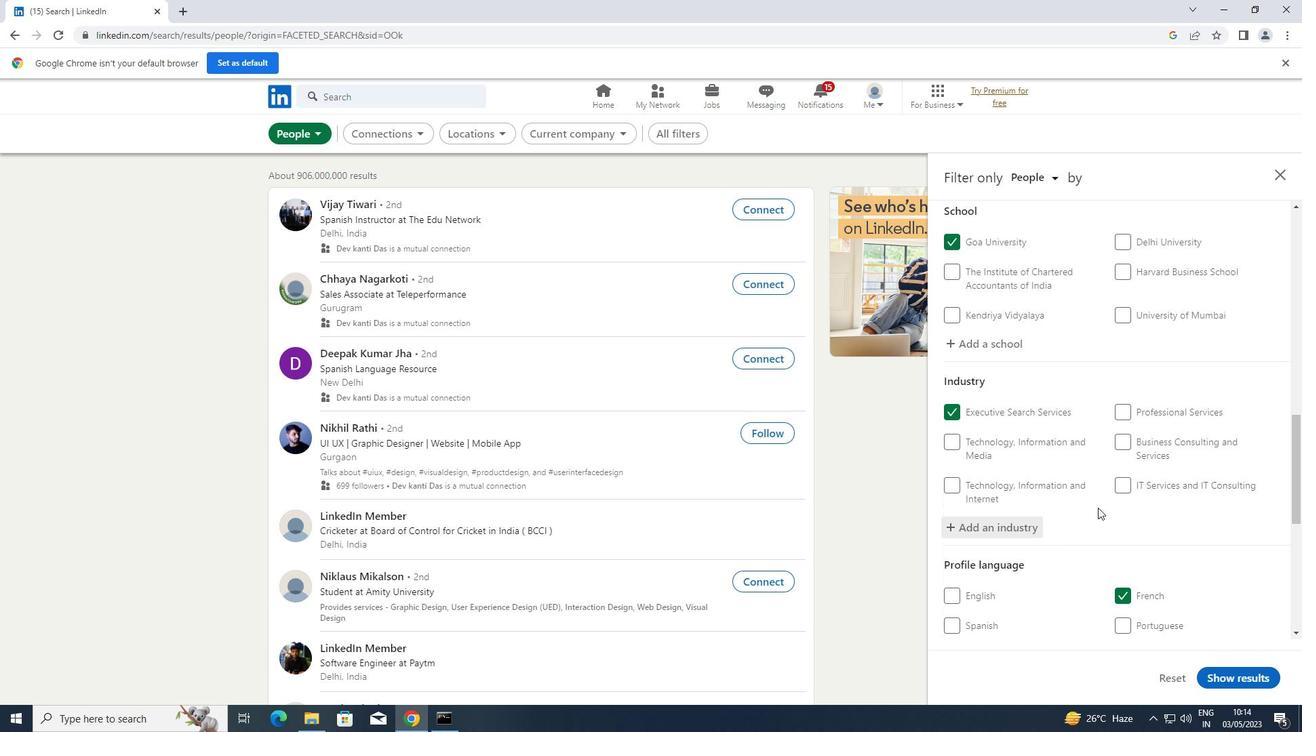 
Action: Mouse scrolled (1098, 507) with delta (0, 0)
Screenshot: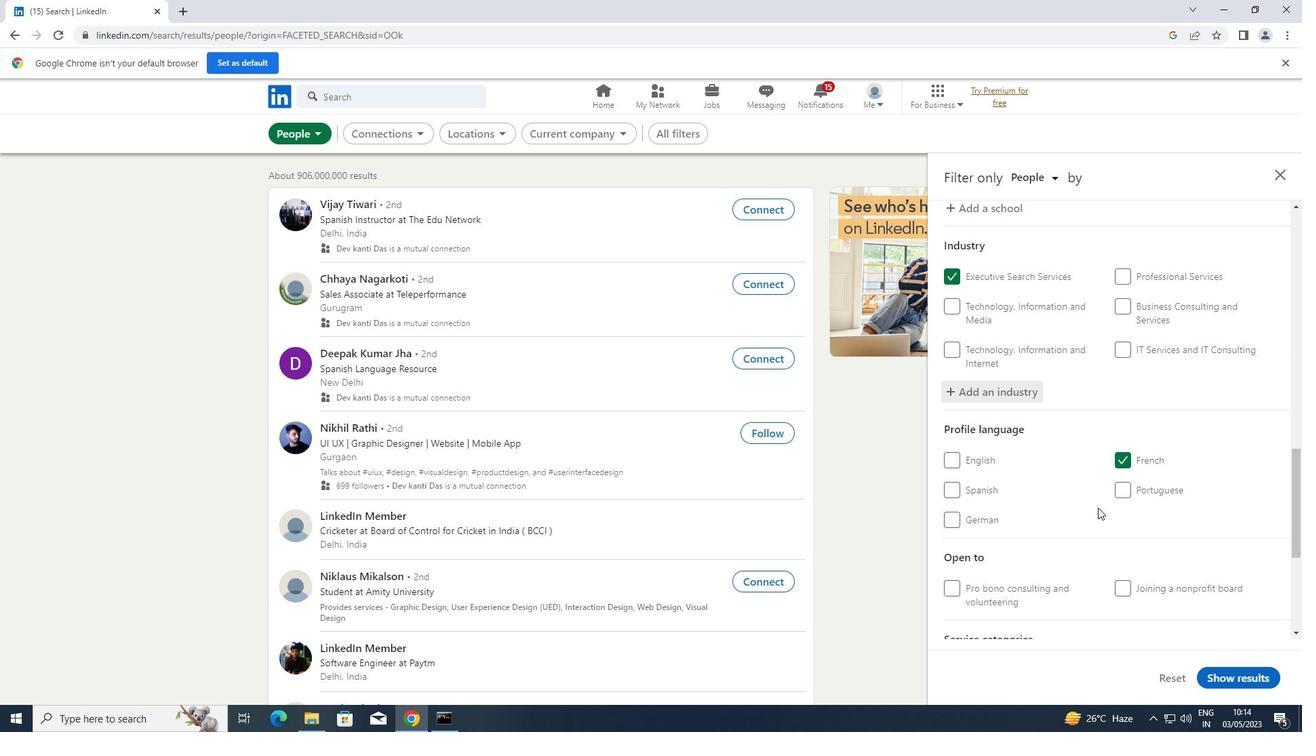 
Action: Mouse scrolled (1098, 507) with delta (0, 0)
Screenshot: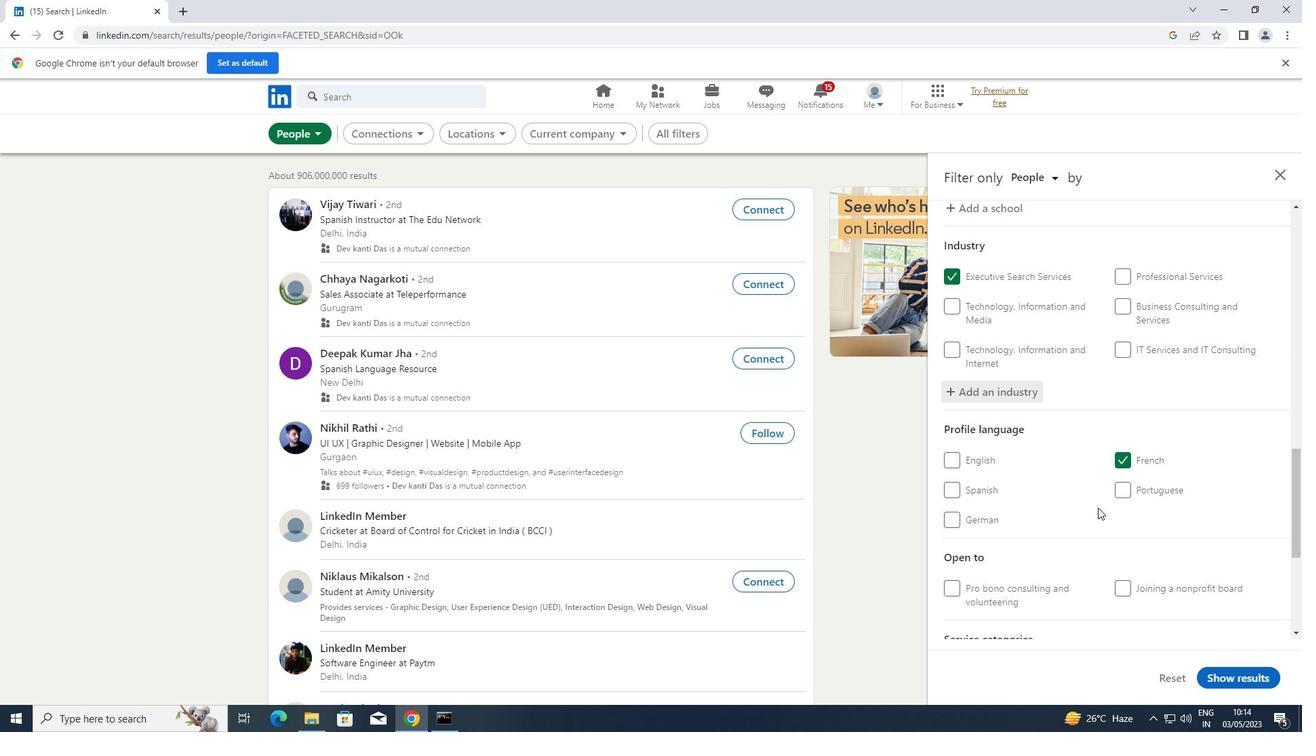 
Action: Mouse moved to (1159, 593)
Screenshot: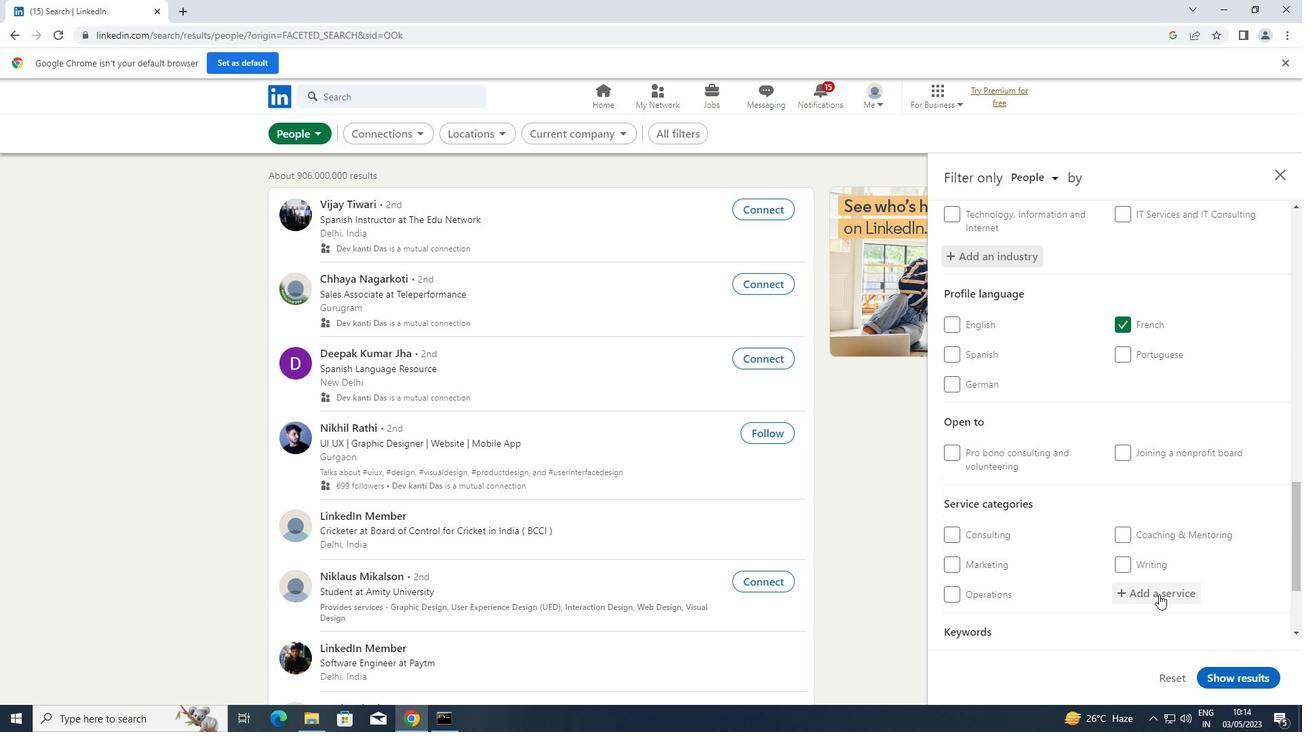 
Action: Mouse pressed left at (1159, 593)
Screenshot: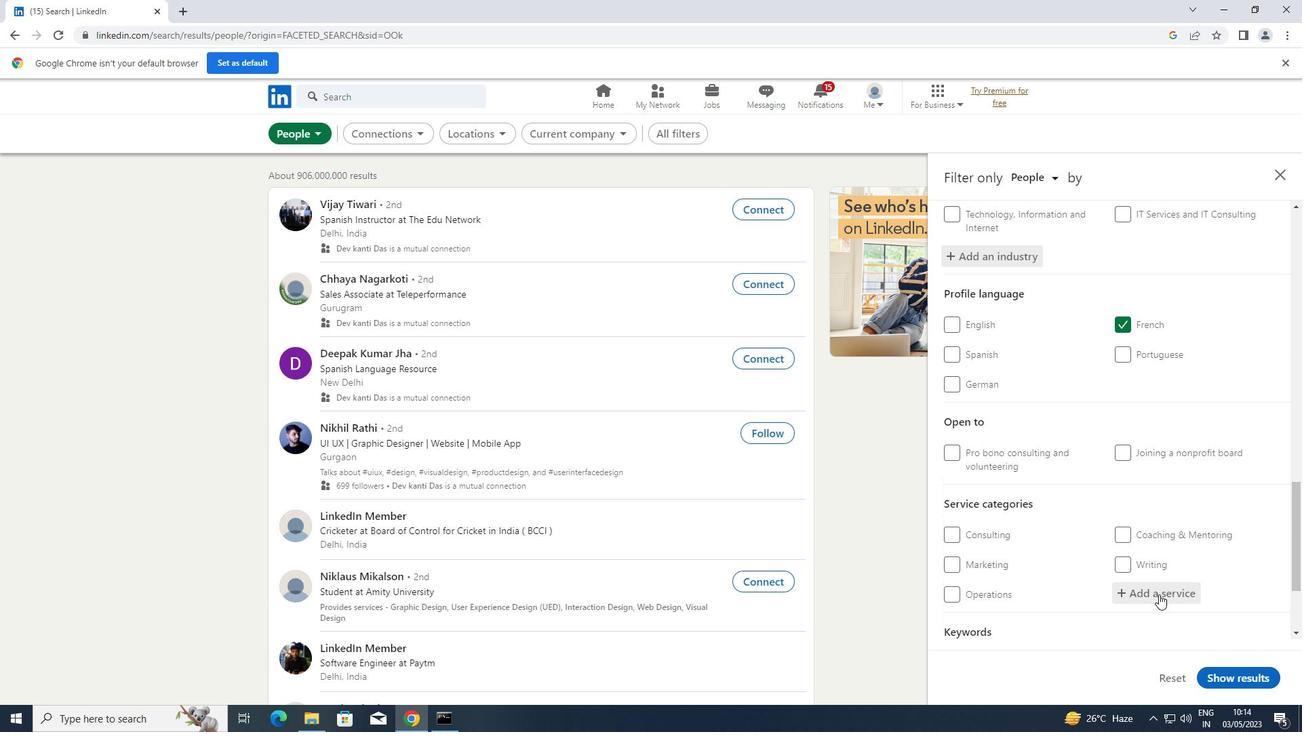 
Action: Key pressed <Key.shift>COACHING
Screenshot: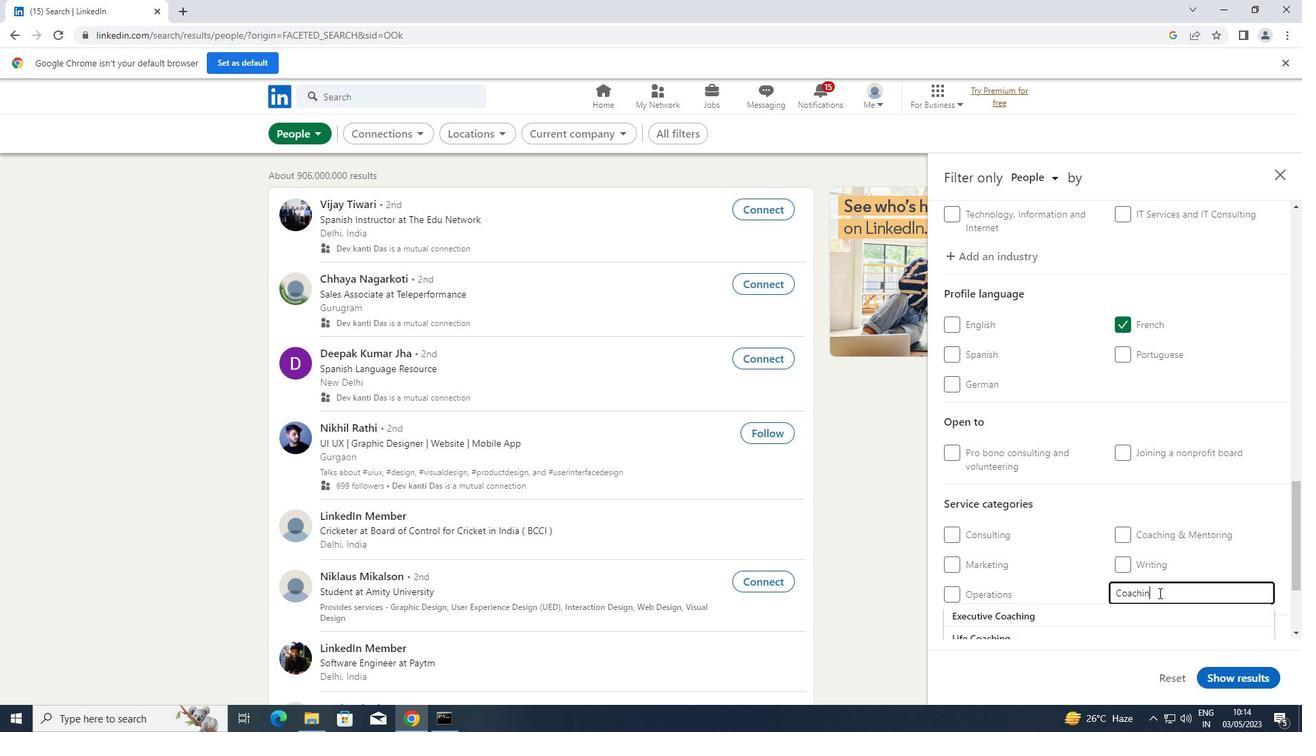 
Action: Mouse moved to (1158, 592)
Screenshot: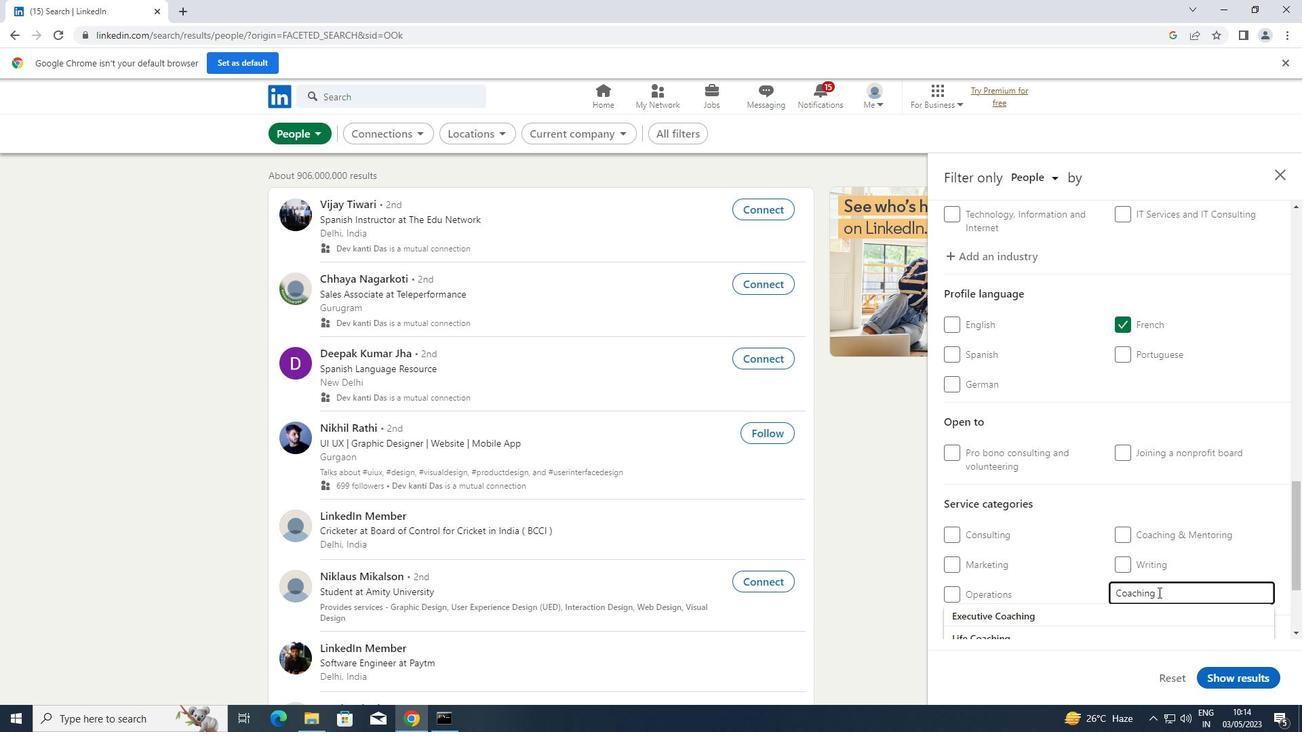 
Action: Mouse scrolled (1158, 591) with delta (0, 0)
Screenshot: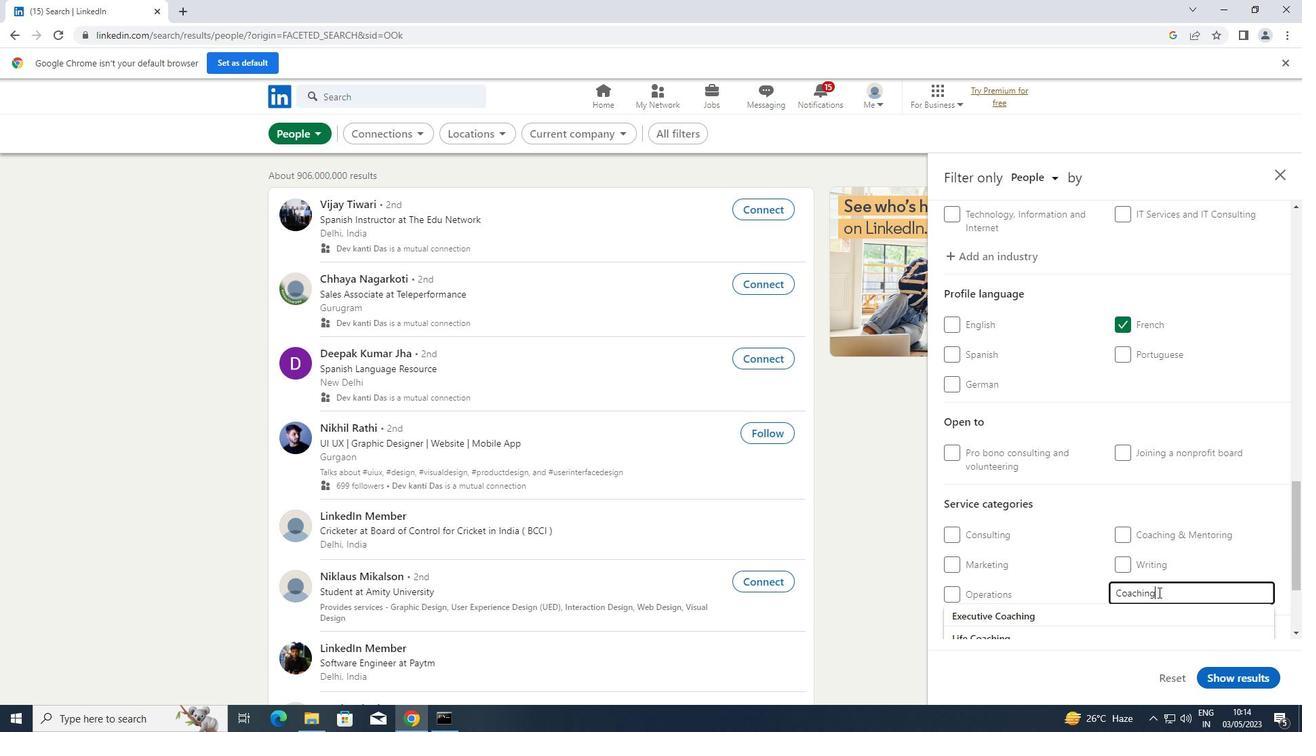 
Action: Mouse moved to (1136, 590)
Screenshot: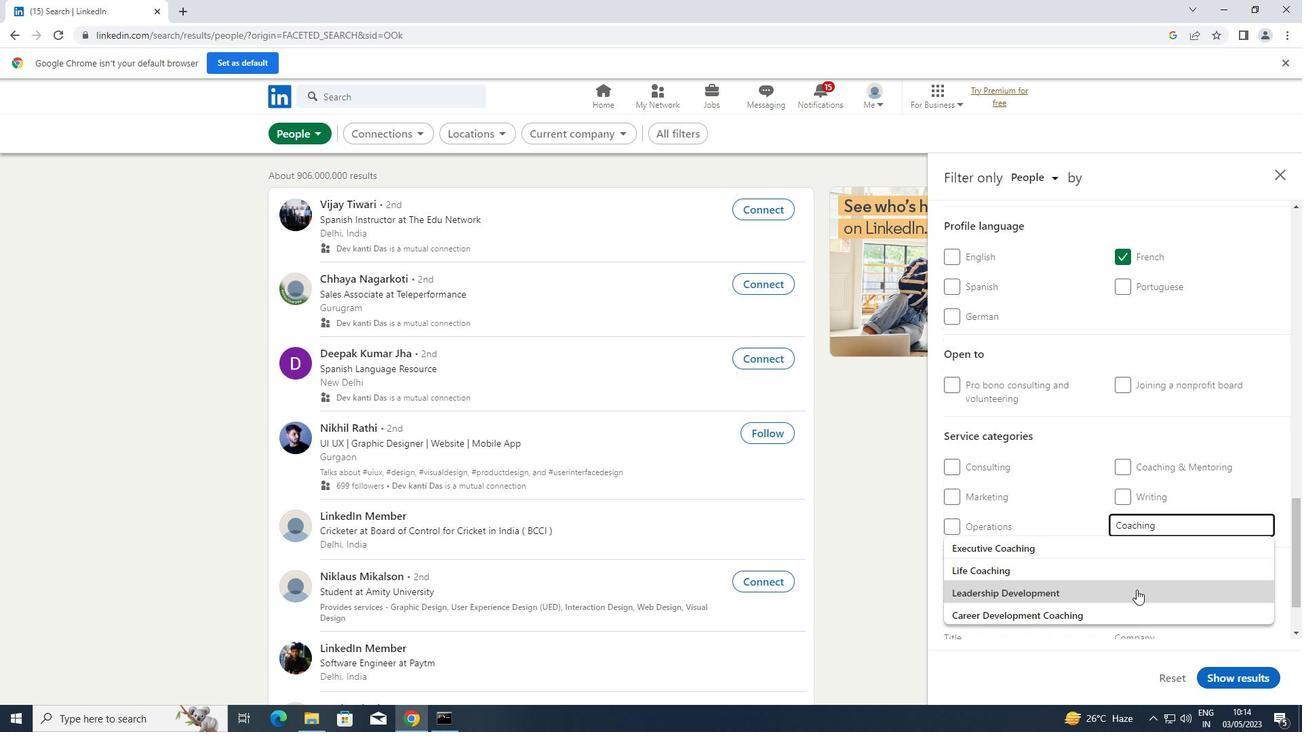 
Action: Key pressed <Key.space><Key.shift>&<Key.space><Key.shift>MENTORING
Screenshot: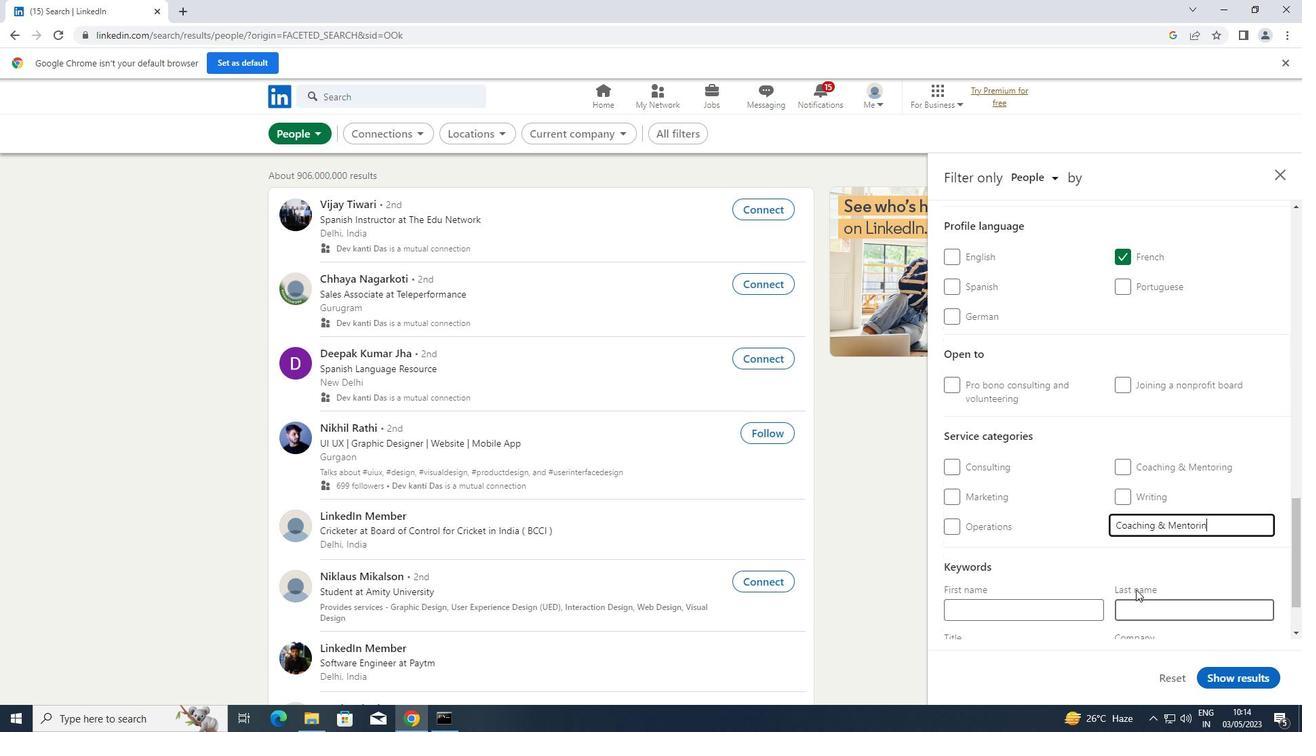 
Action: Mouse scrolled (1136, 589) with delta (0, 0)
Screenshot: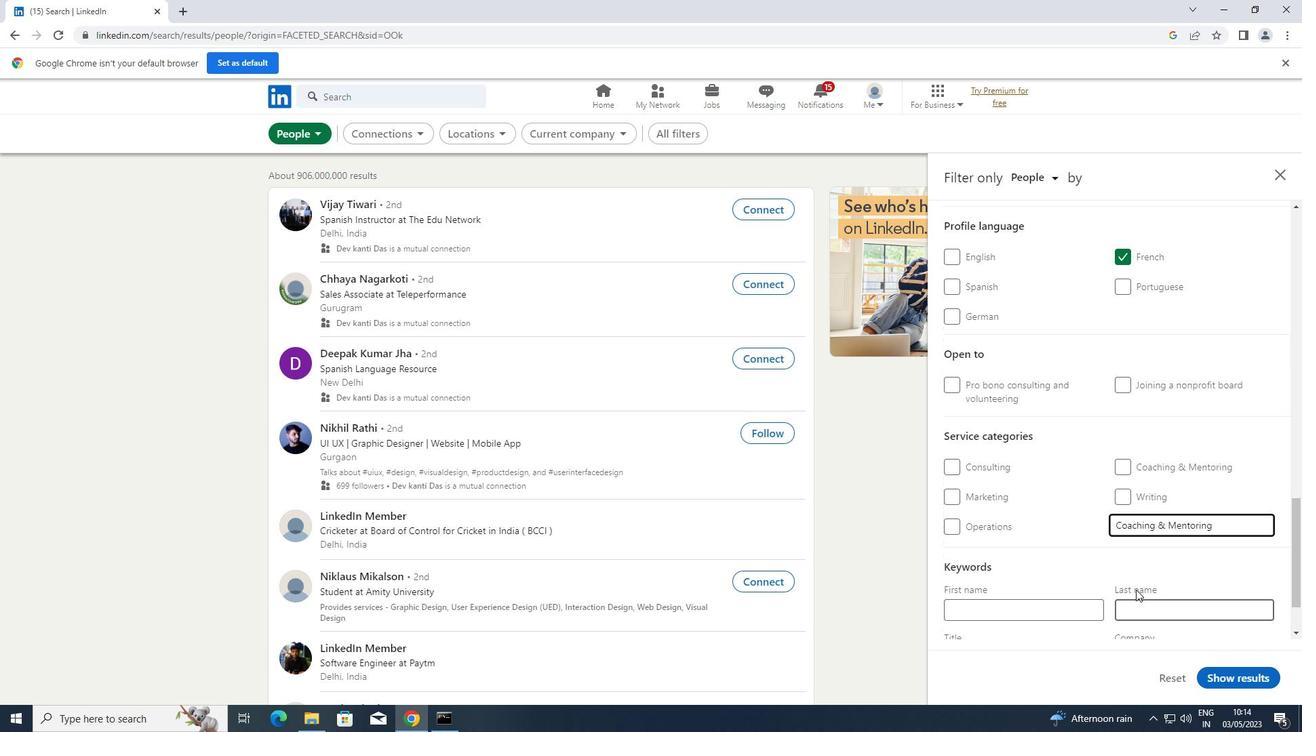 
Action: Mouse scrolled (1136, 589) with delta (0, 0)
Screenshot: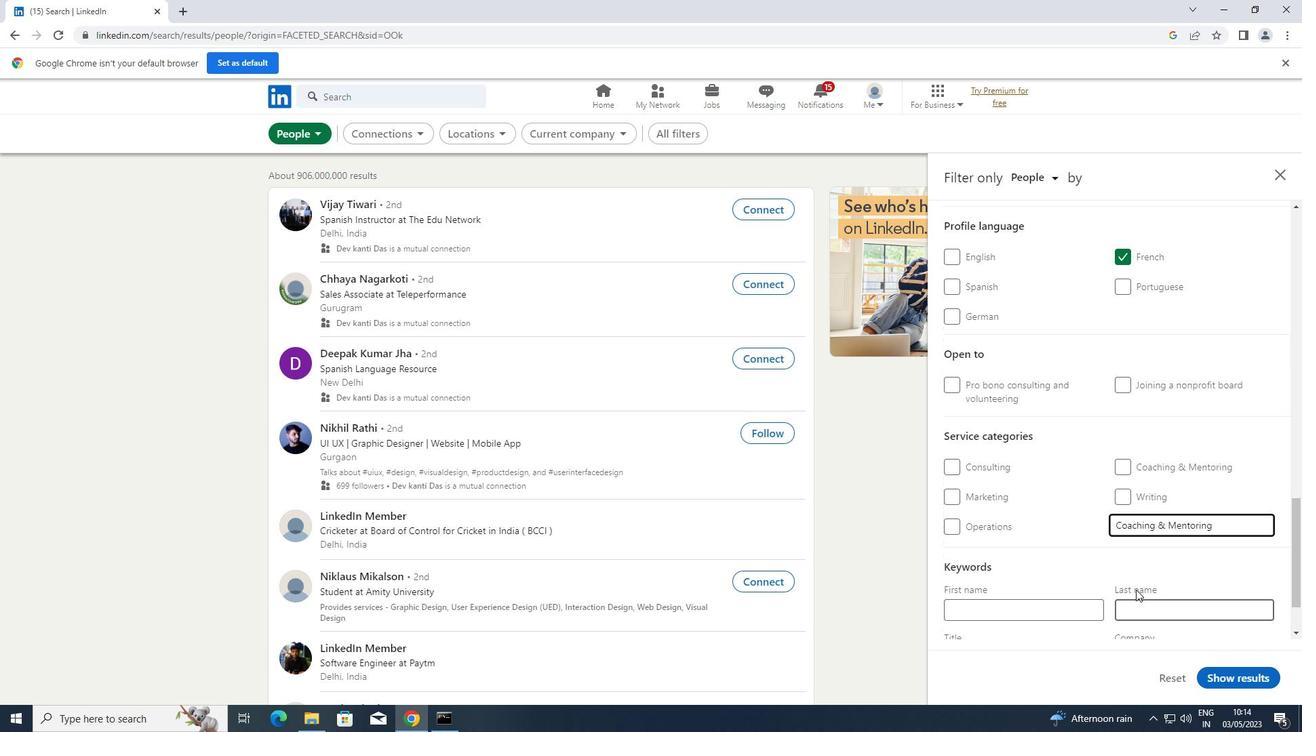 
Action: Mouse moved to (994, 571)
Screenshot: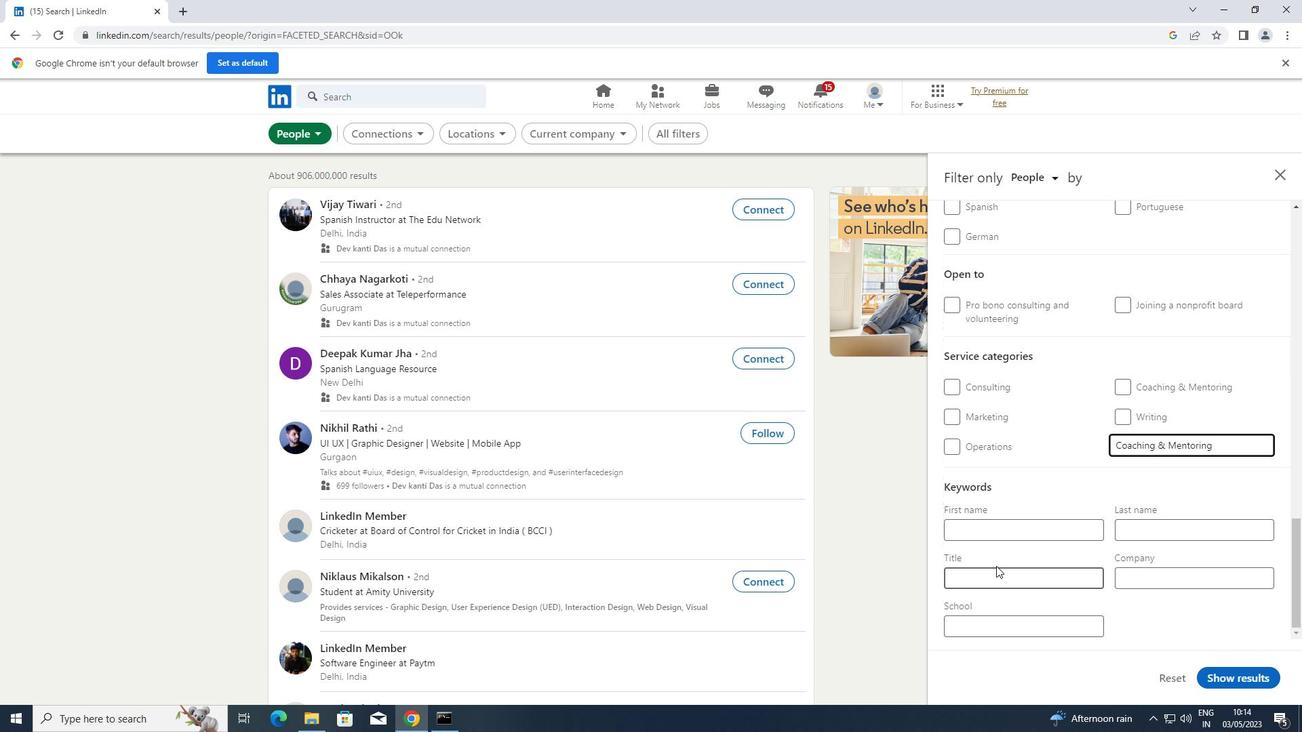 
Action: Mouse pressed left at (994, 571)
Screenshot: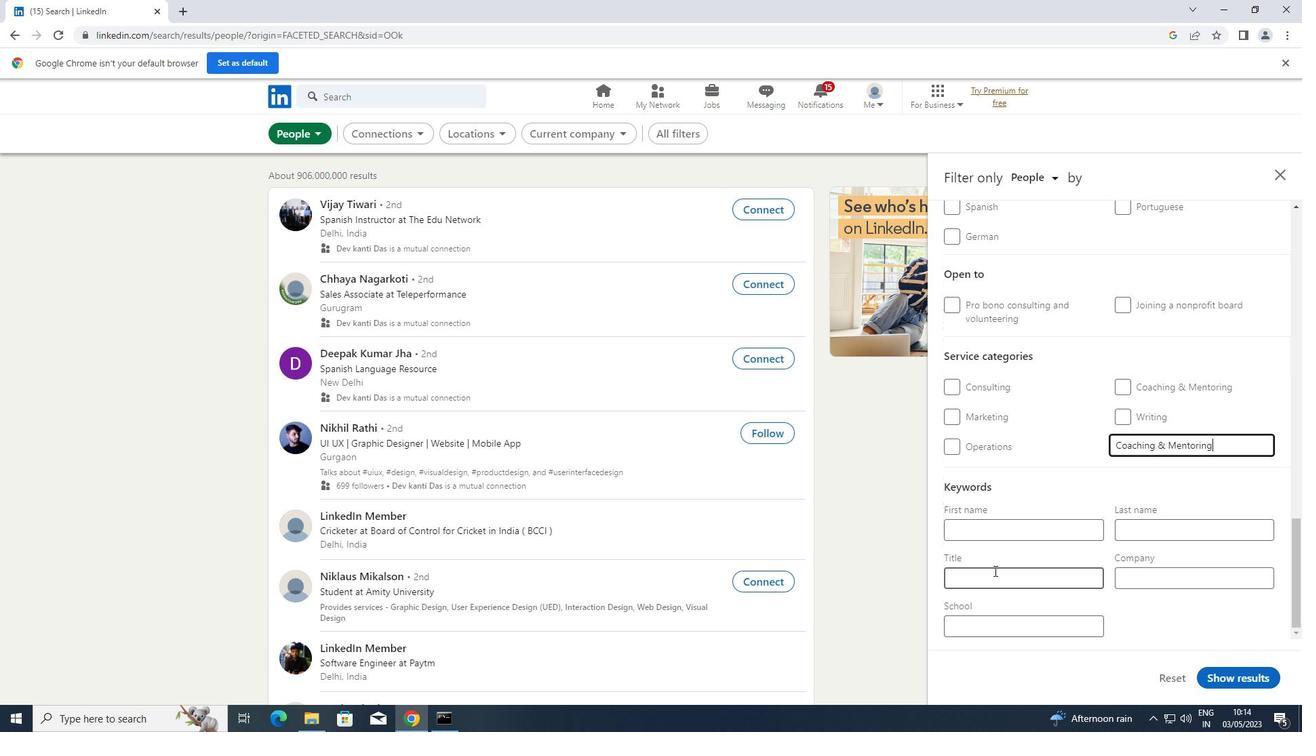 
Action: Key pressed <Key.shift>WELDER
Screenshot: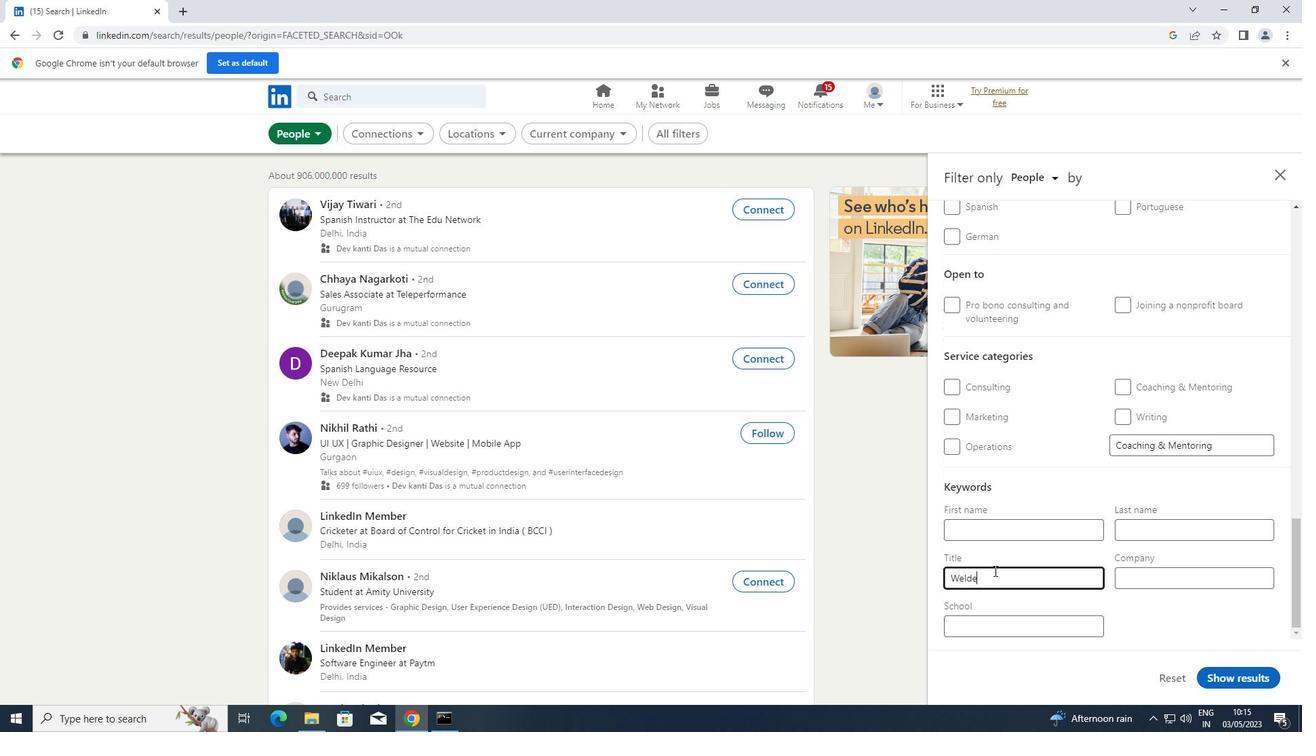 
Action: Mouse moved to (1227, 672)
Screenshot: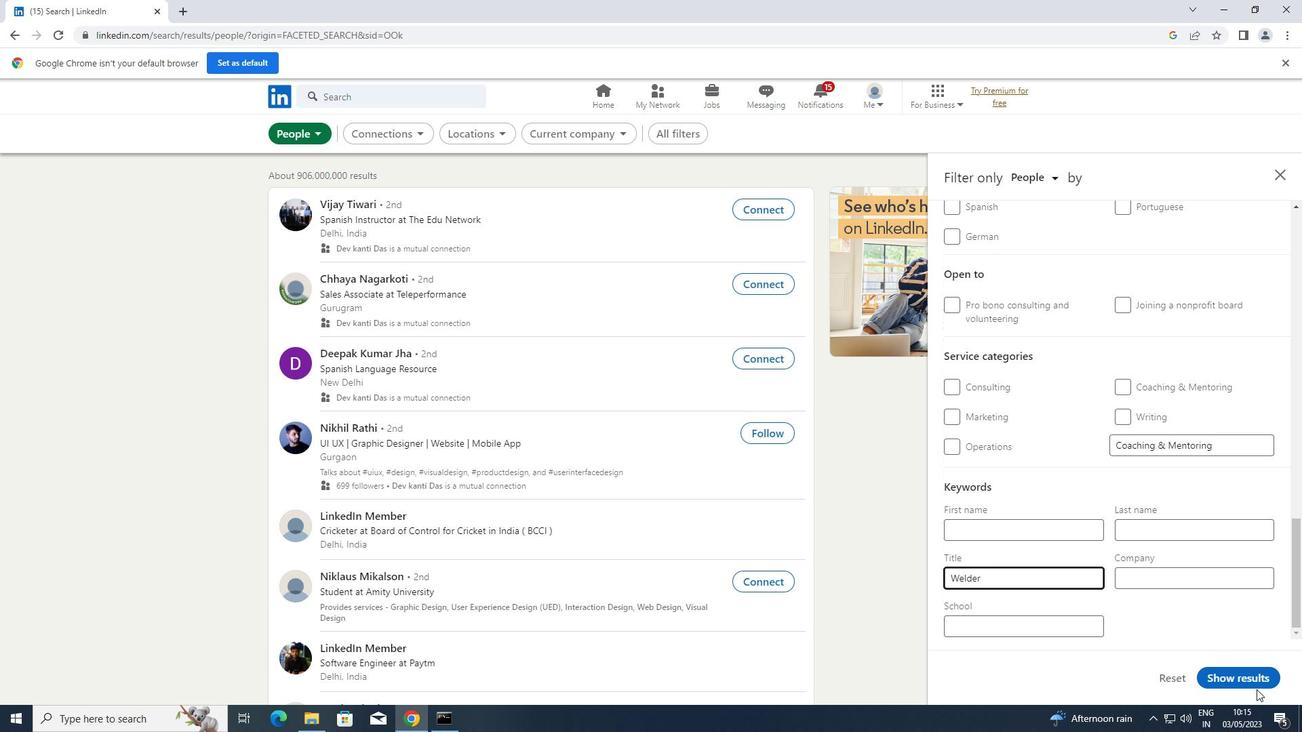 
Action: Mouse pressed left at (1227, 672)
Screenshot: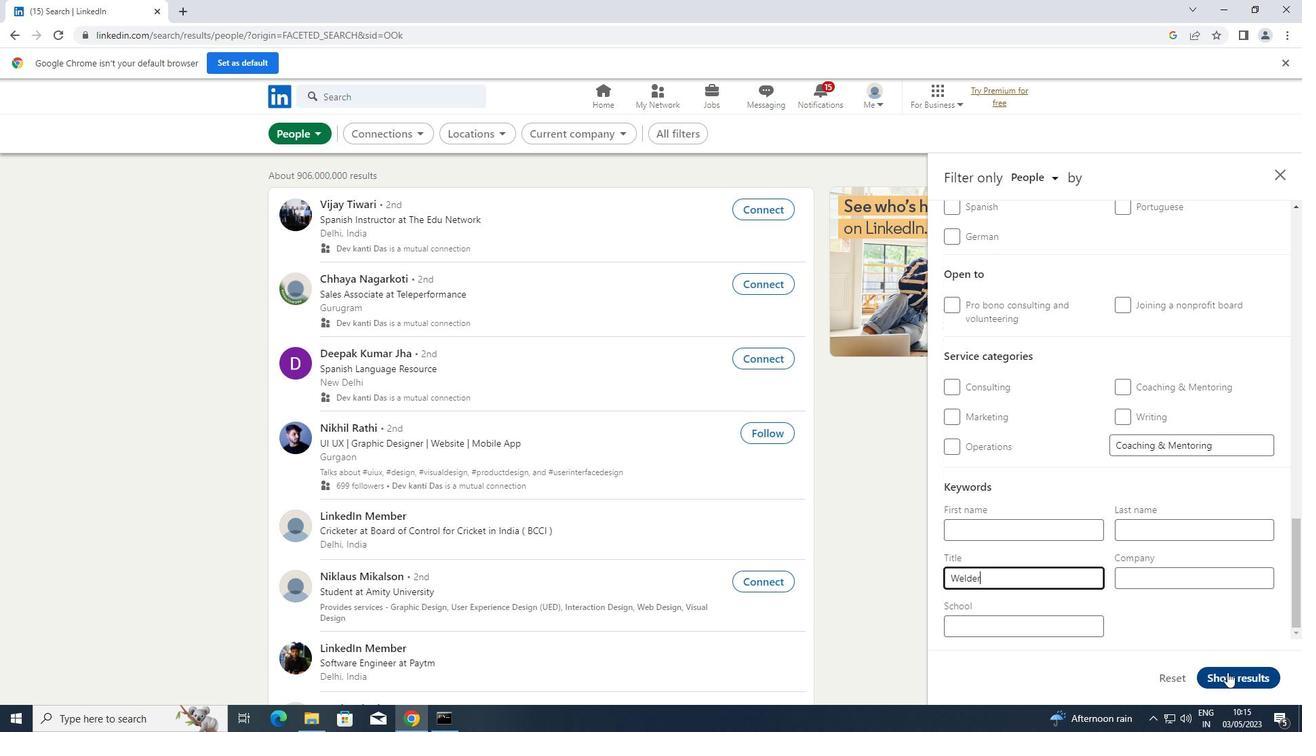 
